 Task: Select the en option in the local.
Action: Mouse moved to (15, 555)
Screenshot: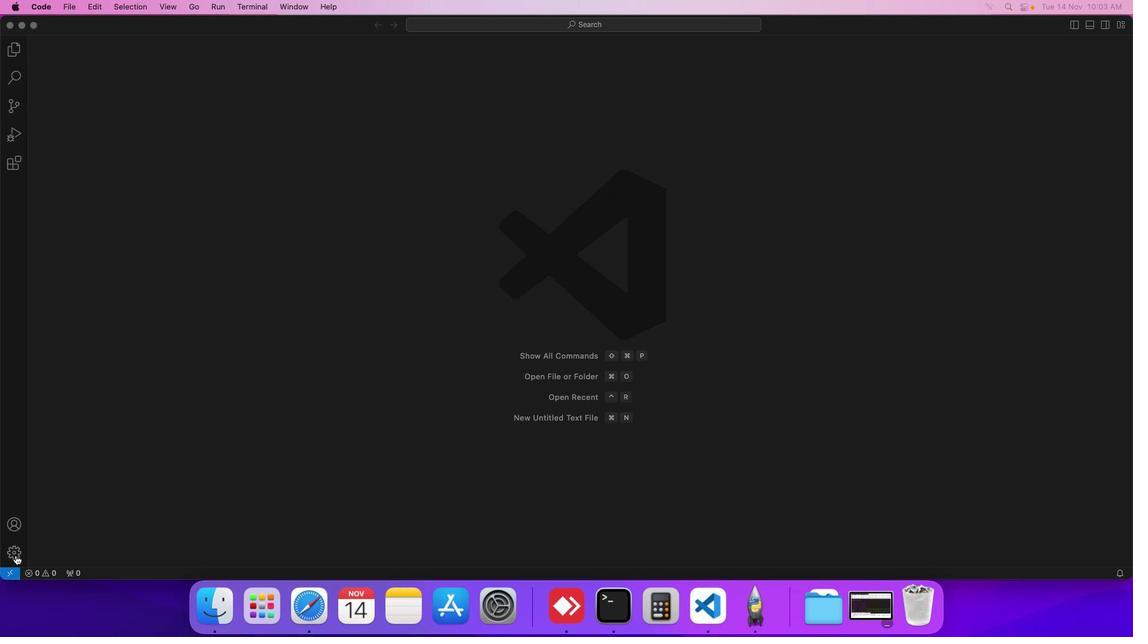 
Action: Mouse pressed left at (15, 555)
Screenshot: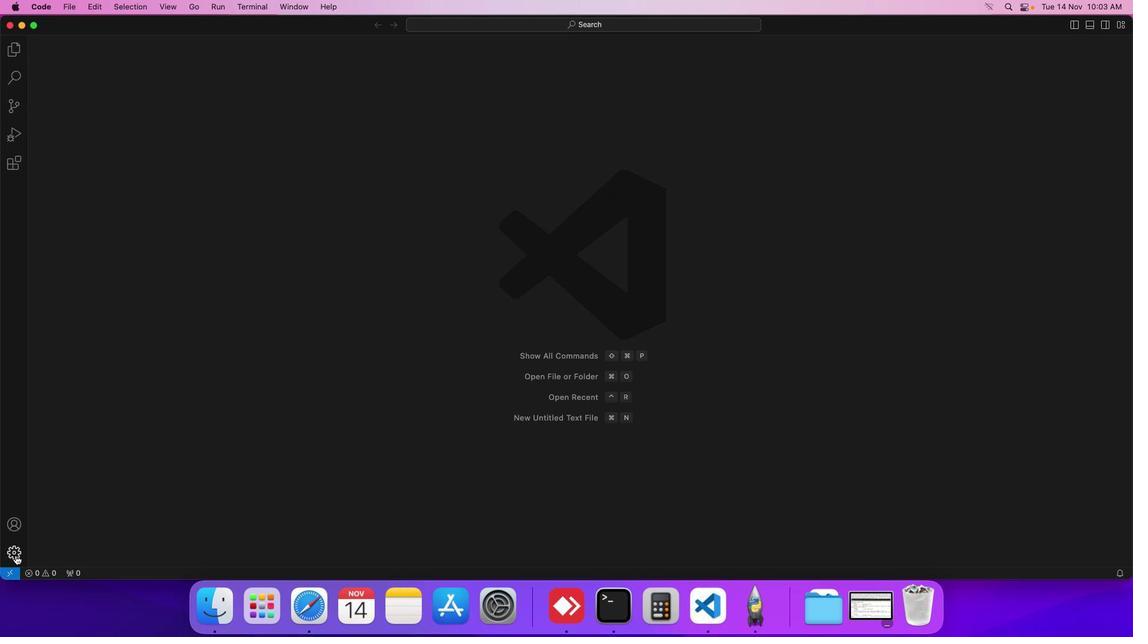 
Action: Mouse moved to (181, 462)
Screenshot: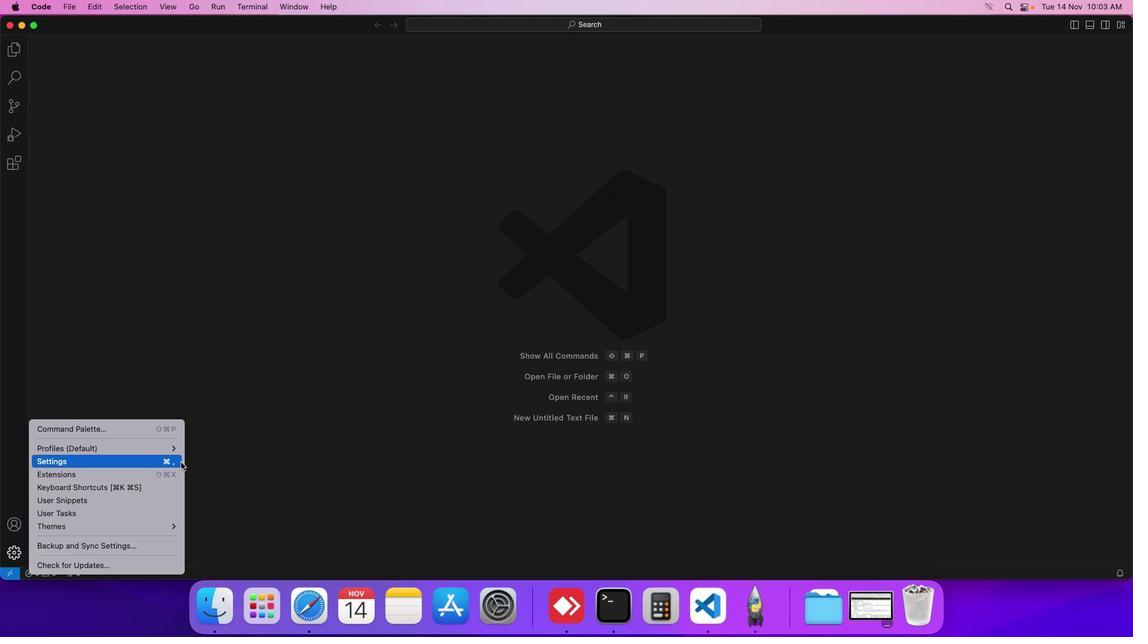 
Action: Mouse pressed left at (181, 462)
Screenshot: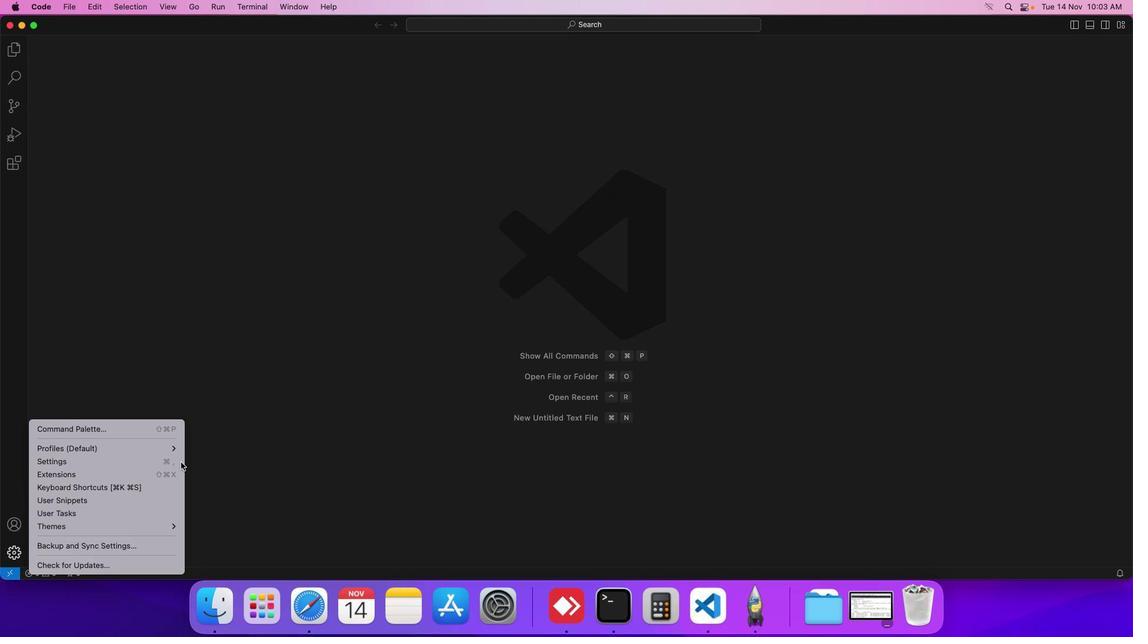 
Action: Mouse moved to (298, 210)
Screenshot: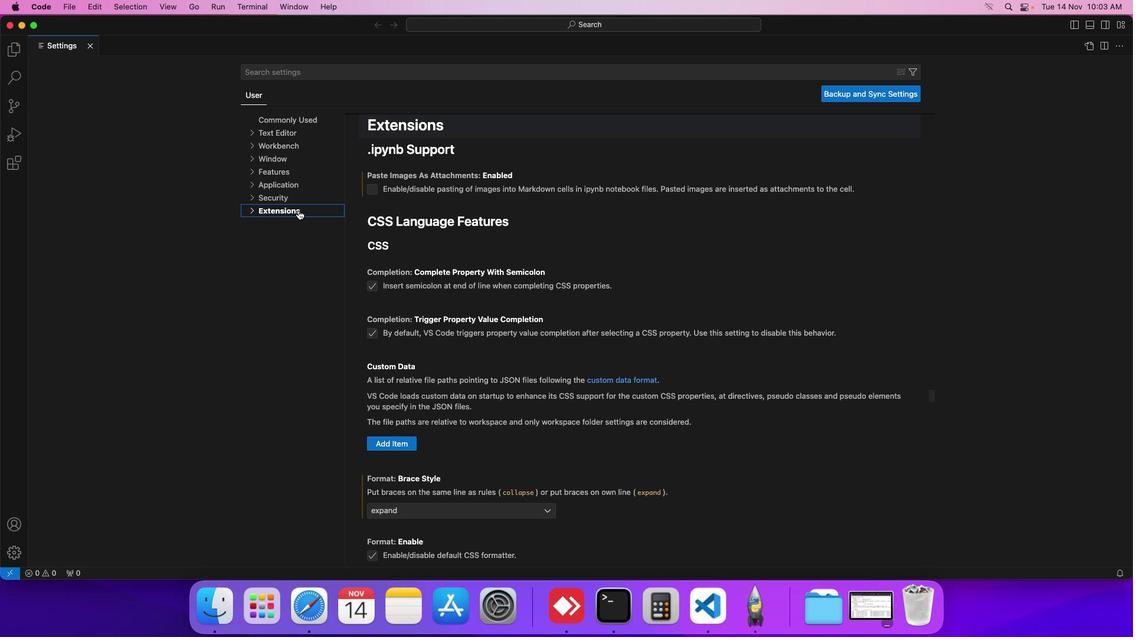 
Action: Mouse pressed left at (298, 210)
Screenshot: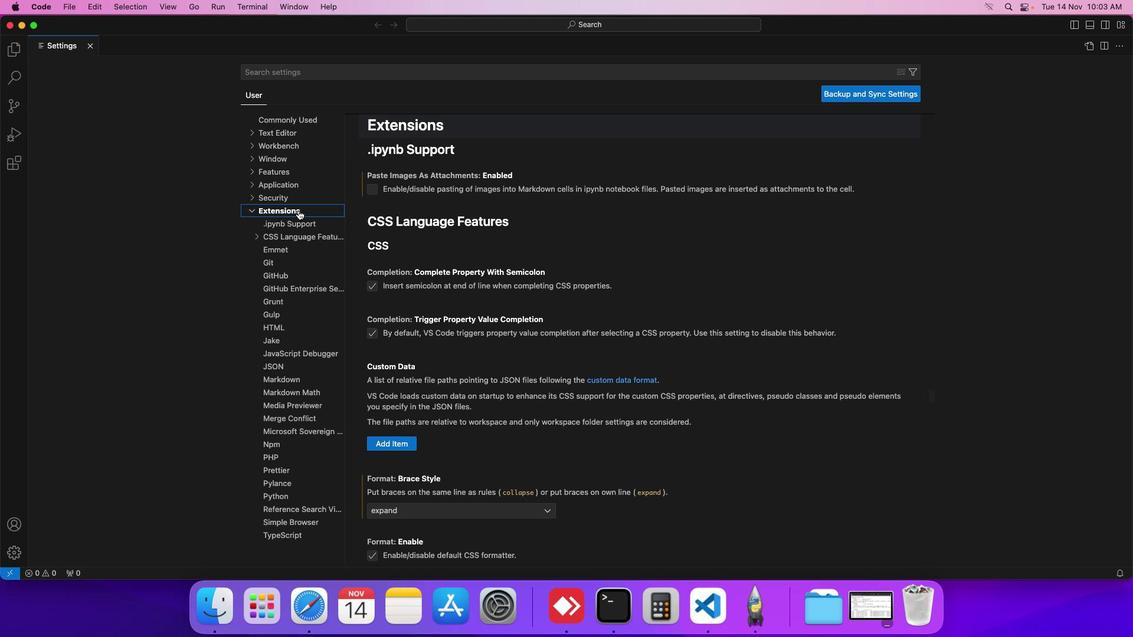 
Action: Mouse moved to (283, 533)
Screenshot: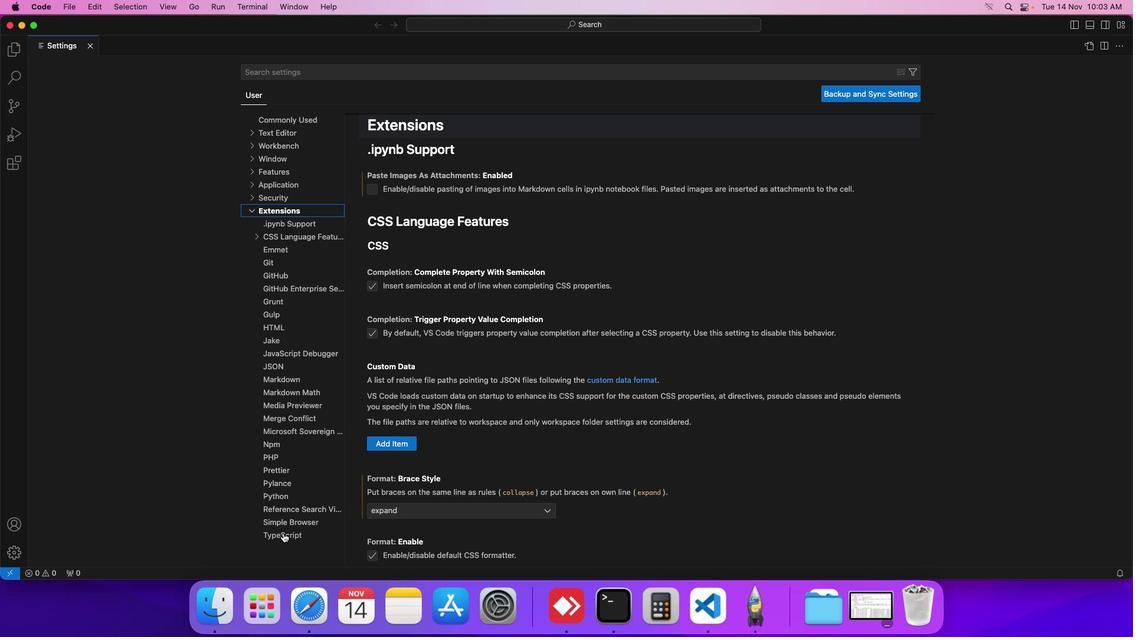 
Action: Mouse pressed left at (283, 533)
Screenshot: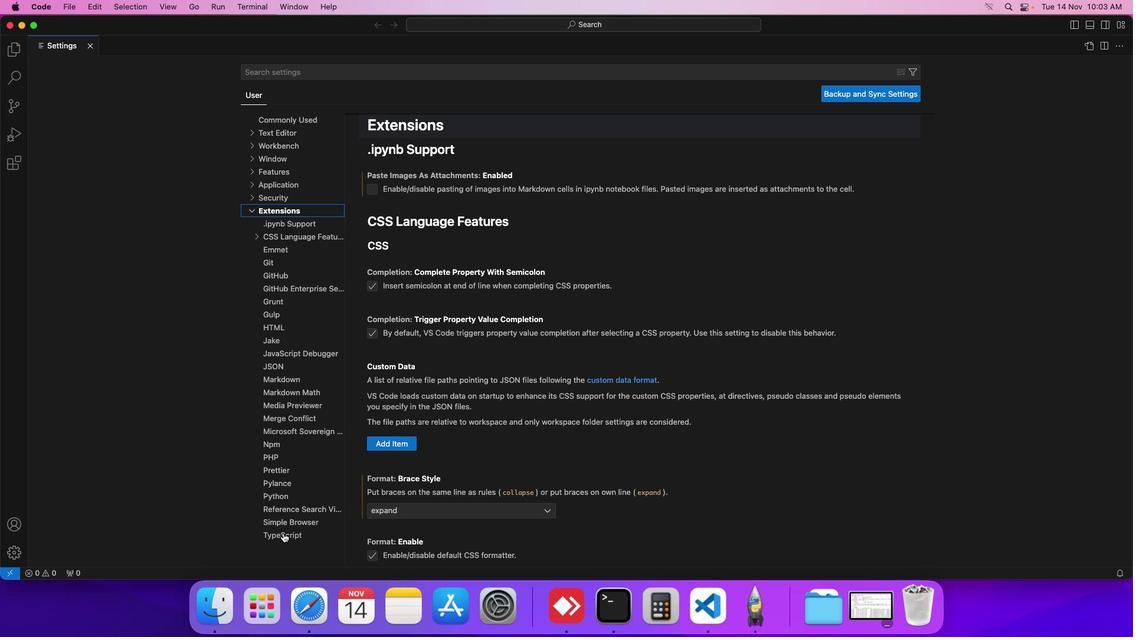 
Action: Mouse moved to (435, 489)
Screenshot: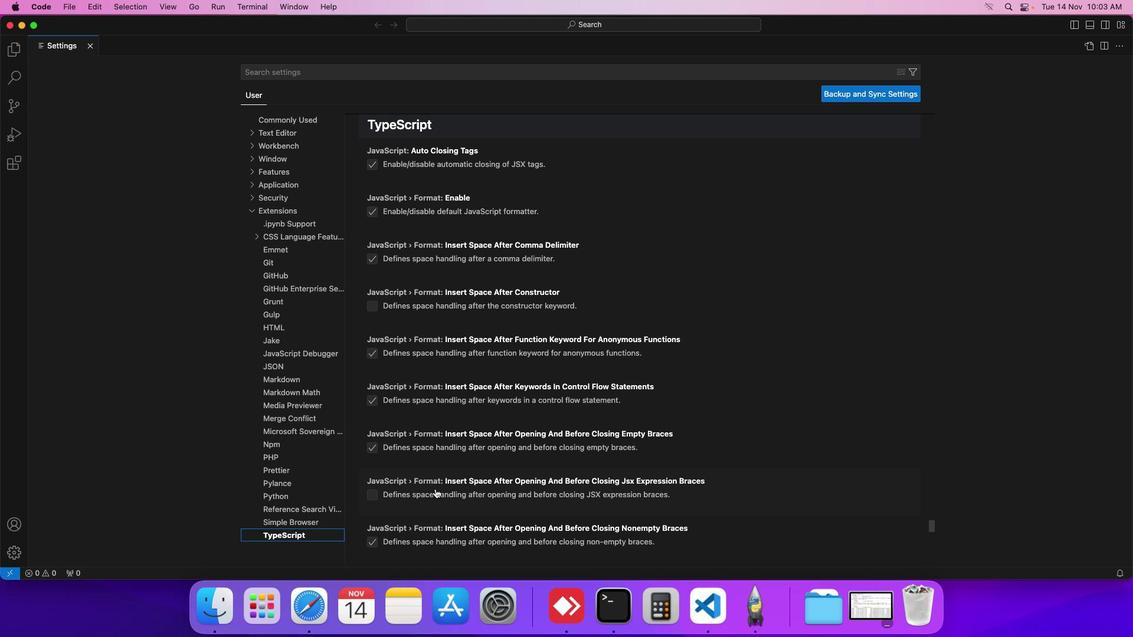 
Action: Mouse scrolled (435, 489) with delta (0, 0)
Screenshot: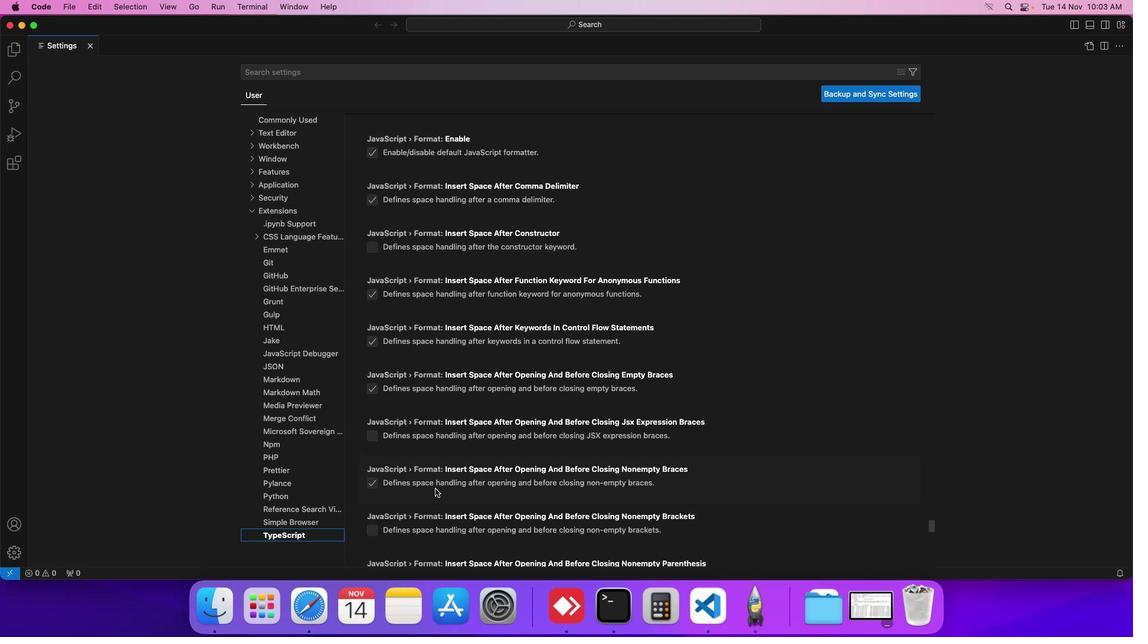 
Action: Mouse scrolled (435, 489) with delta (0, 0)
Screenshot: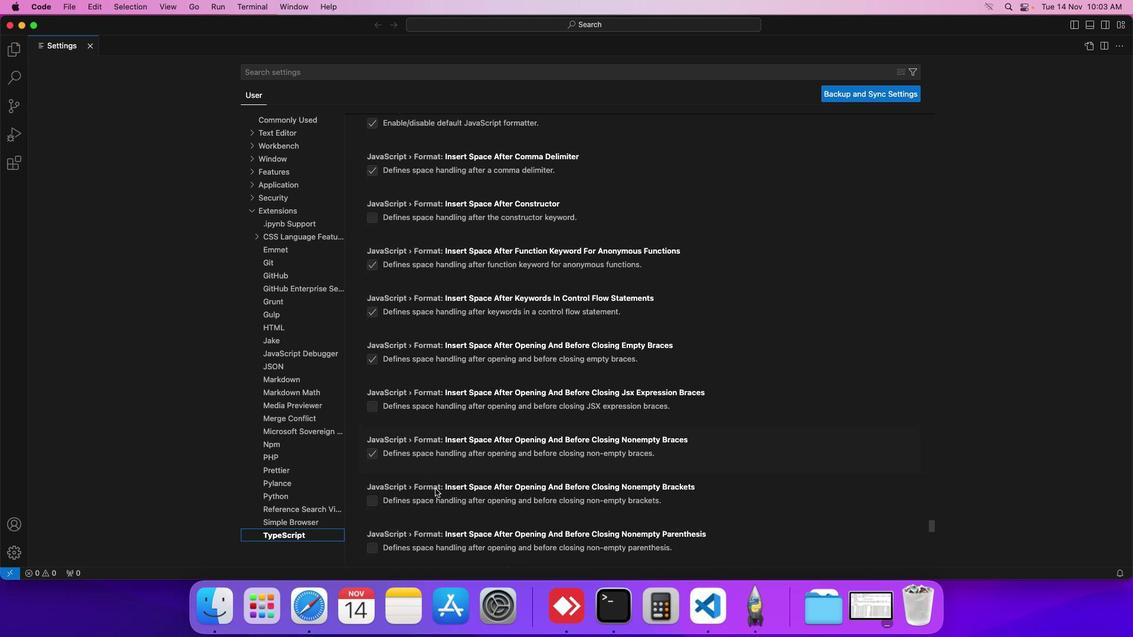 
Action: Mouse scrolled (435, 489) with delta (0, 0)
Screenshot: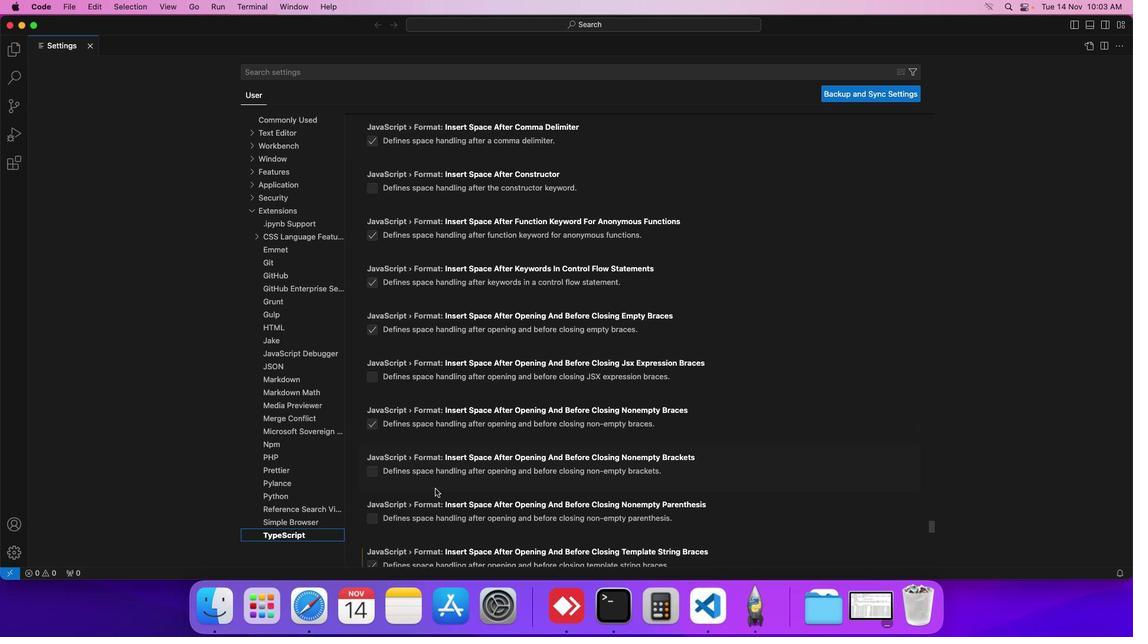 
Action: Mouse scrolled (435, 489) with delta (0, 0)
Screenshot: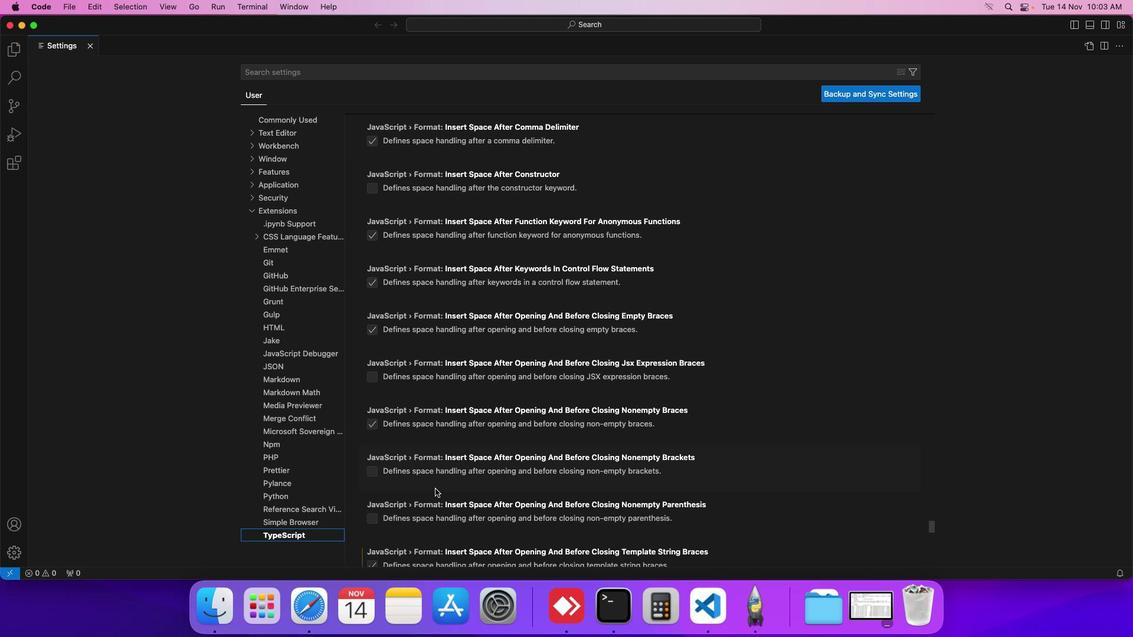 
Action: Mouse scrolled (435, 489) with delta (0, 0)
Screenshot: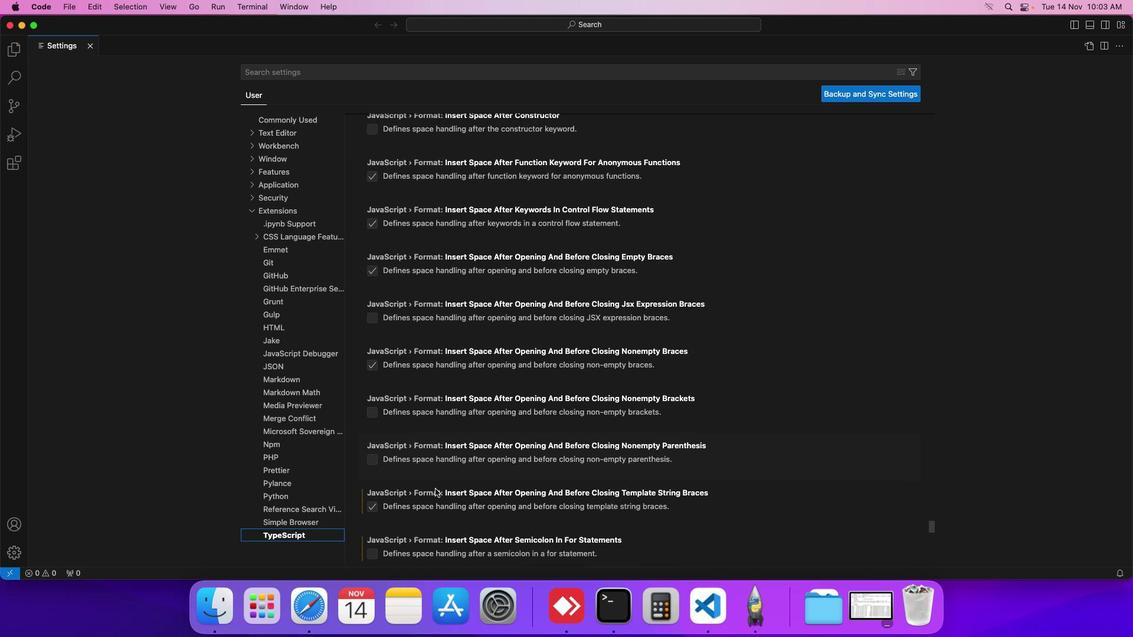 
Action: Mouse scrolled (435, 489) with delta (0, 0)
Screenshot: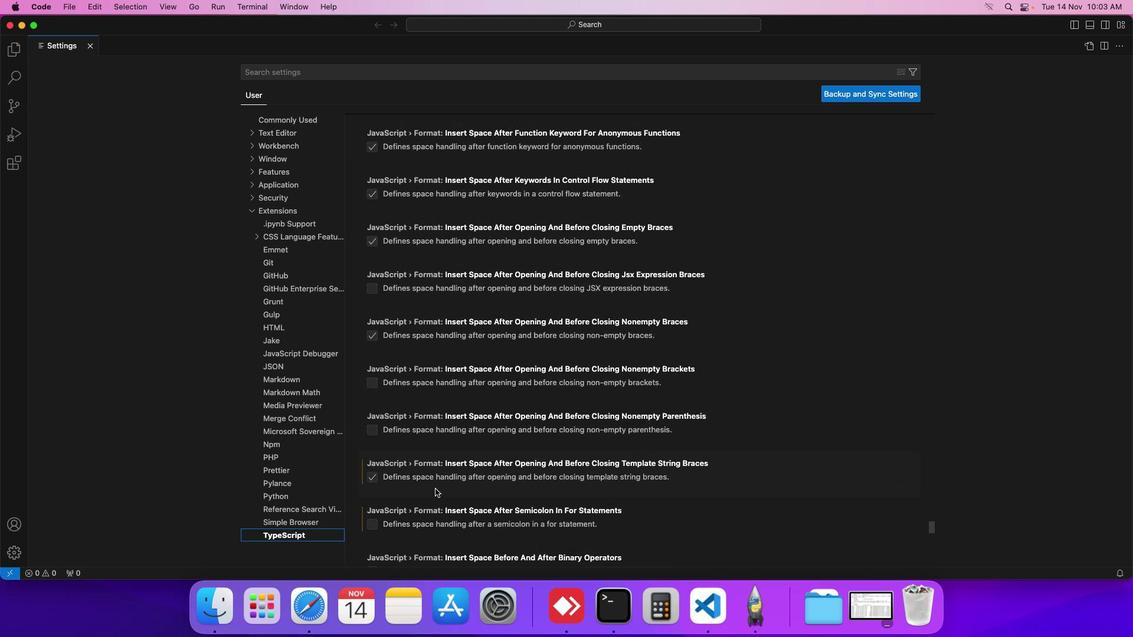 
Action: Mouse scrolled (435, 489) with delta (0, 0)
Screenshot: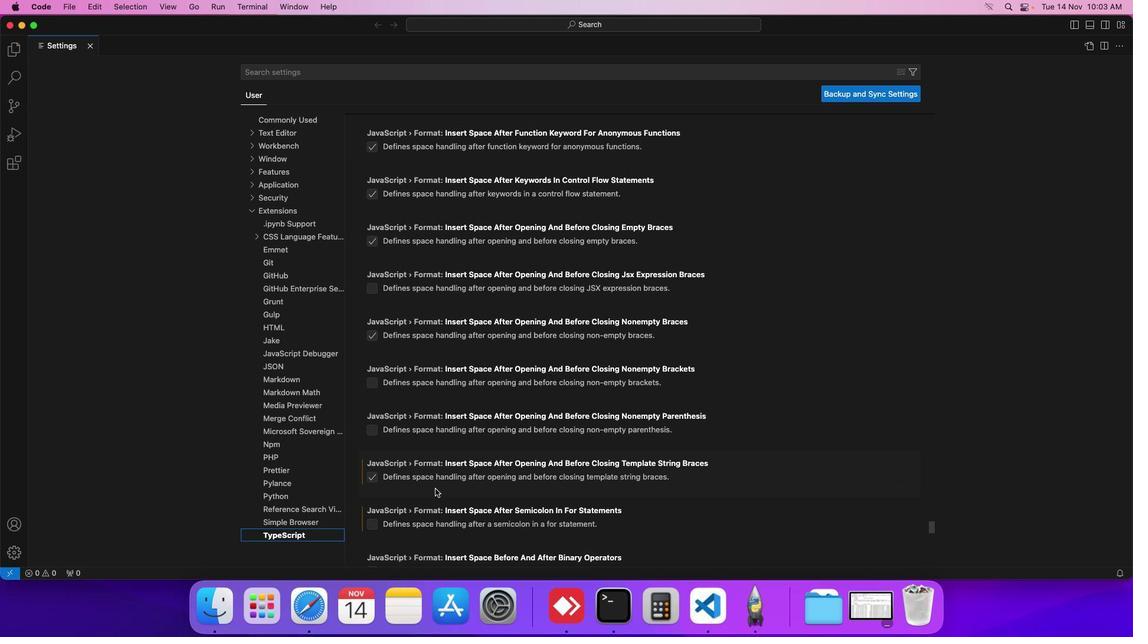 
Action: Mouse scrolled (435, 489) with delta (0, 0)
Screenshot: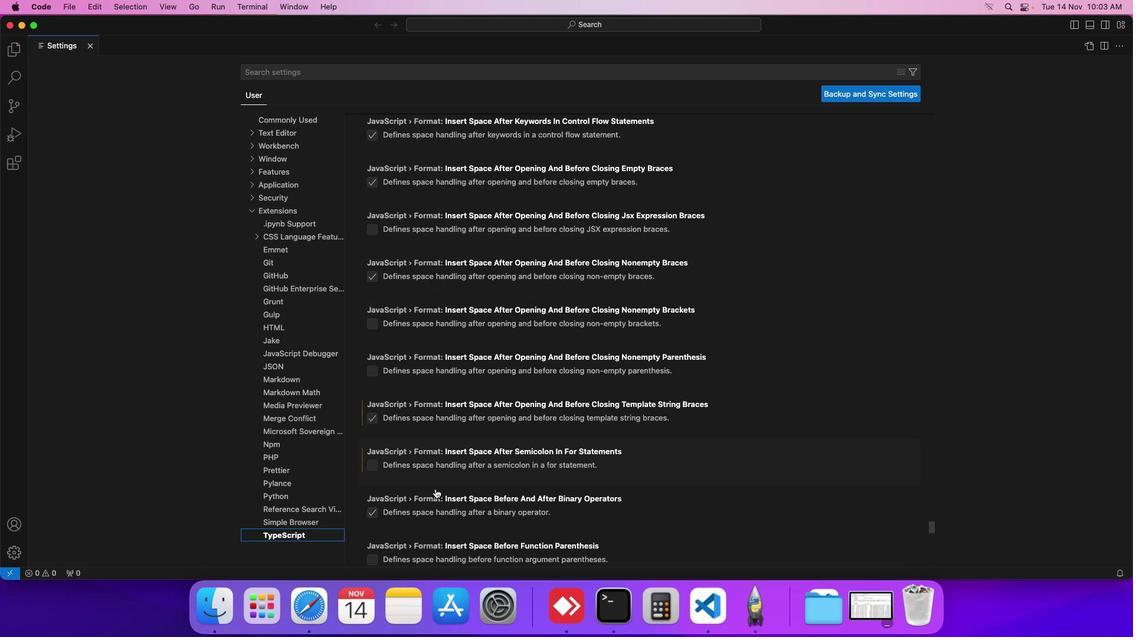 
Action: Mouse scrolled (435, 489) with delta (0, 0)
Screenshot: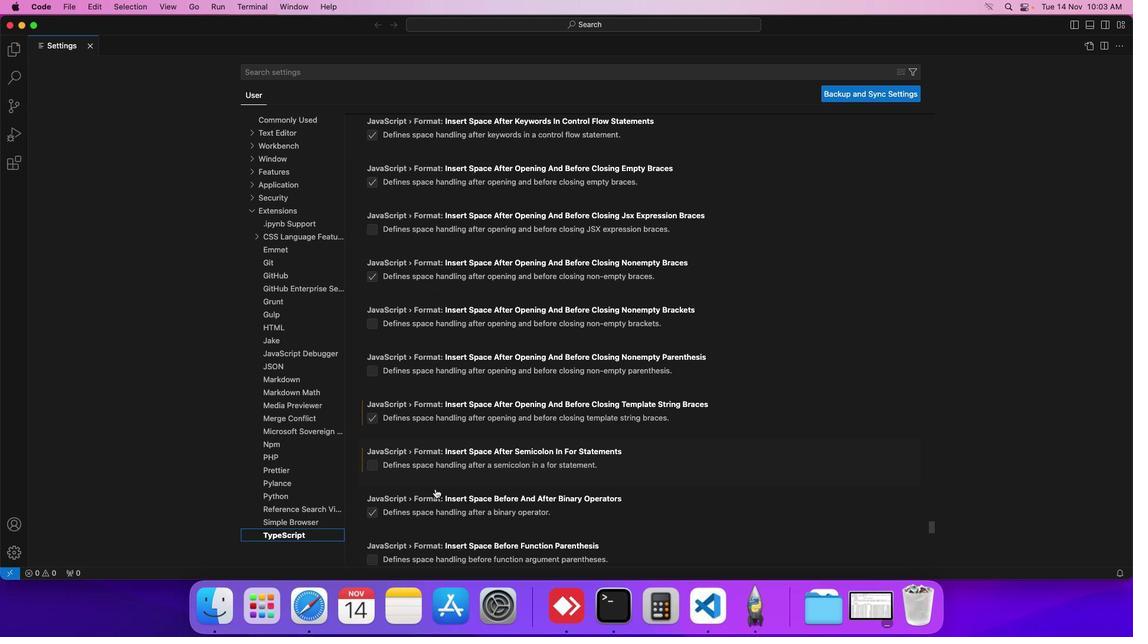 
Action: Mouse scrolled (435, 489) with delta (0, 0)
Screenshot: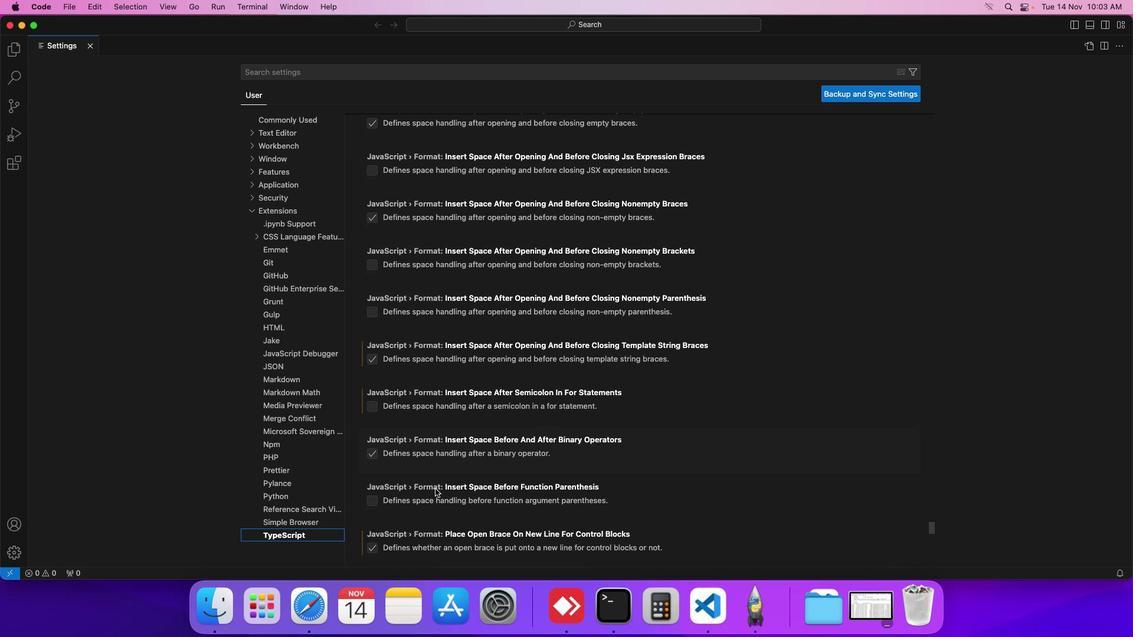 
Action: Mouse scrolled (435, 489) with delta (0, 0)
Screenshot: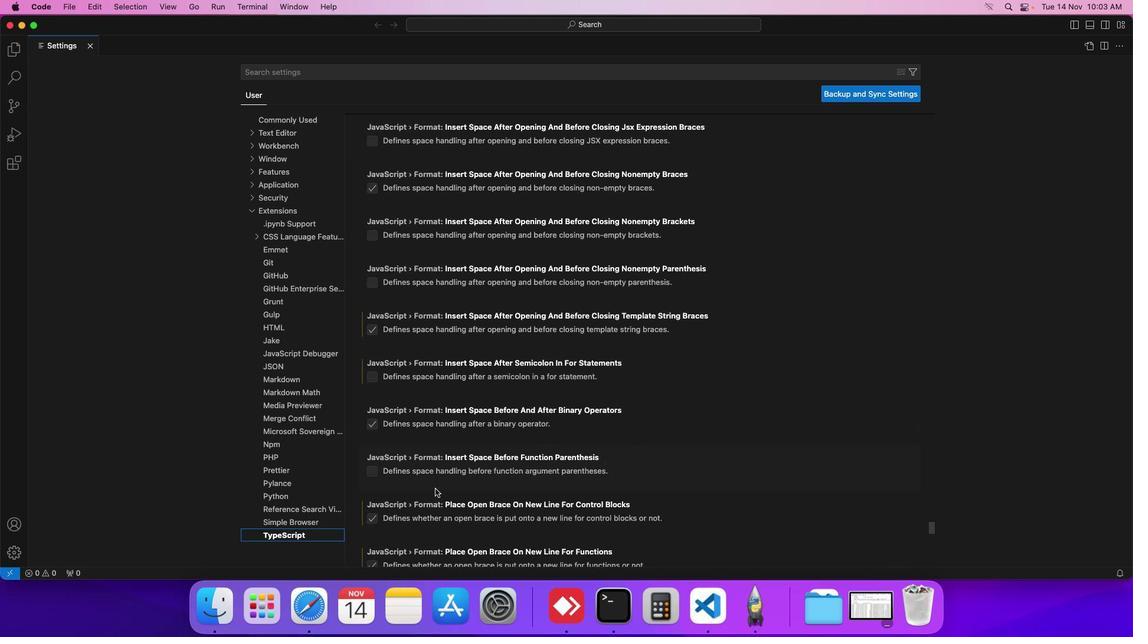 
Action: Mouse scrolled (435, 489) with delta (0, 0)
Screenshot: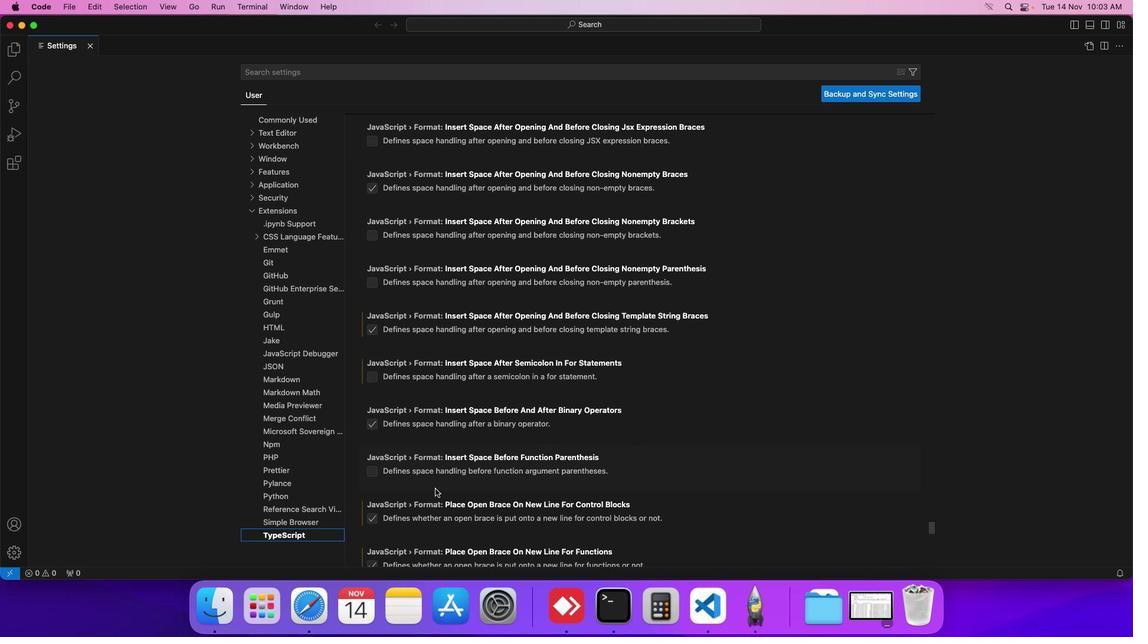 
Action: Mouse scrolled (435, 489) with delta (0, 0)
Screenshot: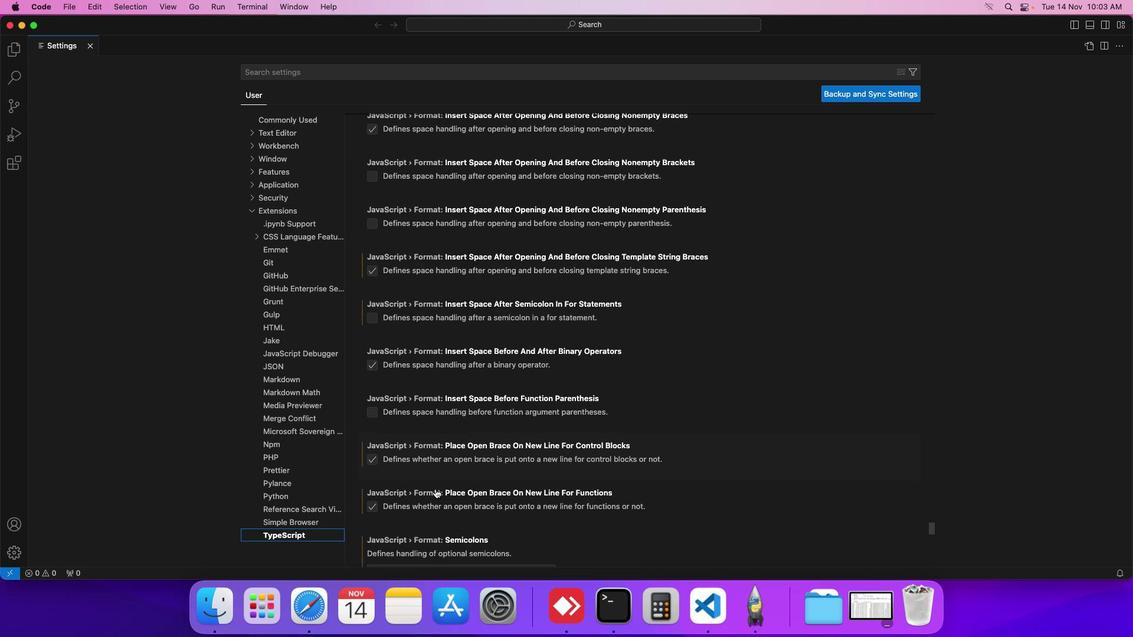 
Action: Mouse scrolled (435, 489) with delta (0, 0)
Screenshot: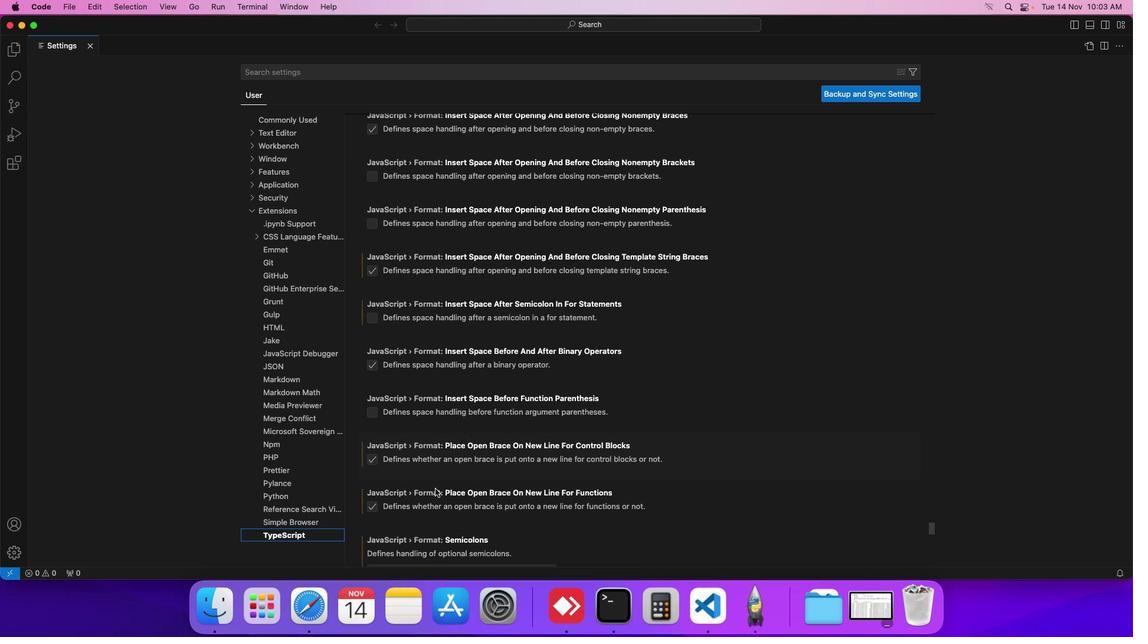 
Action: Mouse scrolled (435, 489) with delta (0, 0)
Screenshot: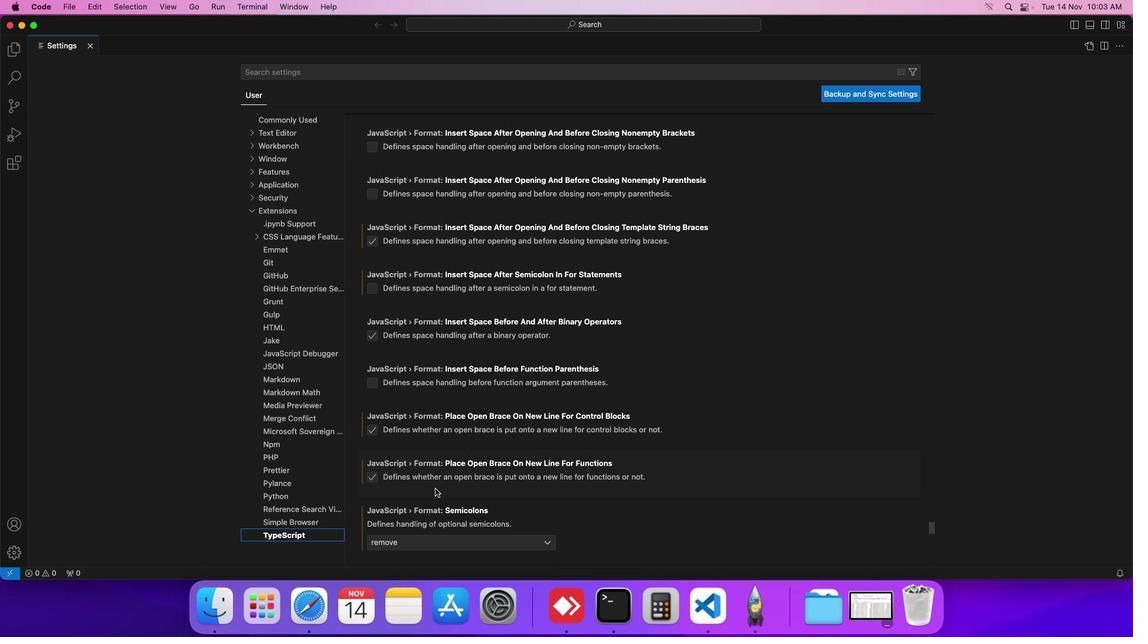 
Action: Mouse scrolled (435, 489) with delta (0, 0)
Screenshot: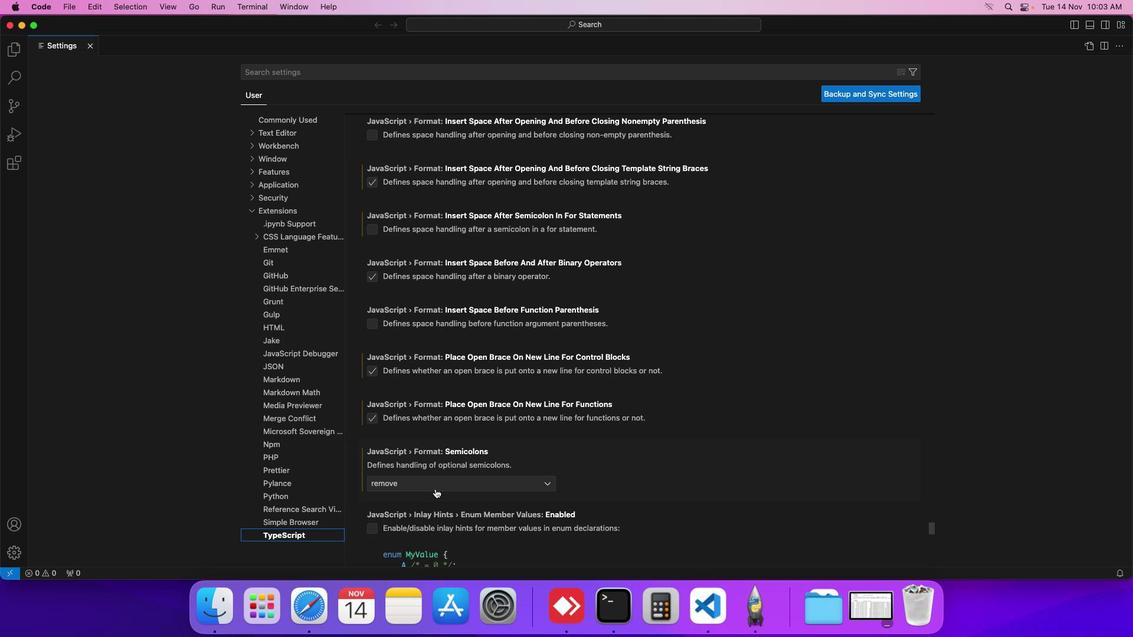 
Action: Mouse scrolled (435, 489) with delta (0, 0)
Screenshot: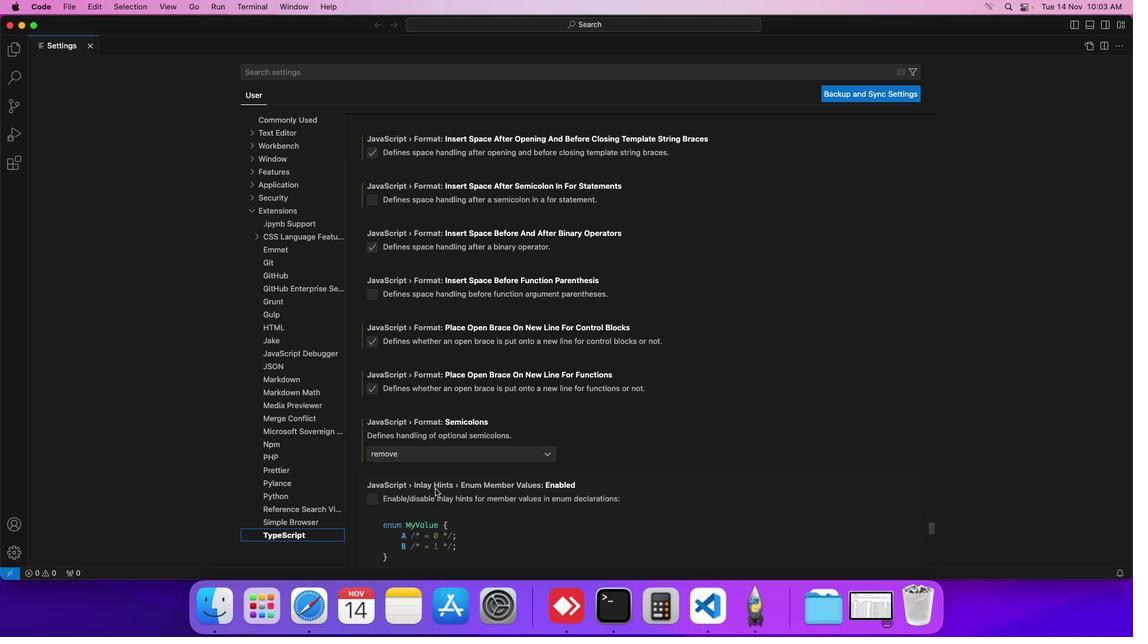 
Action: Mouse scrolled (435, 489) with delta (0, 0)
Screenshot: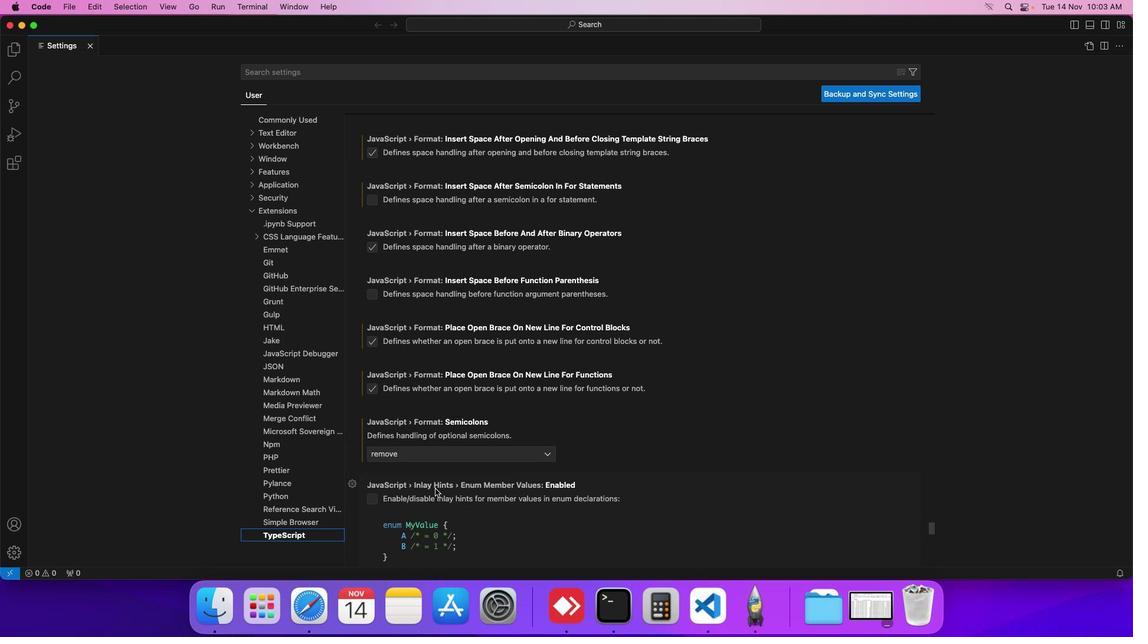 
Action: Mouse scrolled (435, 489) with delta (0, 0)
Screenshot: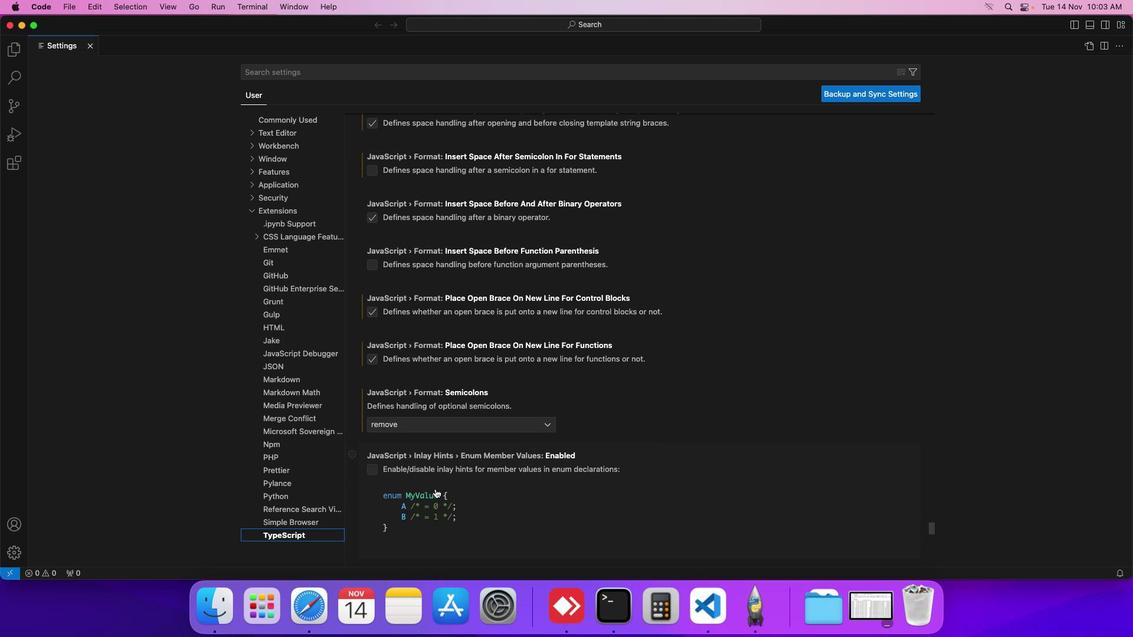 
Action: Mouse scrolled (435, 489) with delta (0, 0)
Screenshot: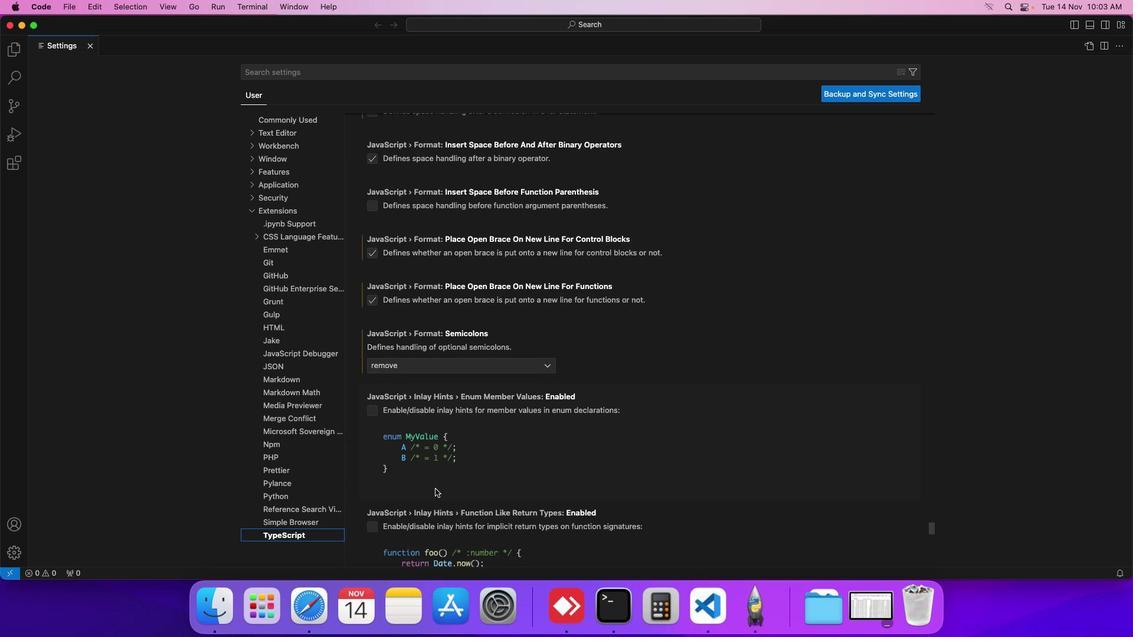 
Action: Mouse scrolled (435, 489) with delta (0, 0)
Screenshot: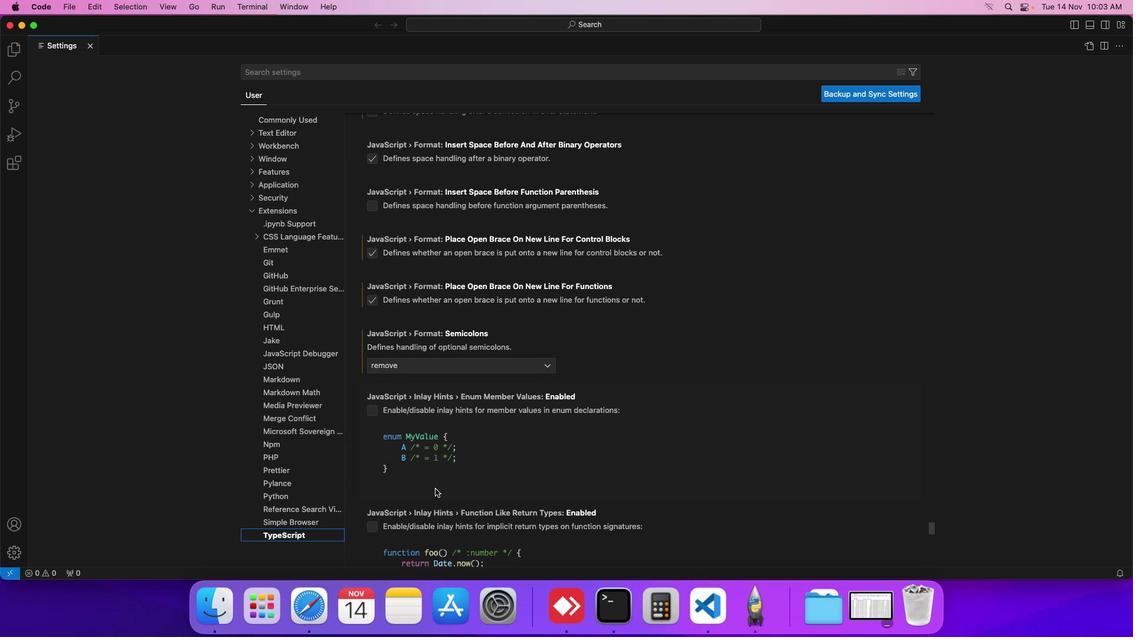 
Action: Mouse scrolled (435, 489) with delta (0, 0)
Screenshot: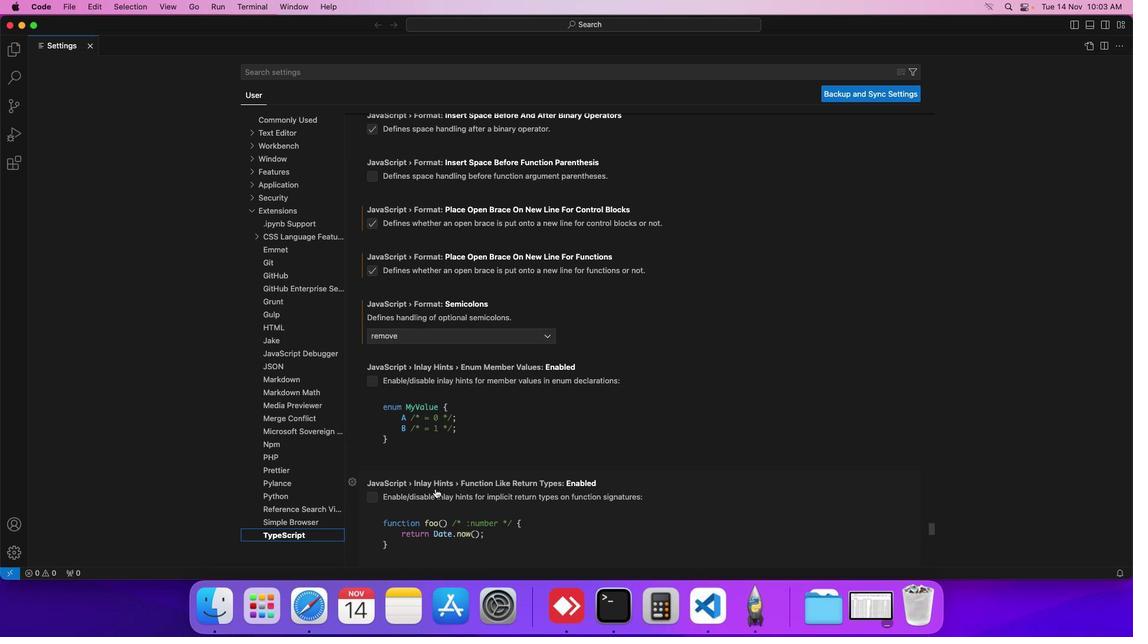 
Action: Mouse scrolled (435, 489) with delta (0, 0)
Screenshot: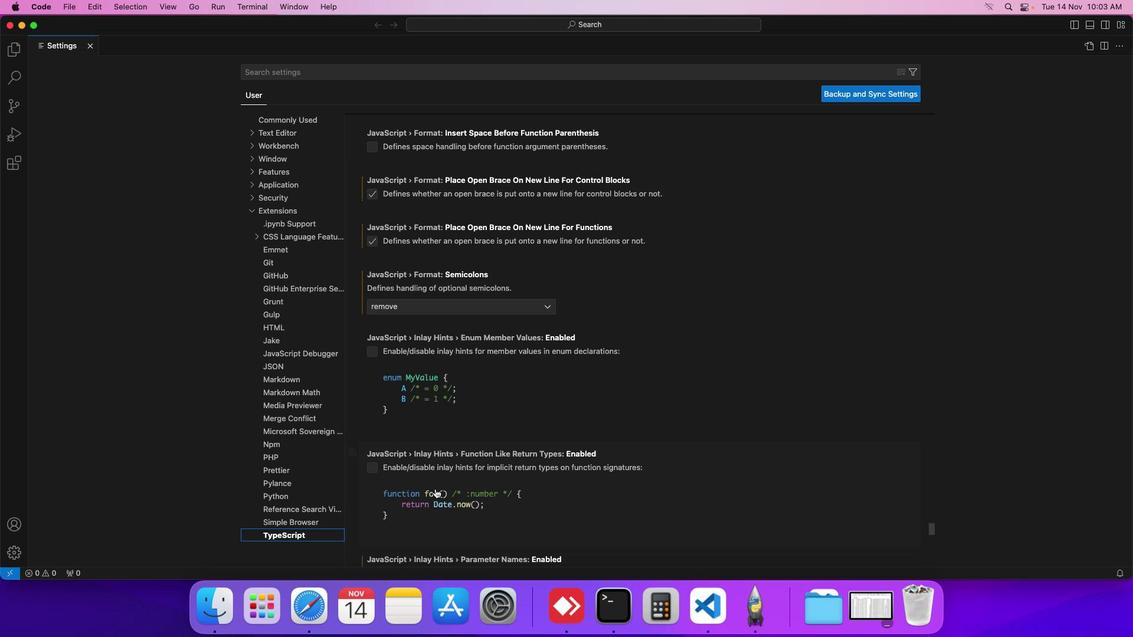 
Action: Mouse scrolled (435, 489) with delta (0, 0)
Screenshot: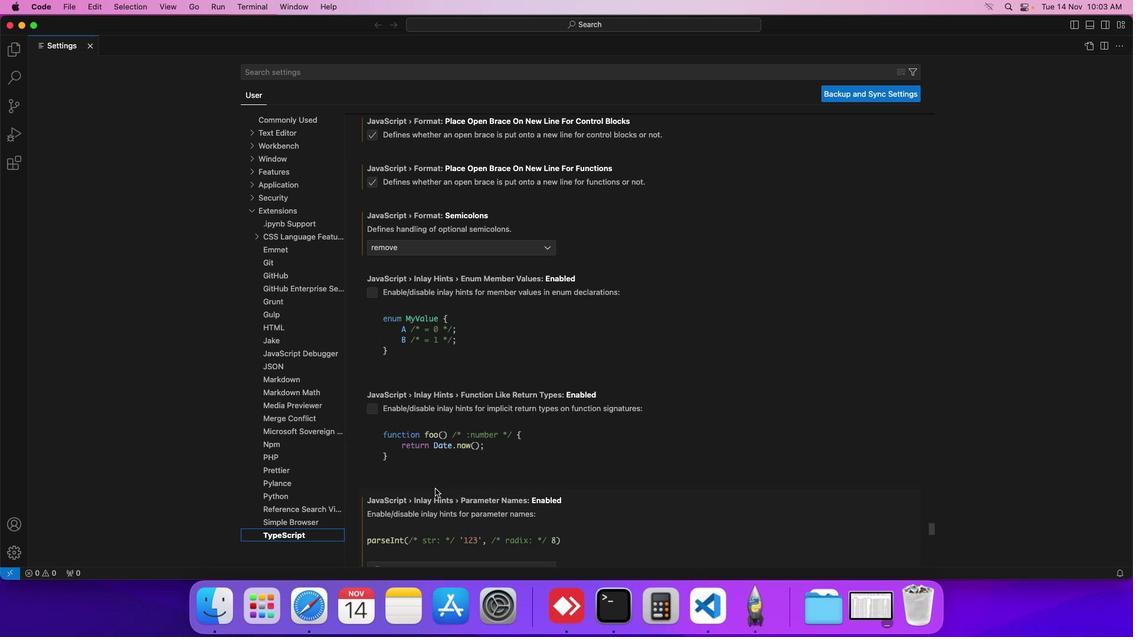 
Action: Mouse scrolled (435, 489) with delta (0, 0)
Screenshot: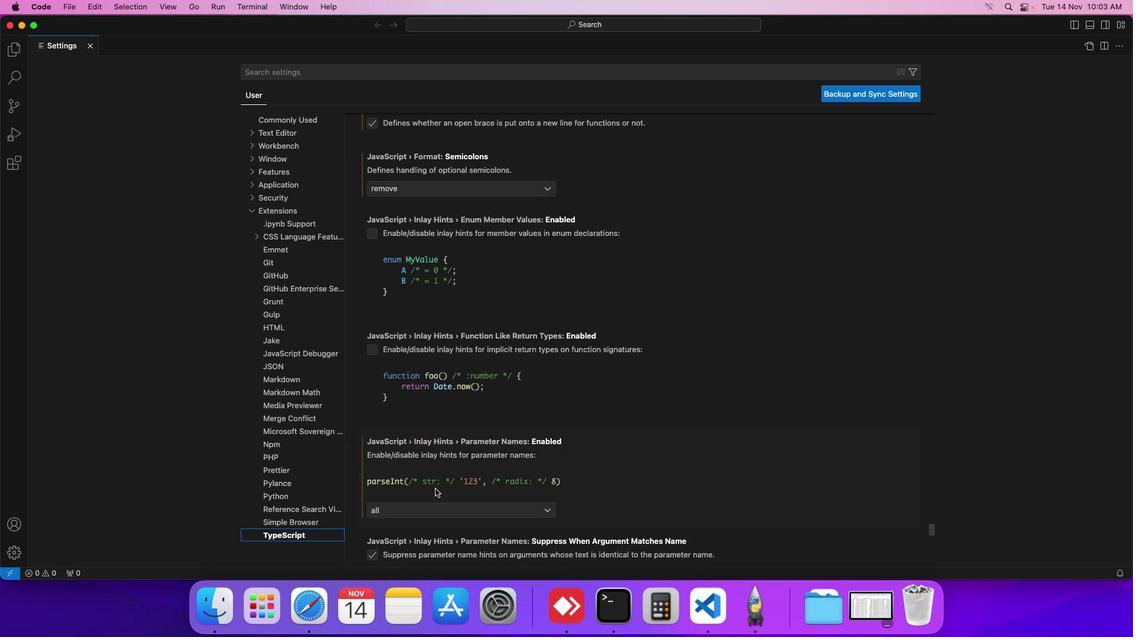 
Action: Mouse scrolled (435, 489) with delta (0, -1)
Screenshot: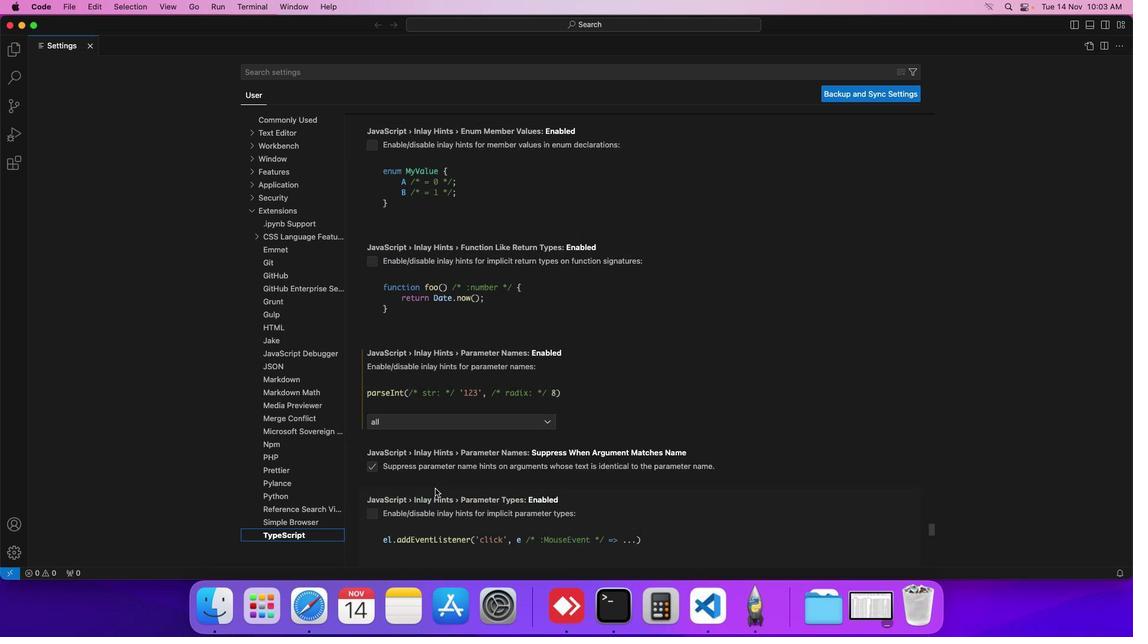 
Action: Mouse scrolled (435, 489) with delta (0, -1)
Screenshot: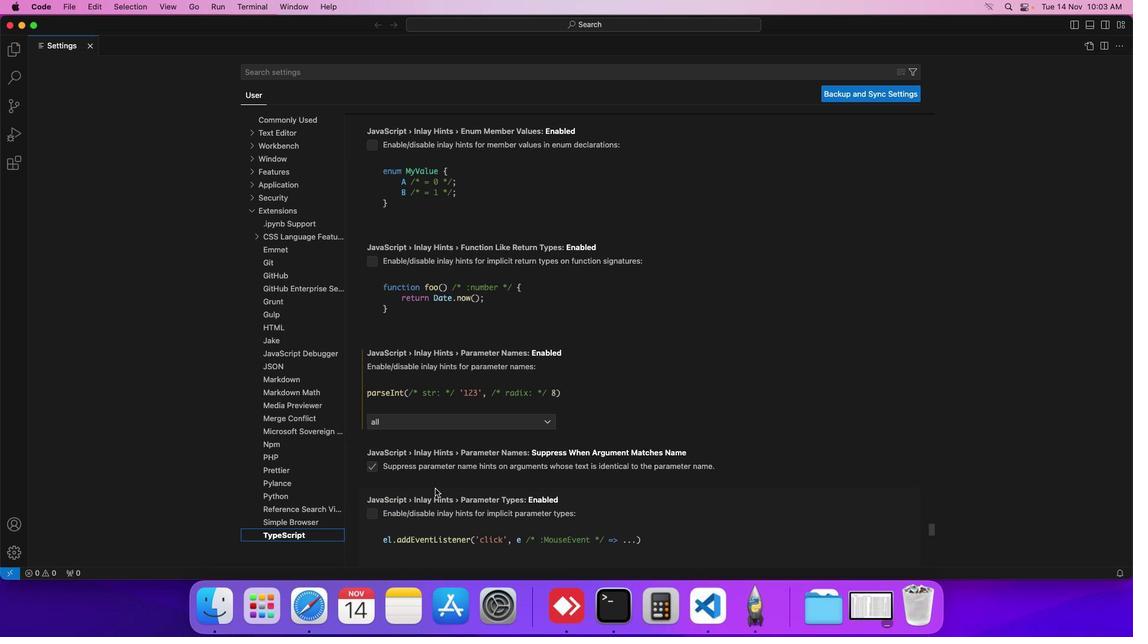 
Action: Mouse scrolled (435, 489) with delta (0, 0)
Screenshot: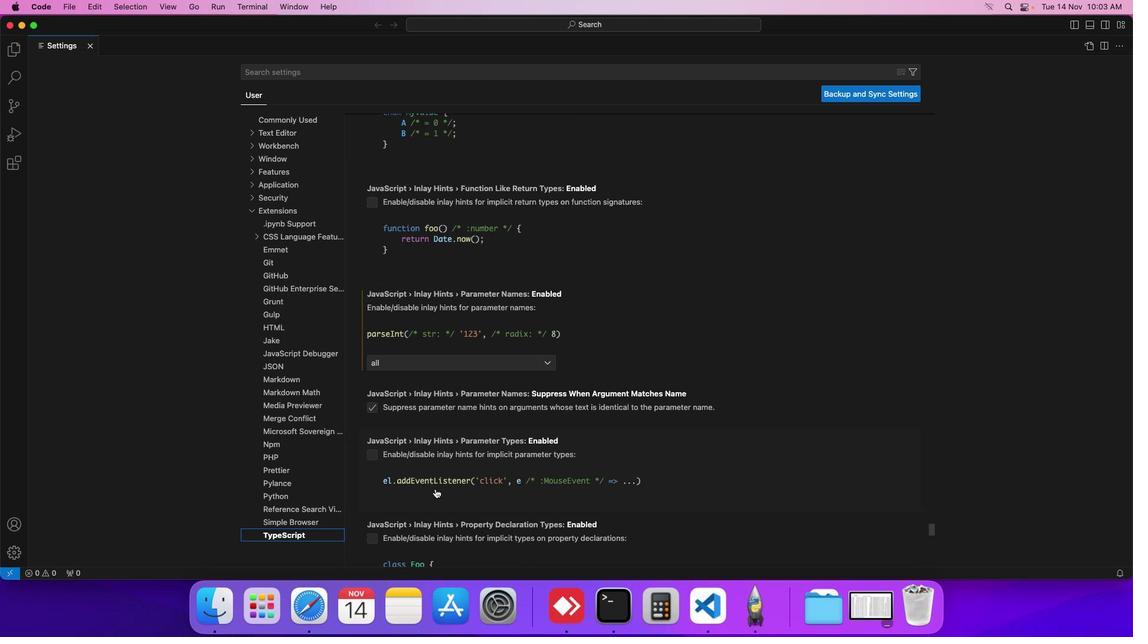 
Action: Mouse scrolled (435, 489) with delta (0, 0)
Screenshot: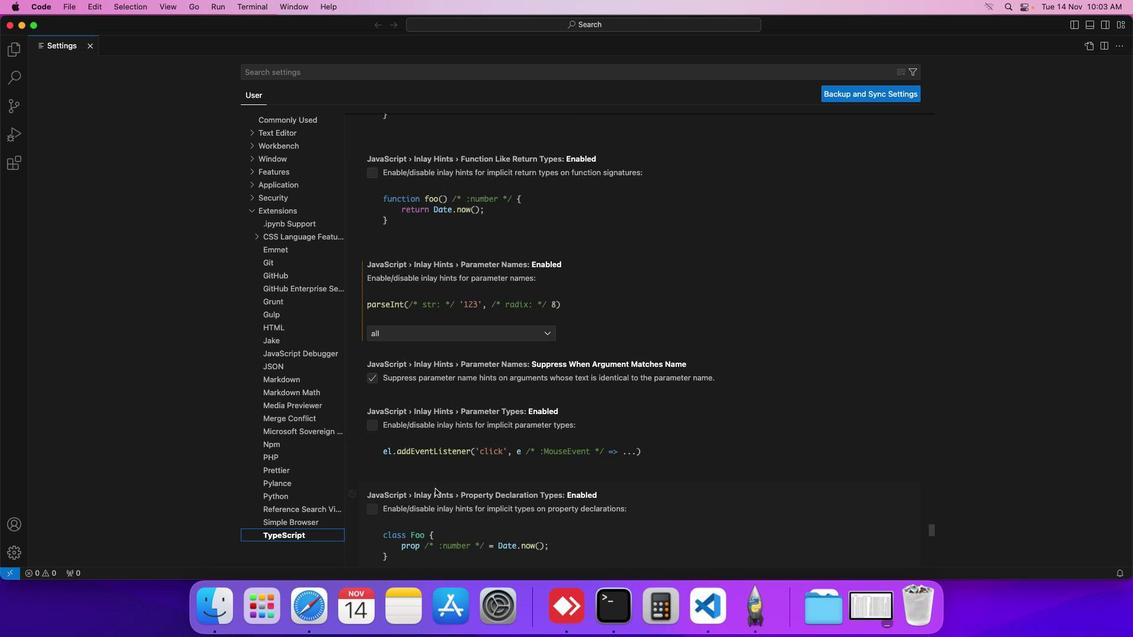 
Action: Mouse scrolled (435, 489) with delta (0, 0)
Screenshot: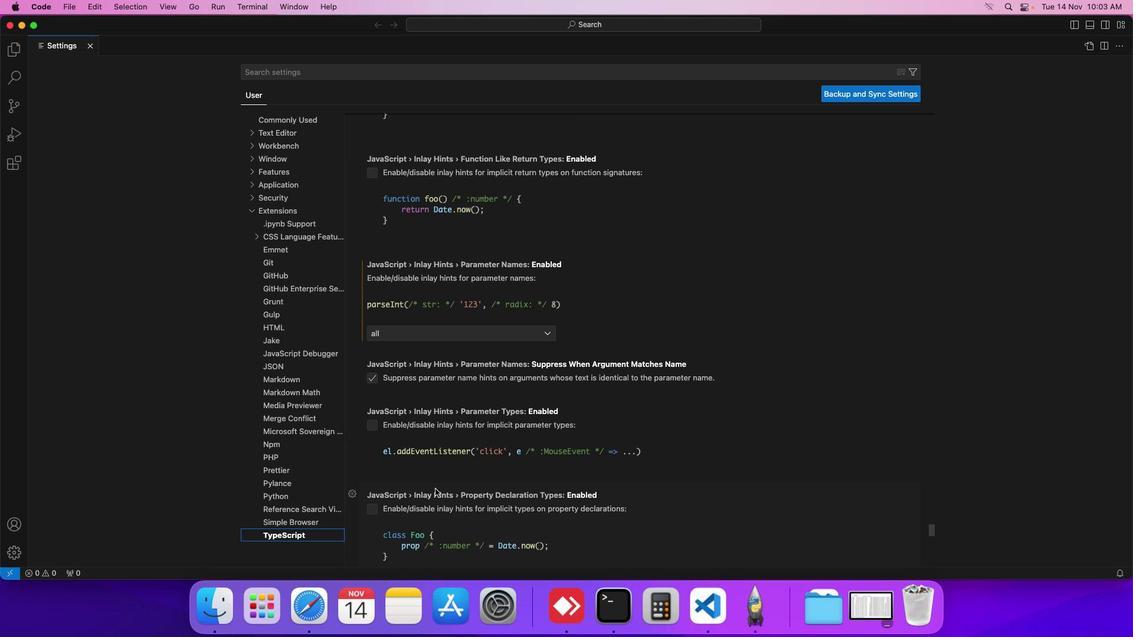 
Action: Mouse scrolled (435, 489) with delta (0, 0)
Screenshot: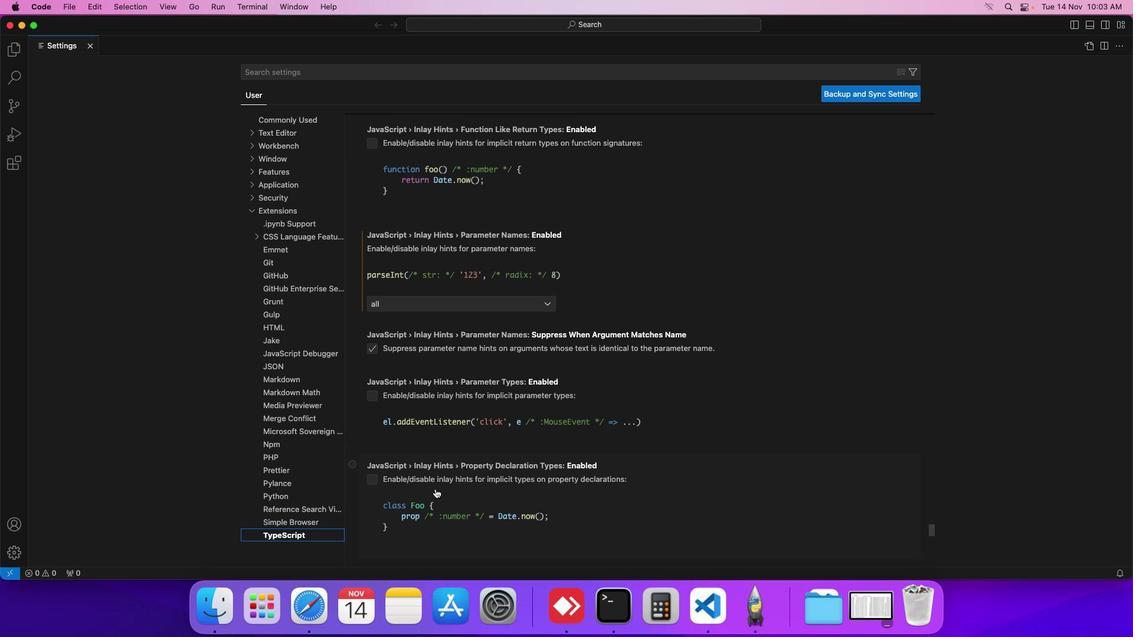 
Action: Mouse scrolled (435, 489) with delta (0, 0)
Screenshot: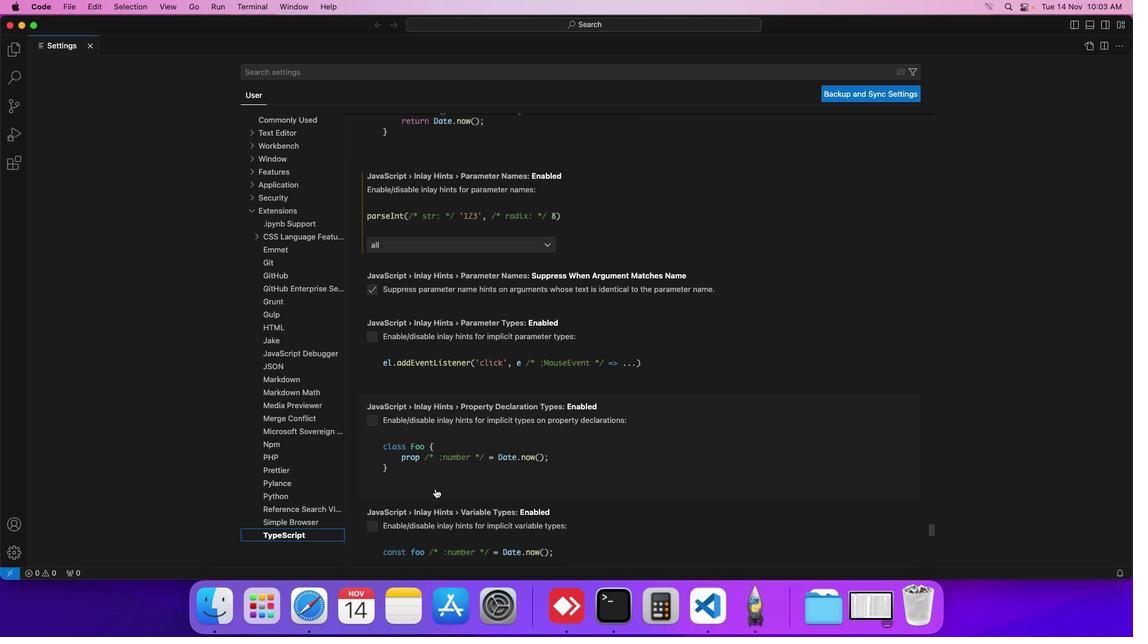 
Action: Mouse scrolled (435, 489) with delta (0, 0)
Screenshot: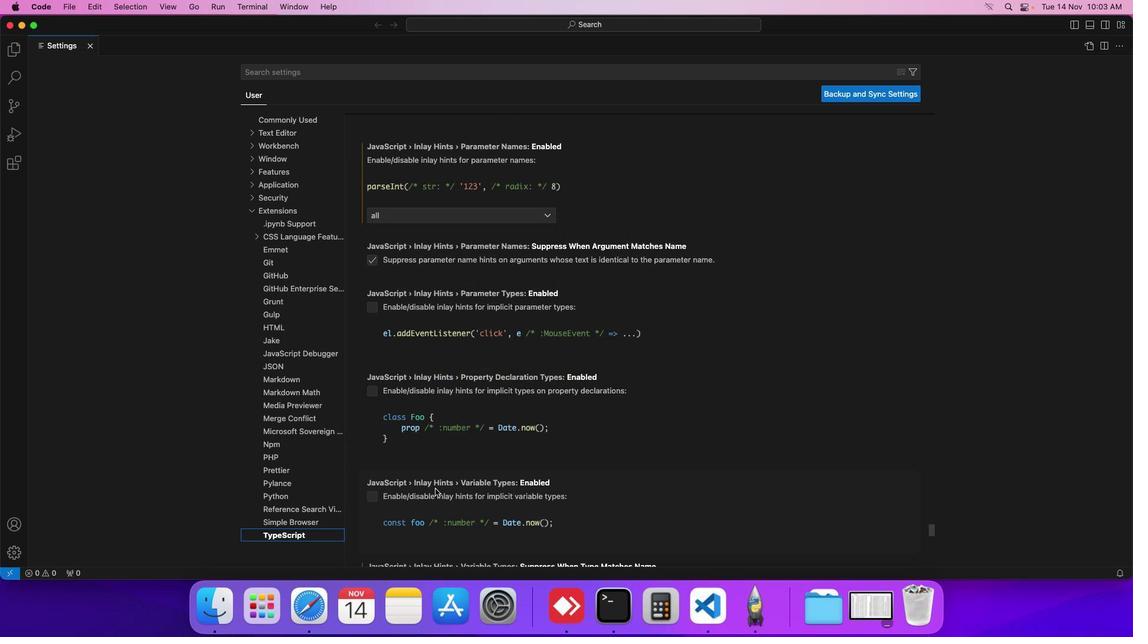 
Action: Mouse scrolled (435, 489) with delta (0, 0)
Screenshot: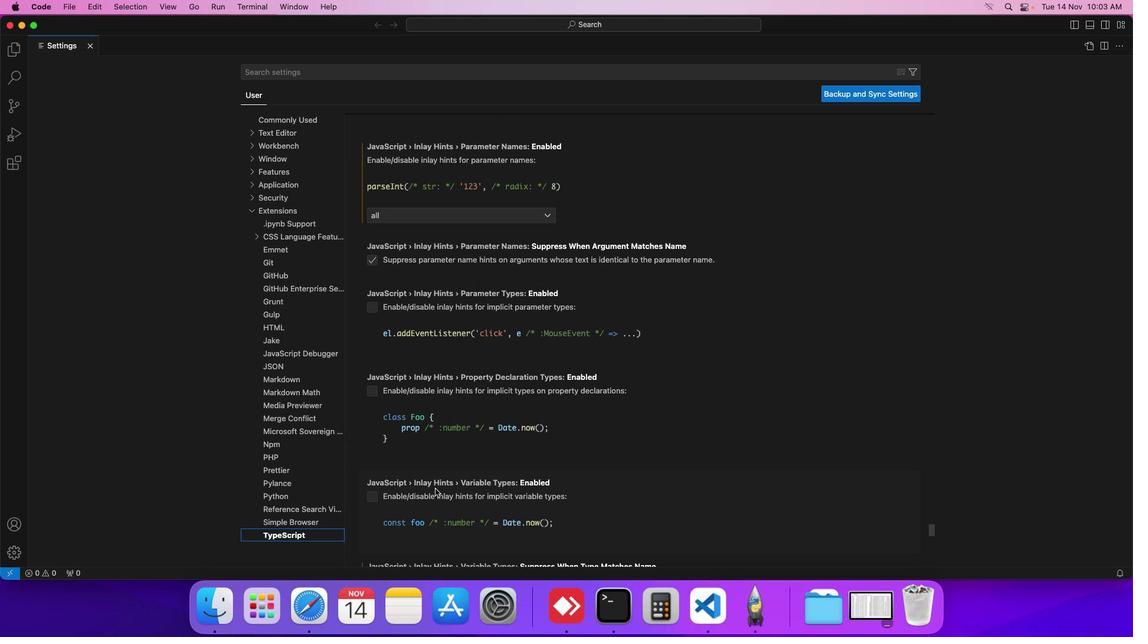 
Action: Mouse scrolled (435, 489) with delta (0, 0)
Screenshot: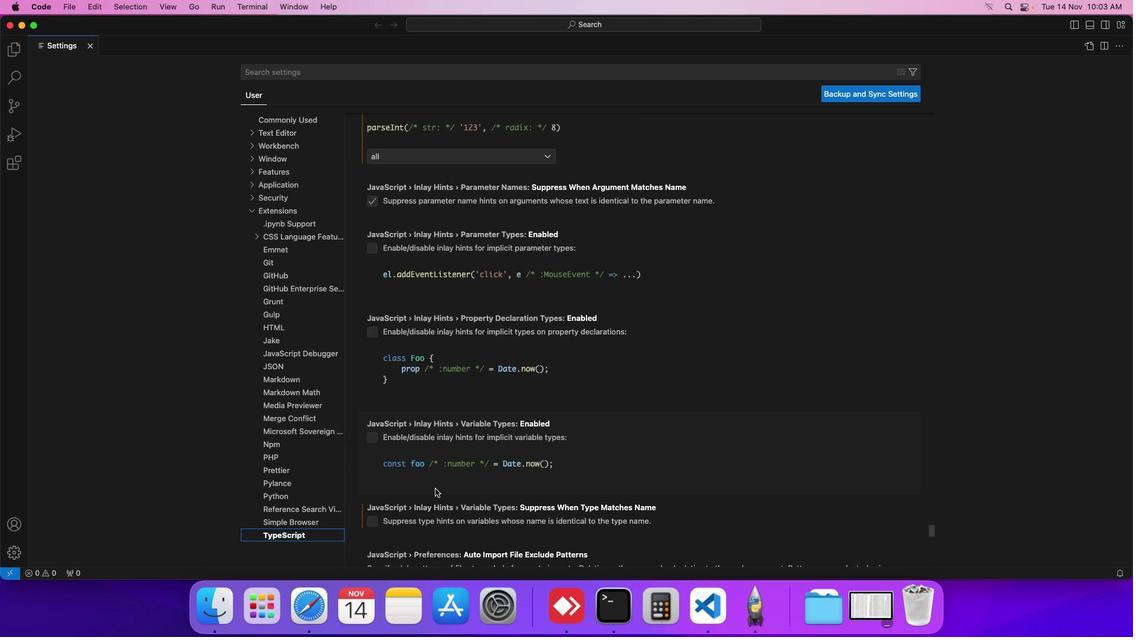 
Action: Mouse scrolled (435, 489) with delta (0, 0)
Screenshot: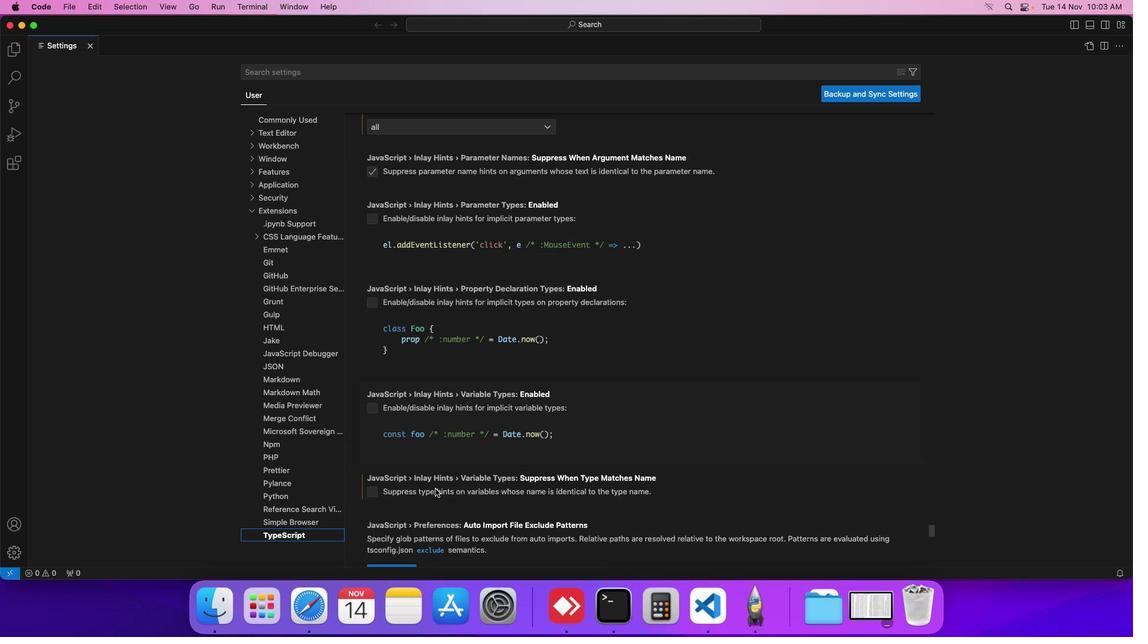 
Action: Mouse scrolled (435, 489) with delta (0, 0)
Screenshot: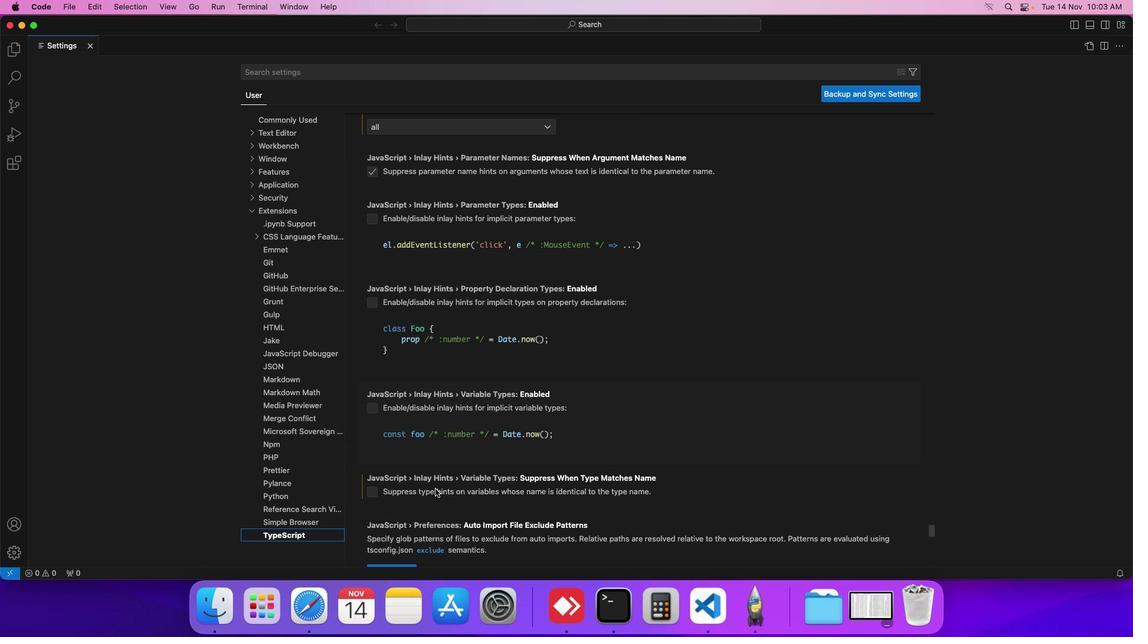 
Action: Mouse scrolled (435, 489) with delta (0, 0)
Screenshot: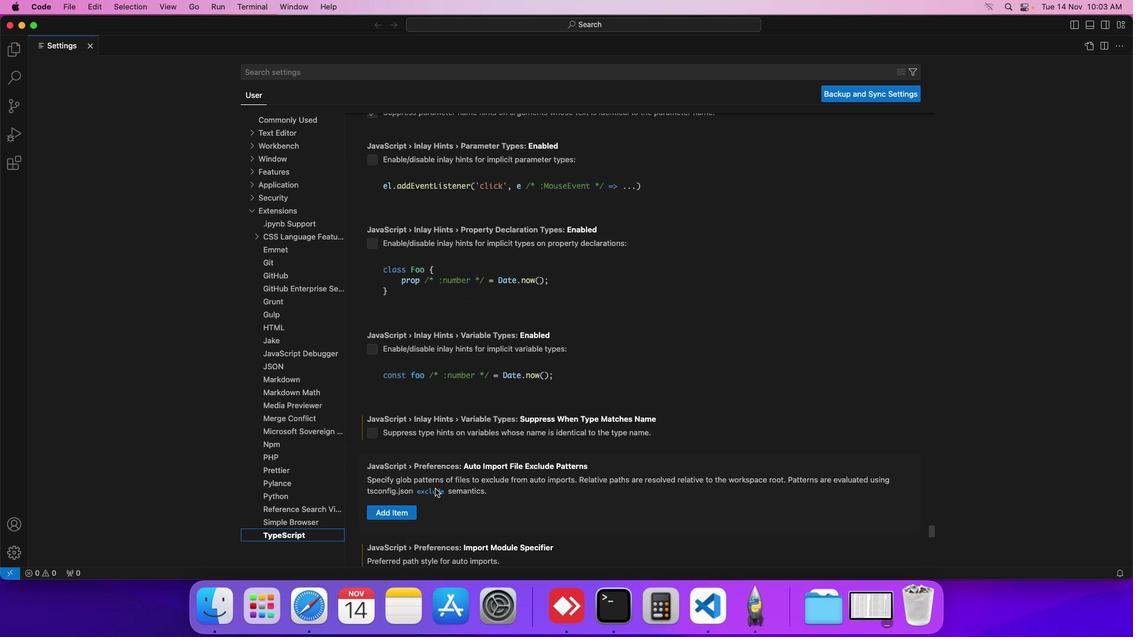 
Action: Mouse scrolled (435, 489) with delta (0, 0)
Screenshot: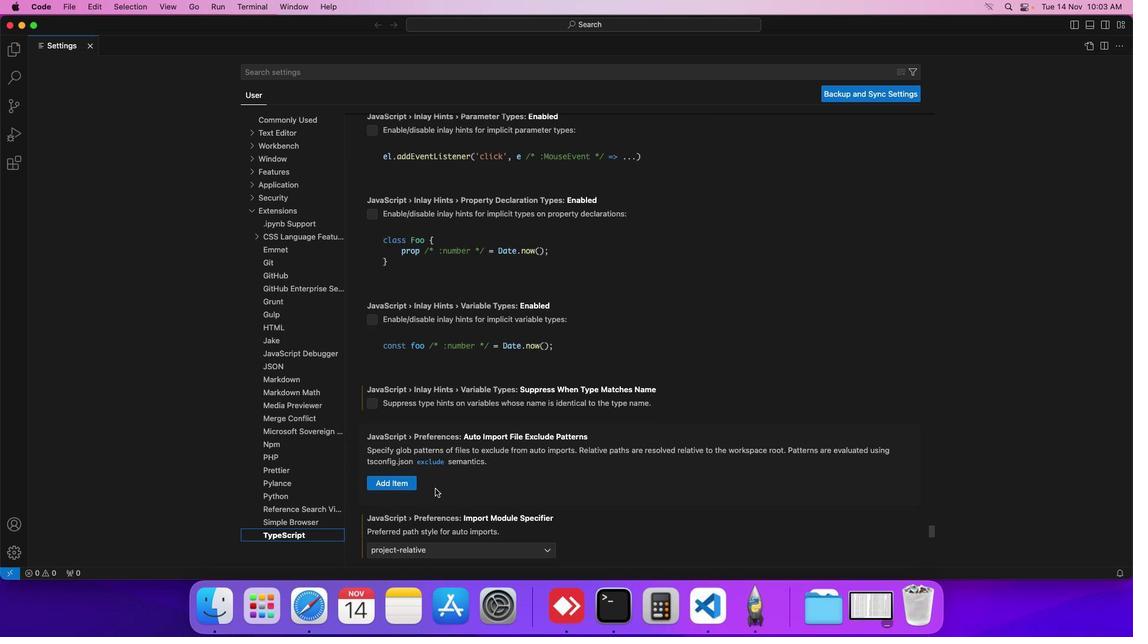 
Action: Mouse scrolled (435, 489) with delta (0, 0)
Screenshot: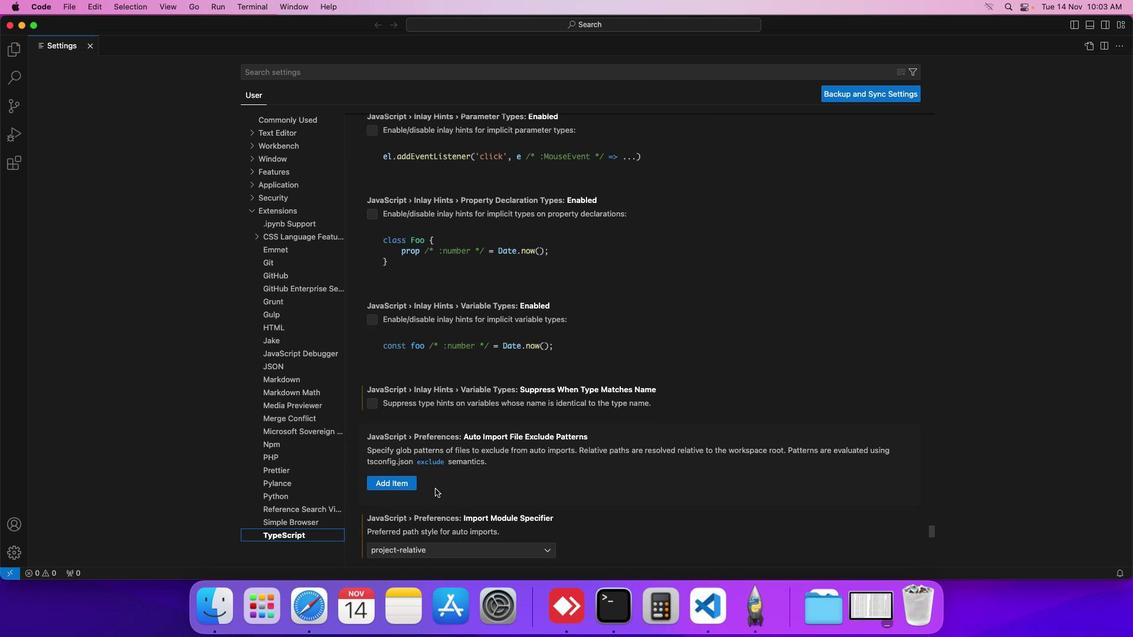 
Action: Mouse scrolled (435, 489) with delta (0, 0)
Screenshot: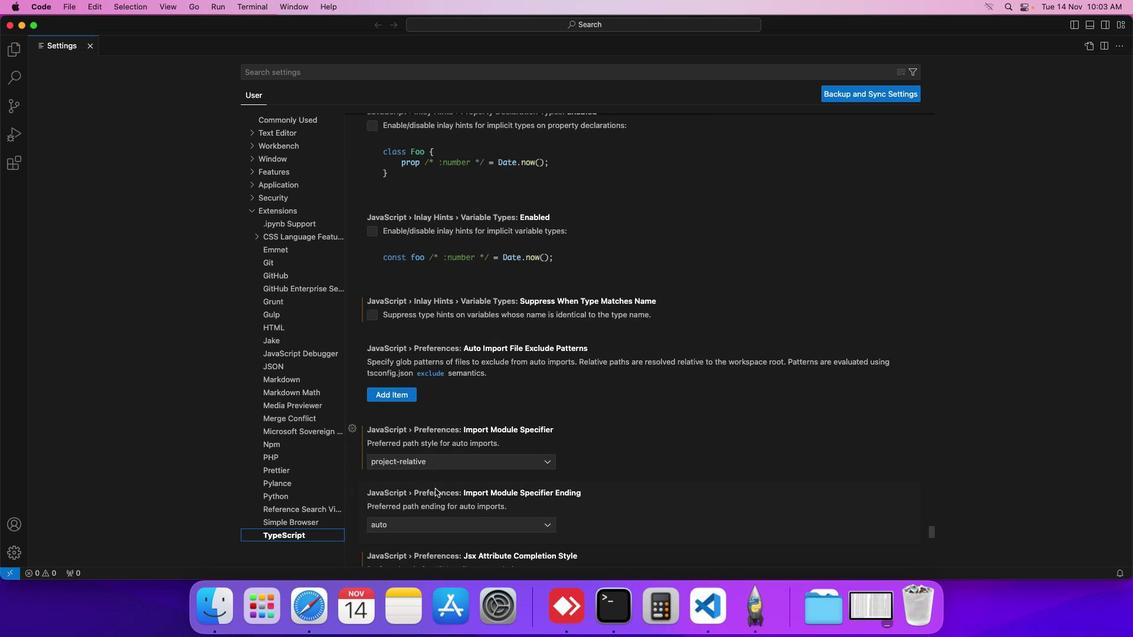 
Action: Mouse scrolled (435, 489) with delta (0, 0)
Screenshot: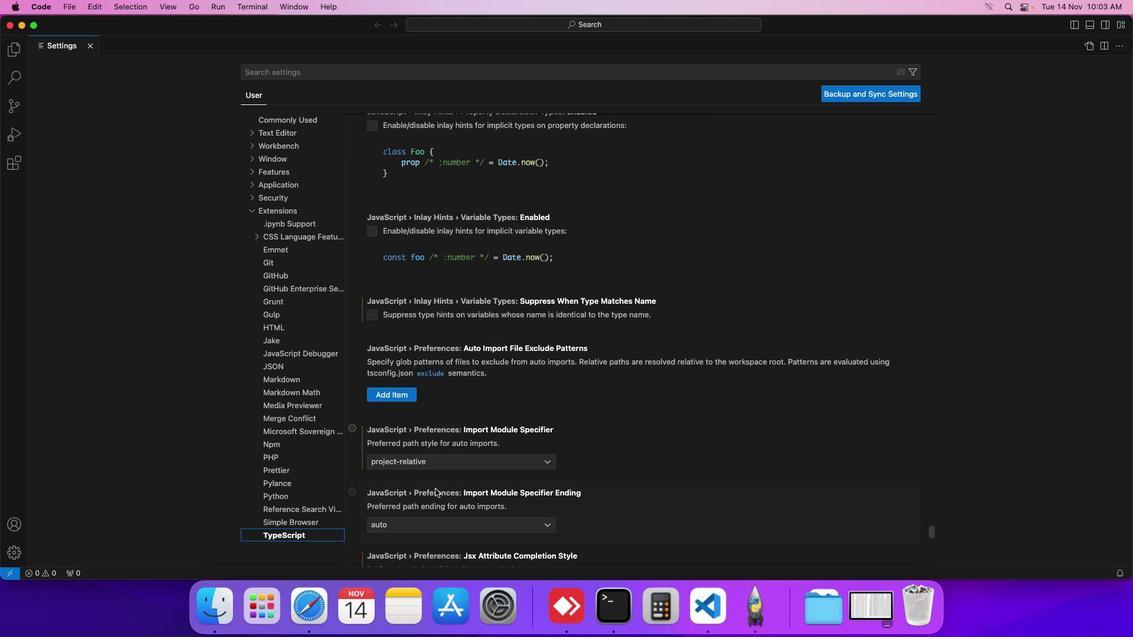 
Action: Mouse scrolled (435, 489) with delta (0, 0)
Screenshot: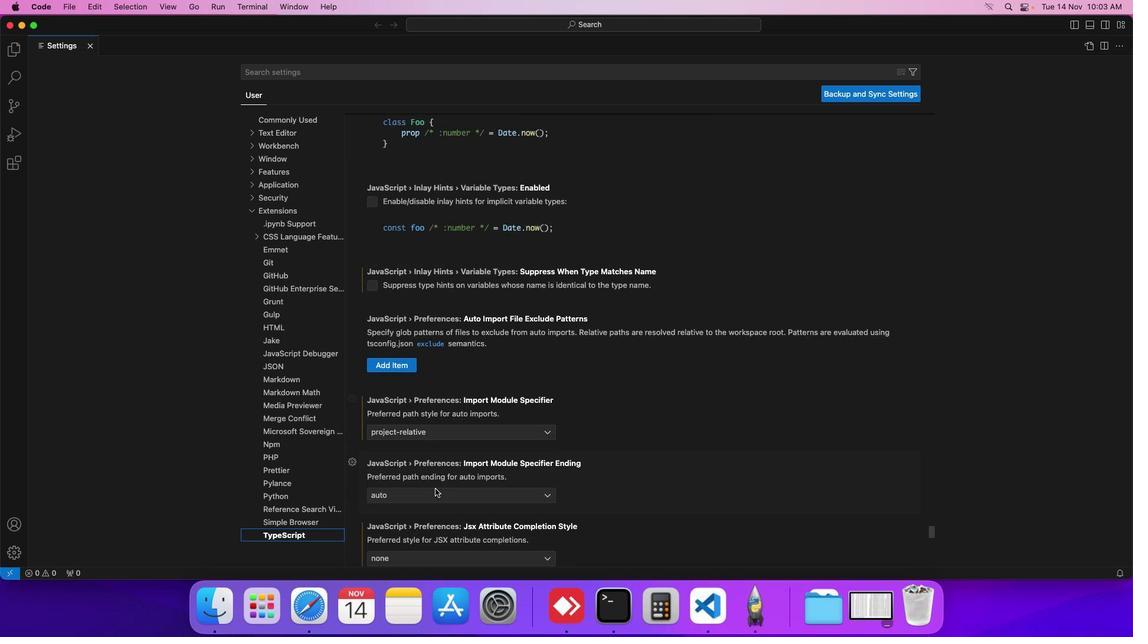
Action: Mouse scrolled (435, 489) with delta (0, 0)
Screenshot: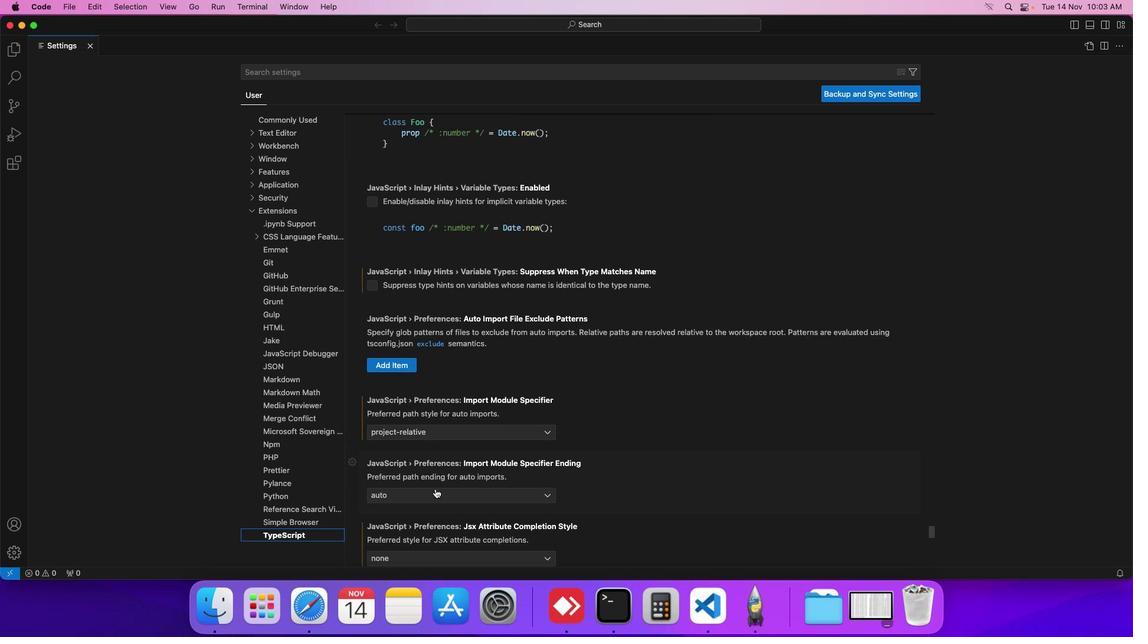 
Action: Mouse scrolled (435, 489) with delta (0, 0)
Screenshot: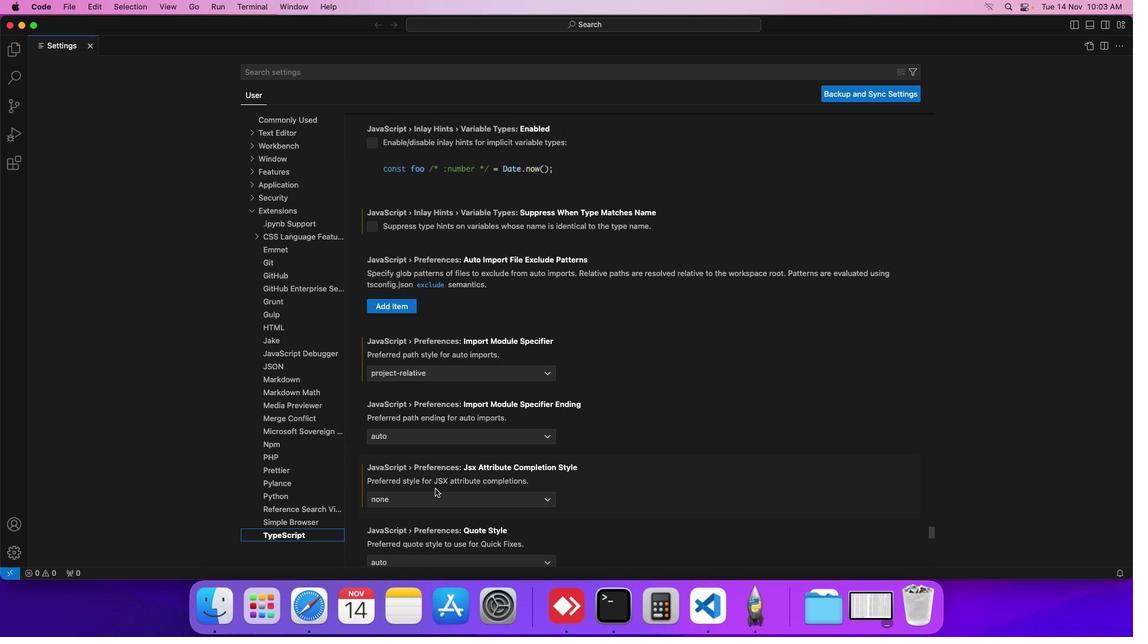 
Action: Mouse scrolled (435, 489) with delta (0, 0)
Screenshot: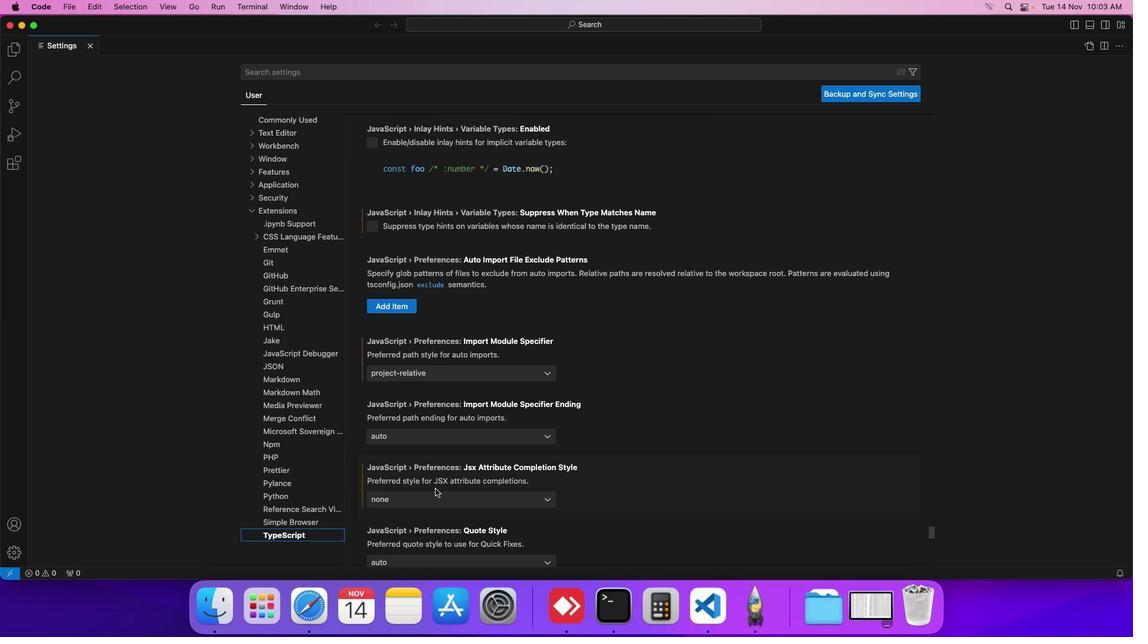 
Action: Mouse scrolled (435, 489) with delta (0, 0)
Screenshot: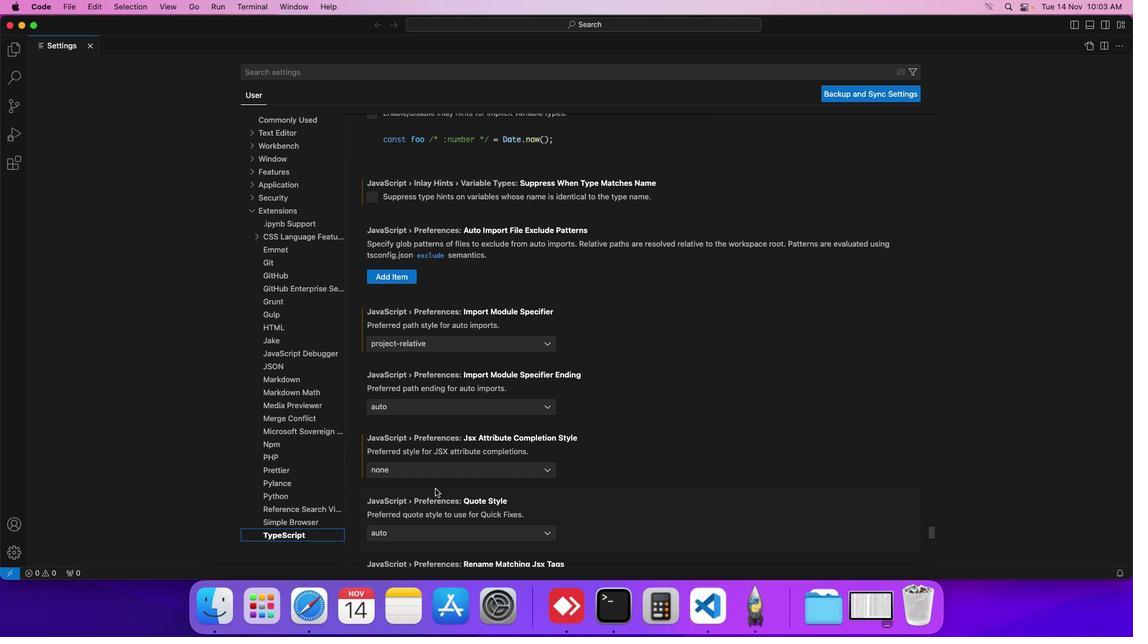 
Action: Mouse scrolled (435, 489) with delta (0, 0)
Screenshot: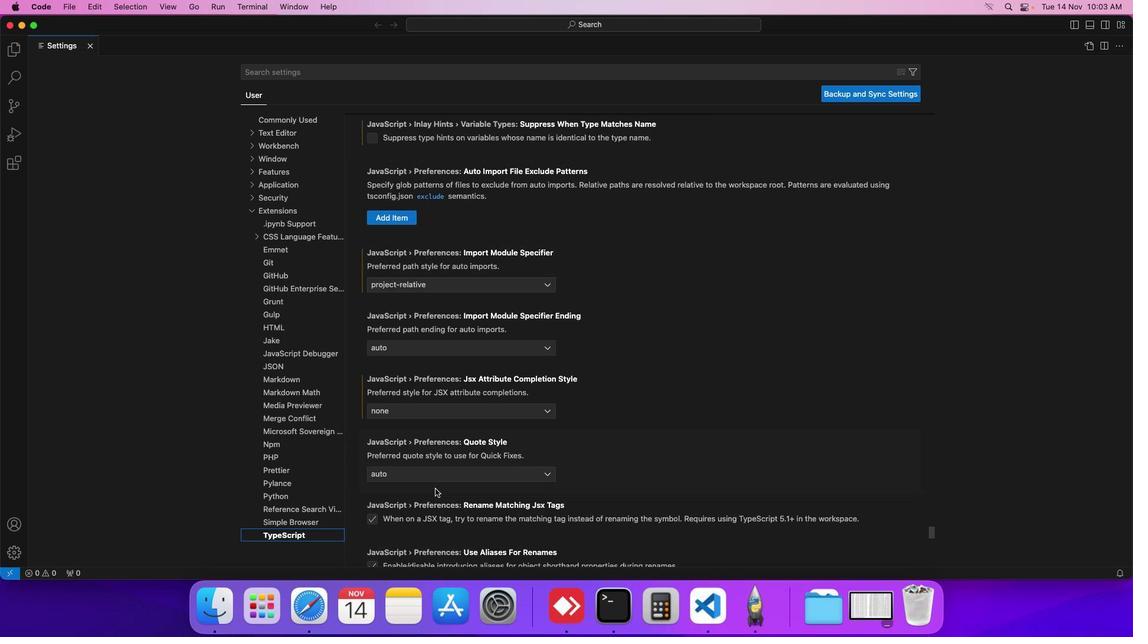 
Action: Mouse scrolled (435, 489) with delta (0, 0)
Screenshot: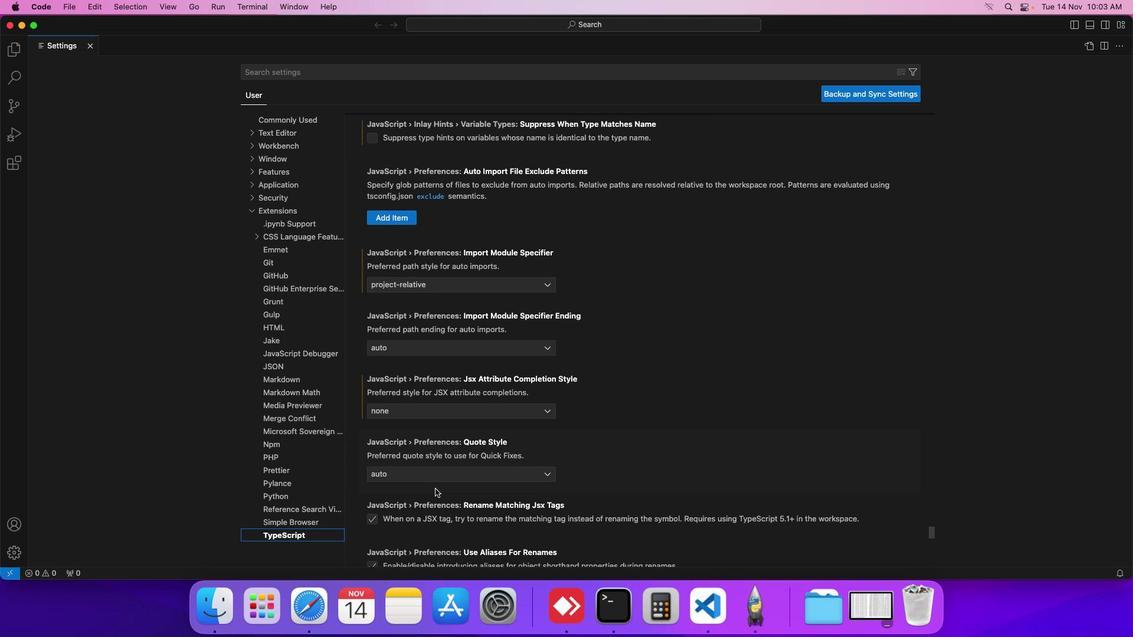 
Action: Mouse scrolled (435, 489) with delta (0, 0)
Screenshot: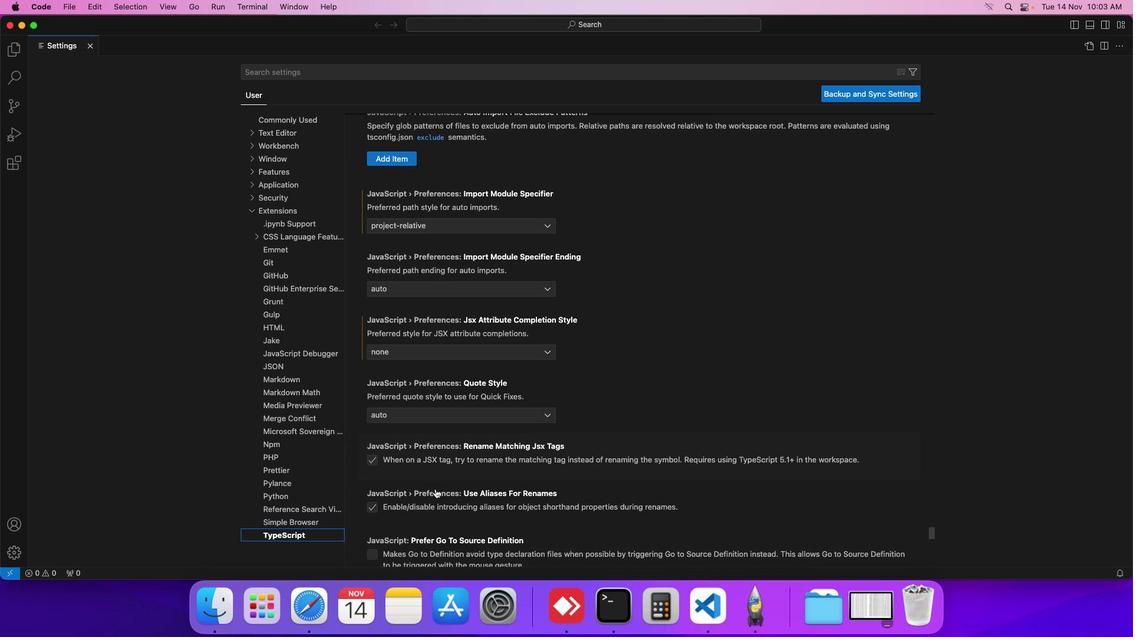 
Action: Mouse scrolled (435, 489) with delta (0, 0)
Screenshot: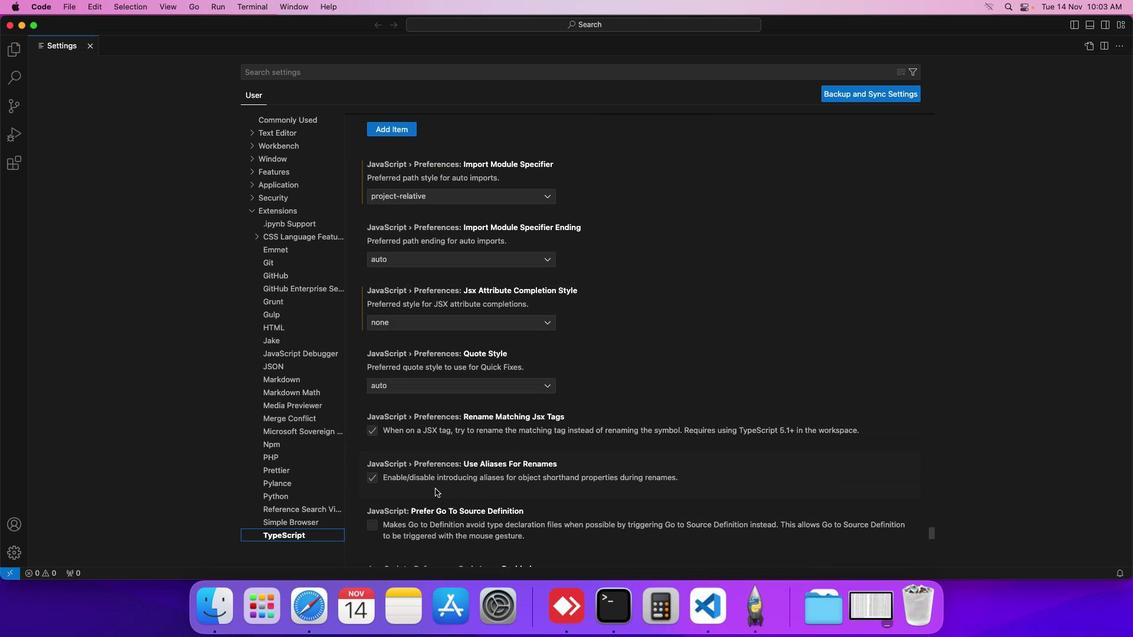 
Action: Mouse scrolled (435, 489) with delta (0, 0)
Screenshot: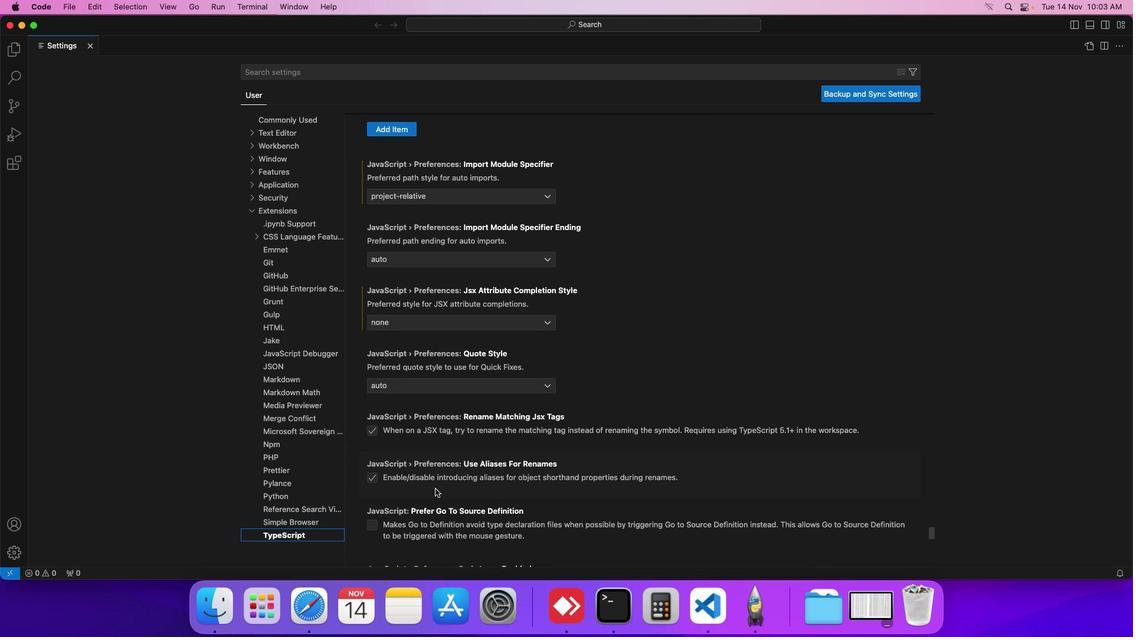 
Action: Mouse scrolled (435, 489) with delta (0, 0)
Screenshot: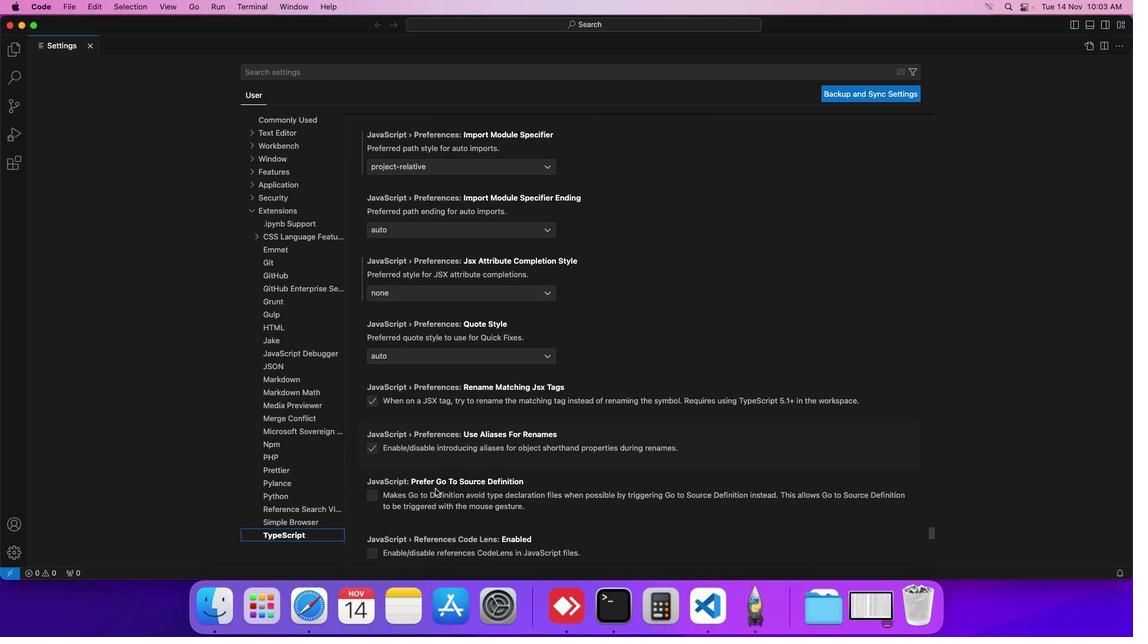 
Action: Mouse scrolled (435, 489) with delta (0, 0)
Screenshot: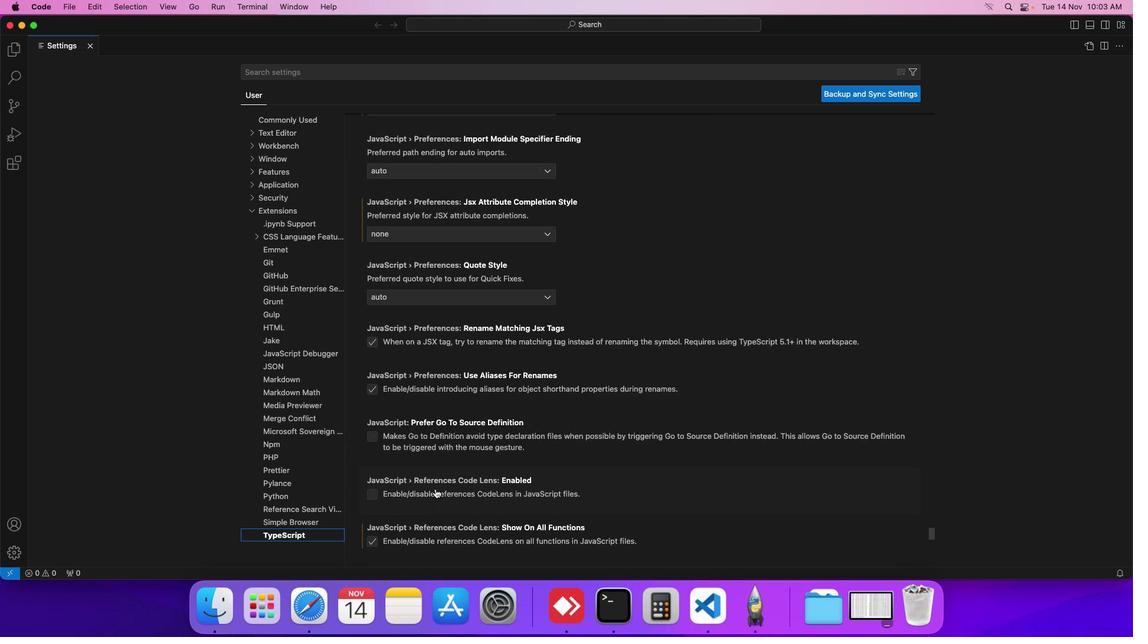 
Action: Mouse scrolled (435, 489) with delta (0, 0)
Screenshot: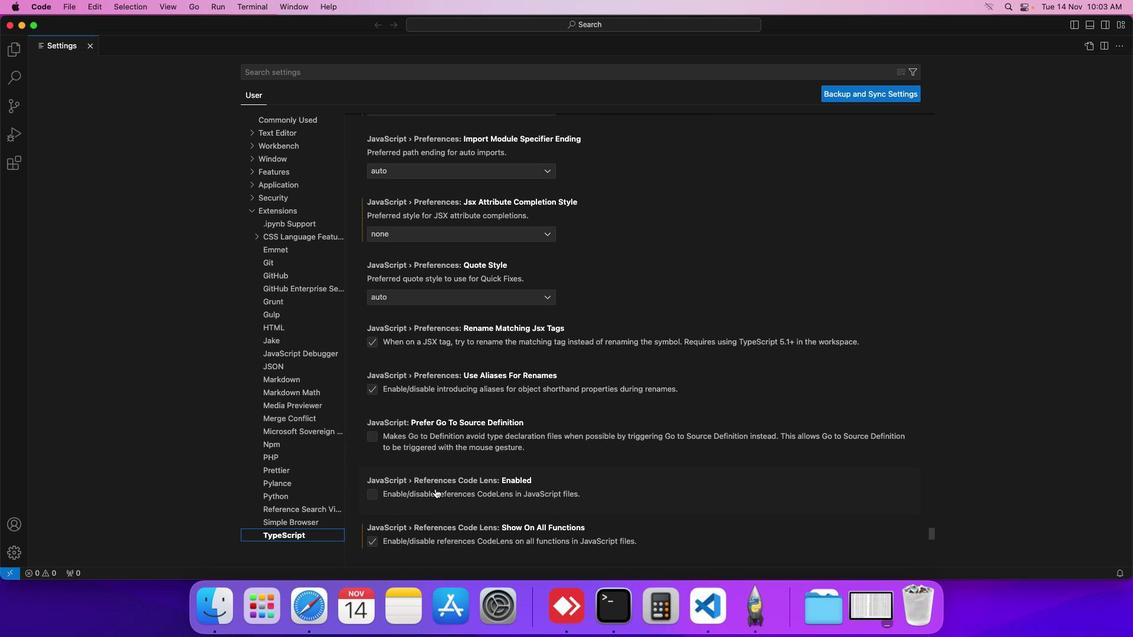 
Action: Mouse scrolled (435, 489) with delta (0, 0)
Screenshot: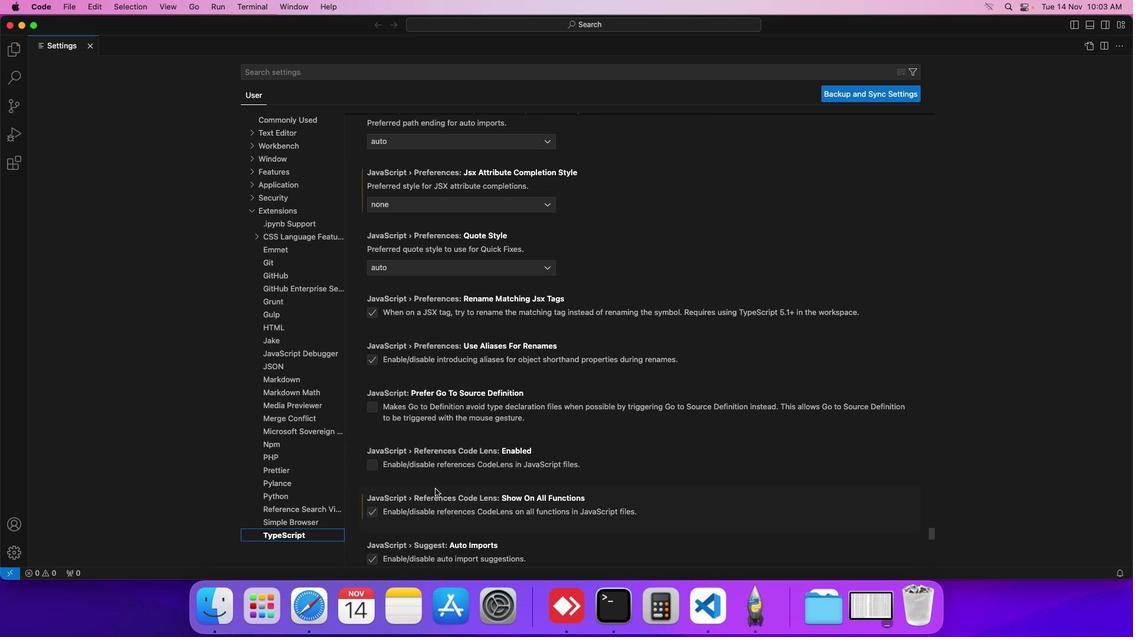 
Action: Mouse scrolled (435, 489) with delta (0, 0)
Screenshot: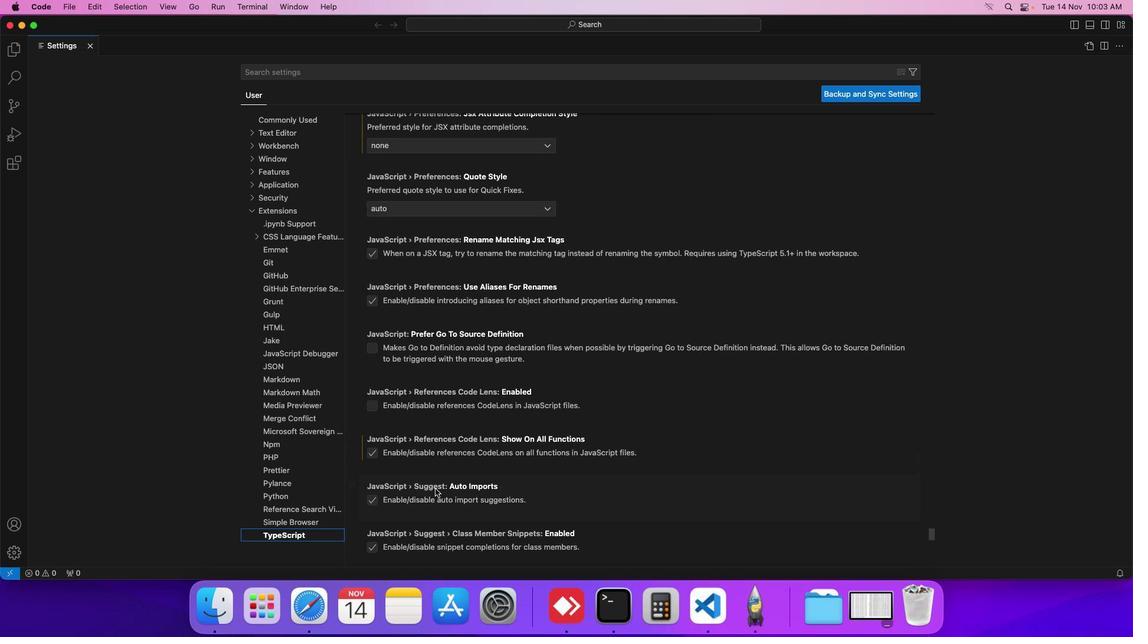 
Action: Mouse scrolled (435, 489) with delta (0, 0)
Screenshot: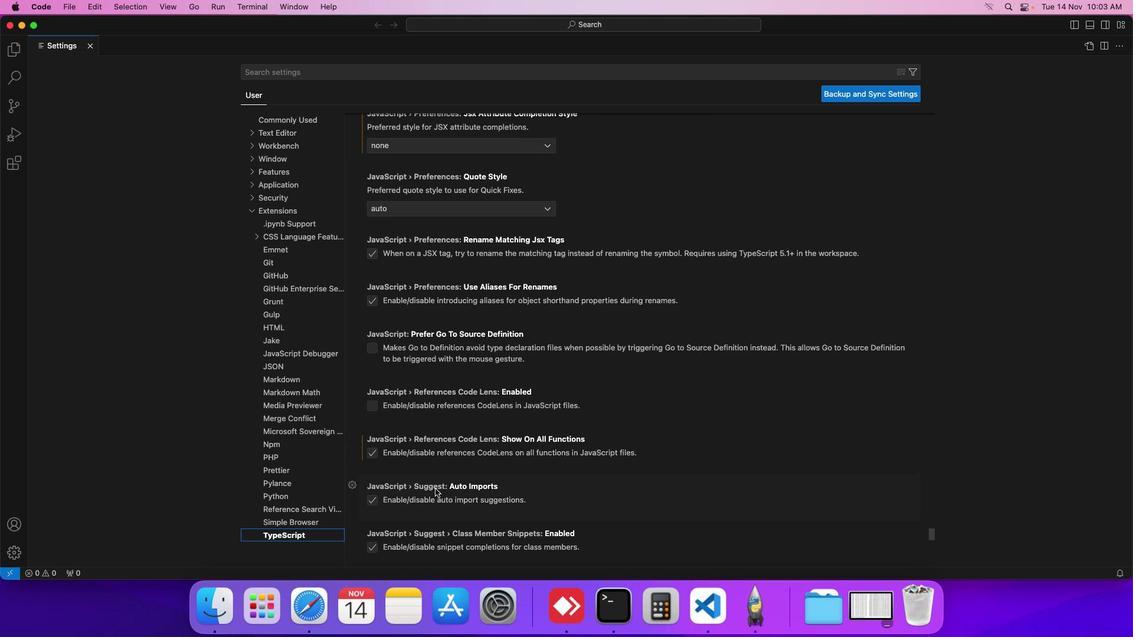 
Action: Mouse scrolled (435, 489) with delta (0, 0)
Screenshot: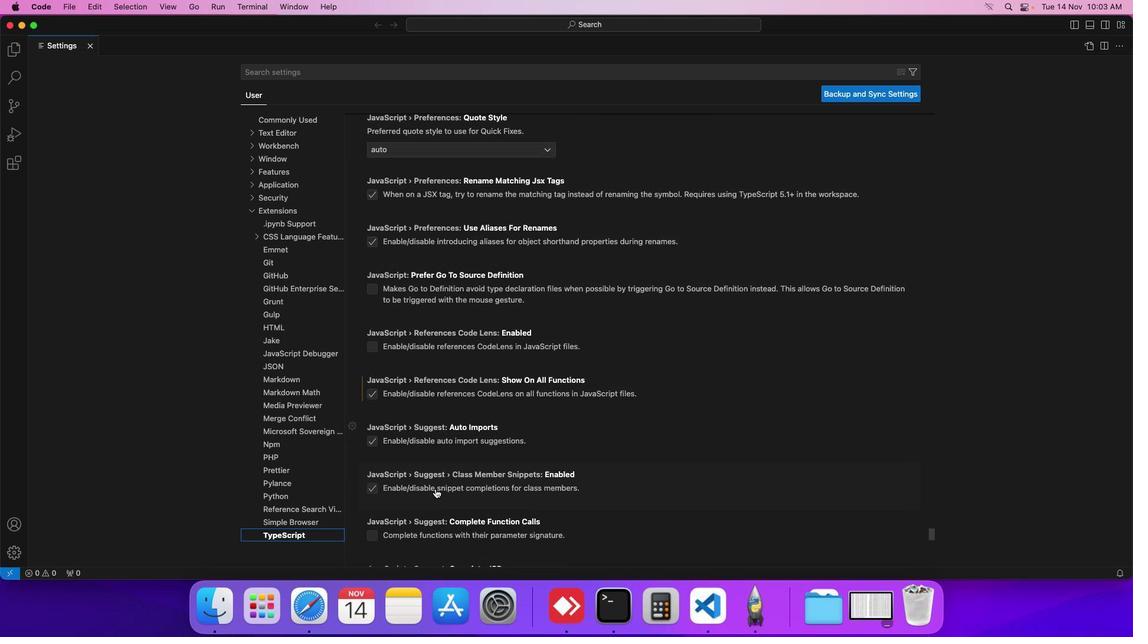 
Action: Mouse scrolled (435, 489) with delta (0, 0)
Screenshot: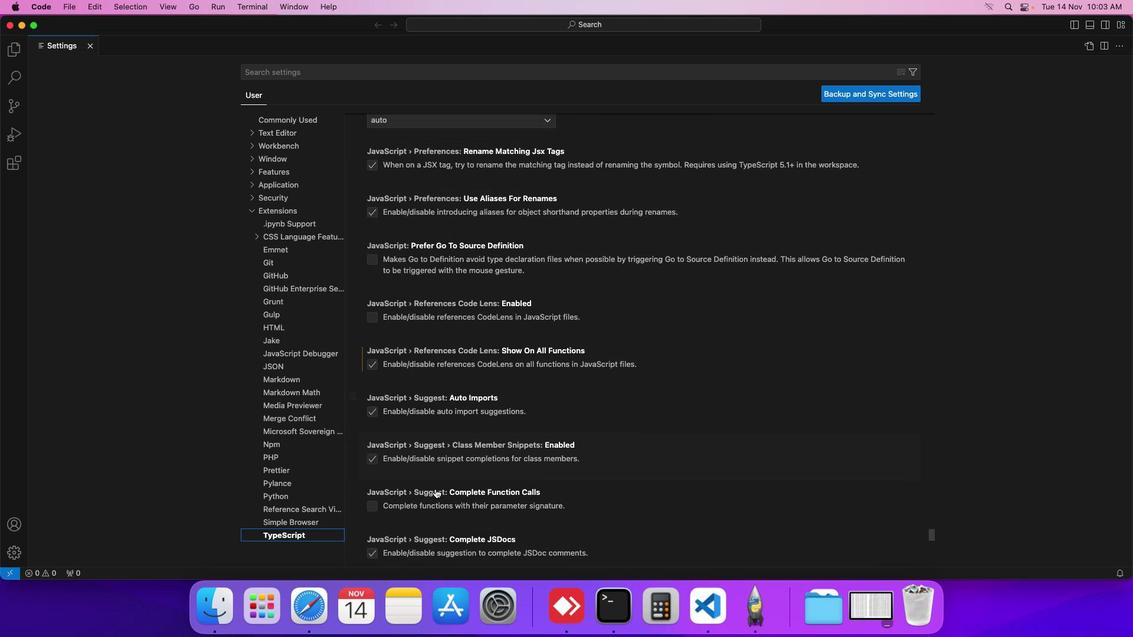 
Action: Mouse scrolled (435, 489) with delta (0, 0)
Screenshot: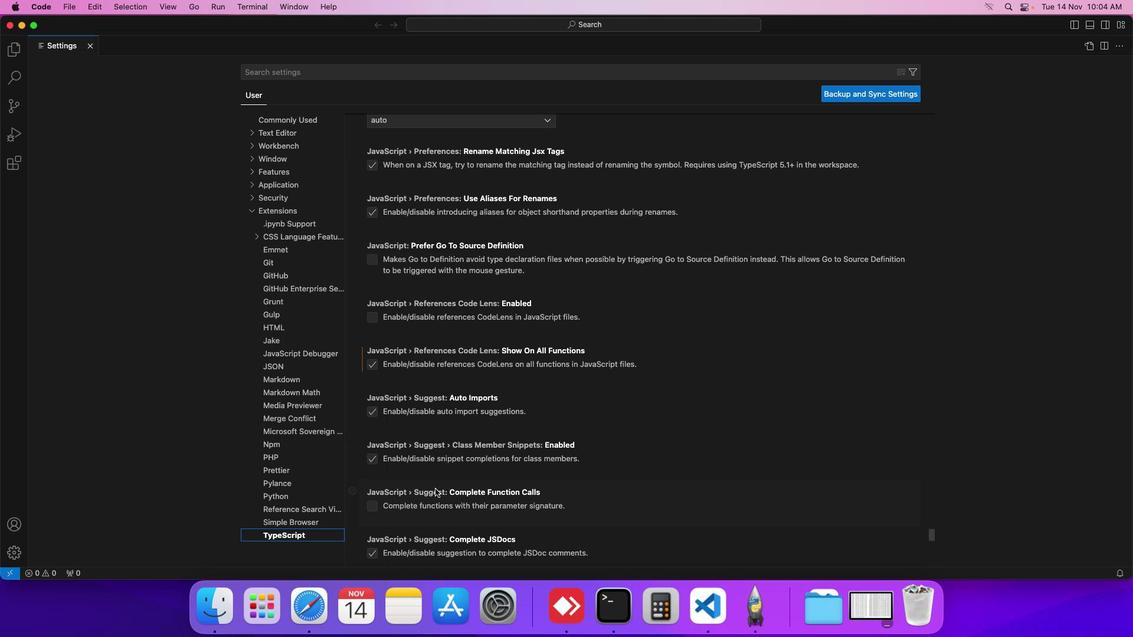 
Action: Mouse scrolled (435, 489) with delta (0, 0)
Screenshot: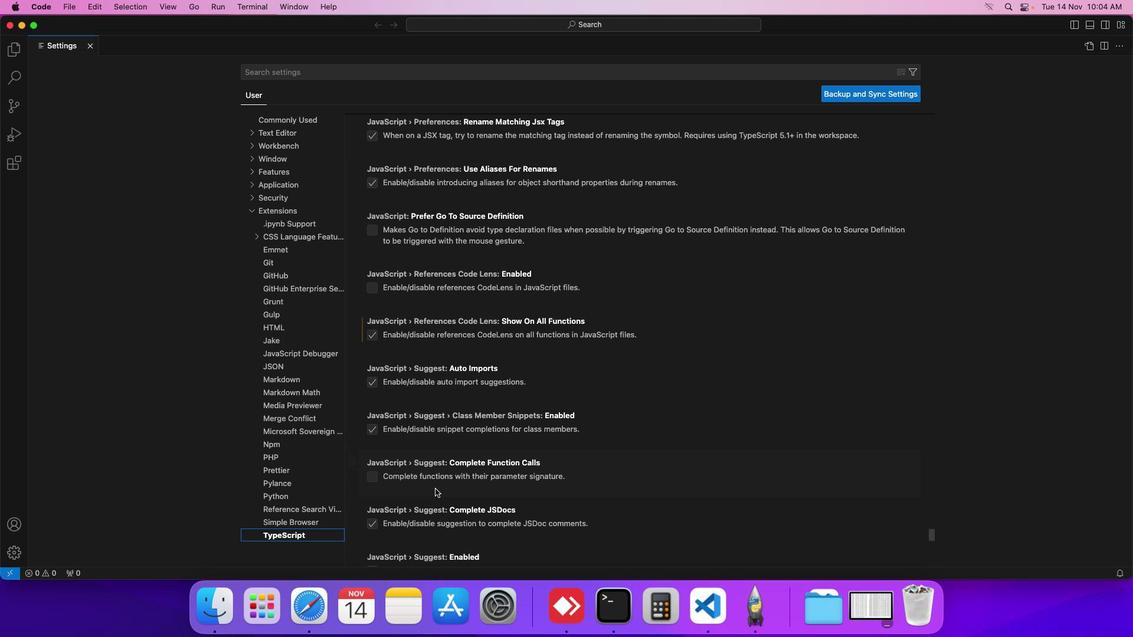 
Action: Mouse scrolled (435, 489) with delta (0, 0)
Screenshot: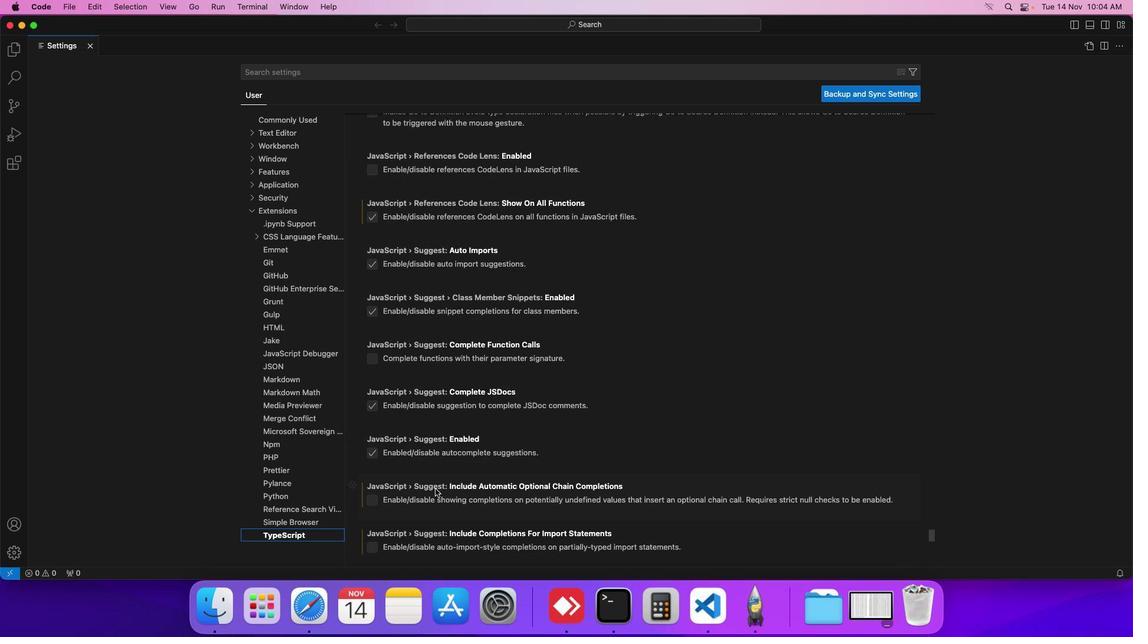 
Action: Mouse scrolled (435, 489) with delta (0, 0)
Screenshot: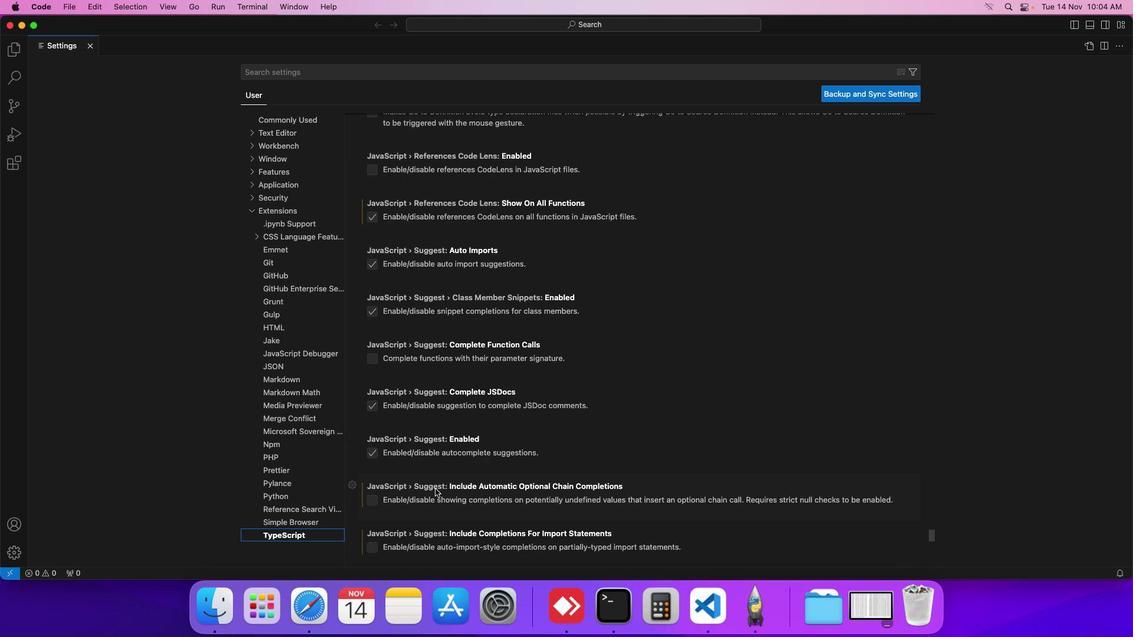 
Action: Mouse scrolled (435, 489) with delta (0, -1)
Screenshot: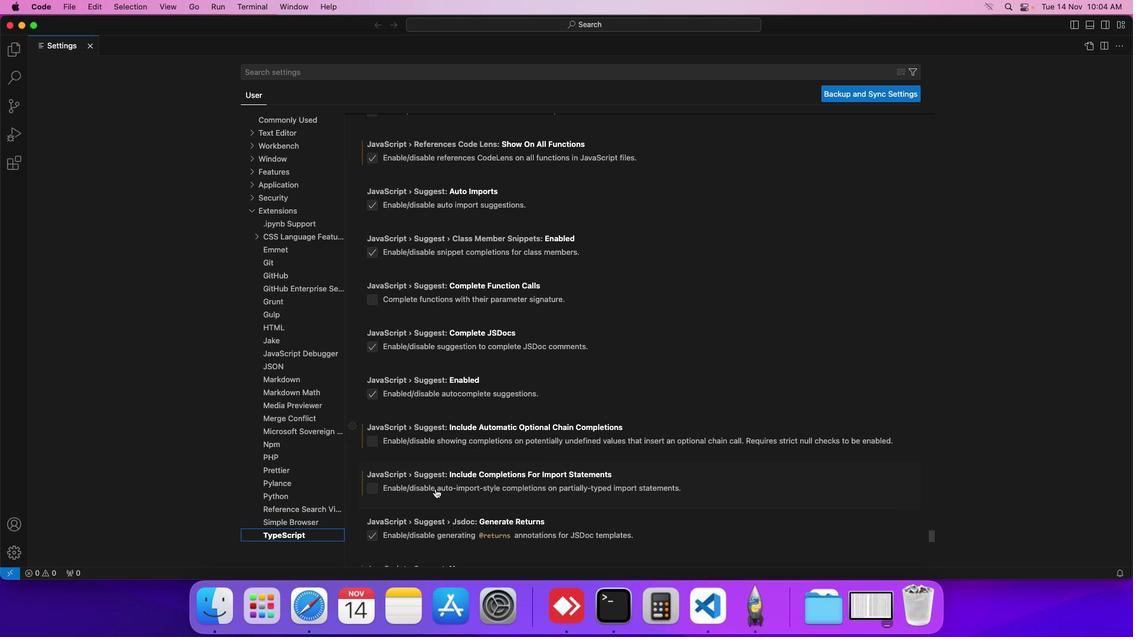 
Action: Mouse scrolled (435, 489) with delta (0, -1)
Screenshot: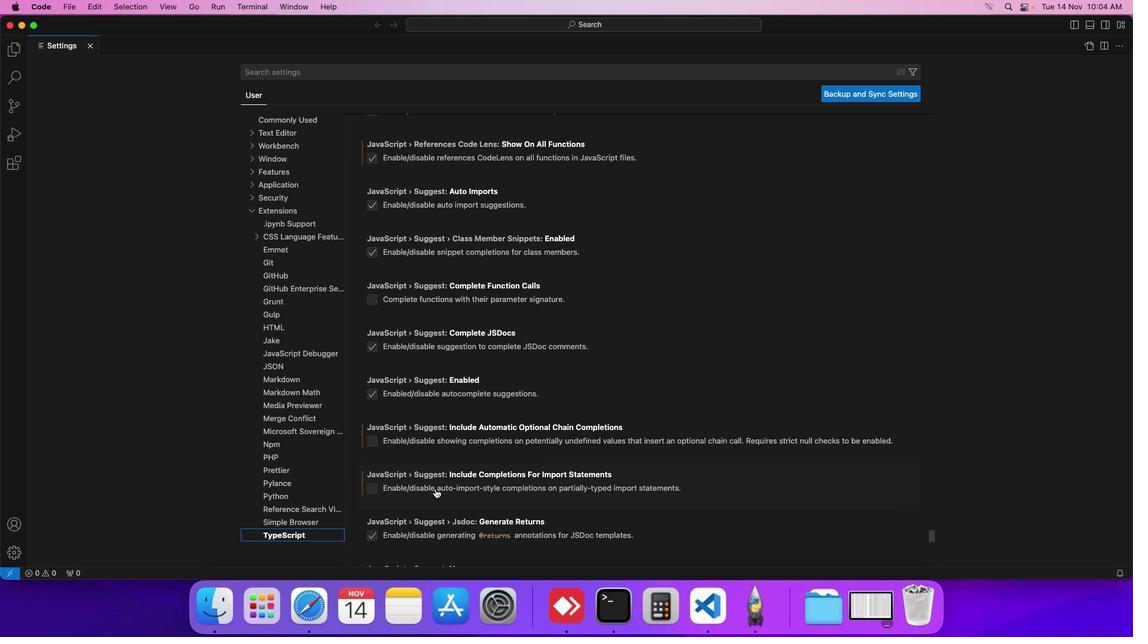 
Action: Mouse scrolled (435, 489) with delta (0, 0)
Screenshot: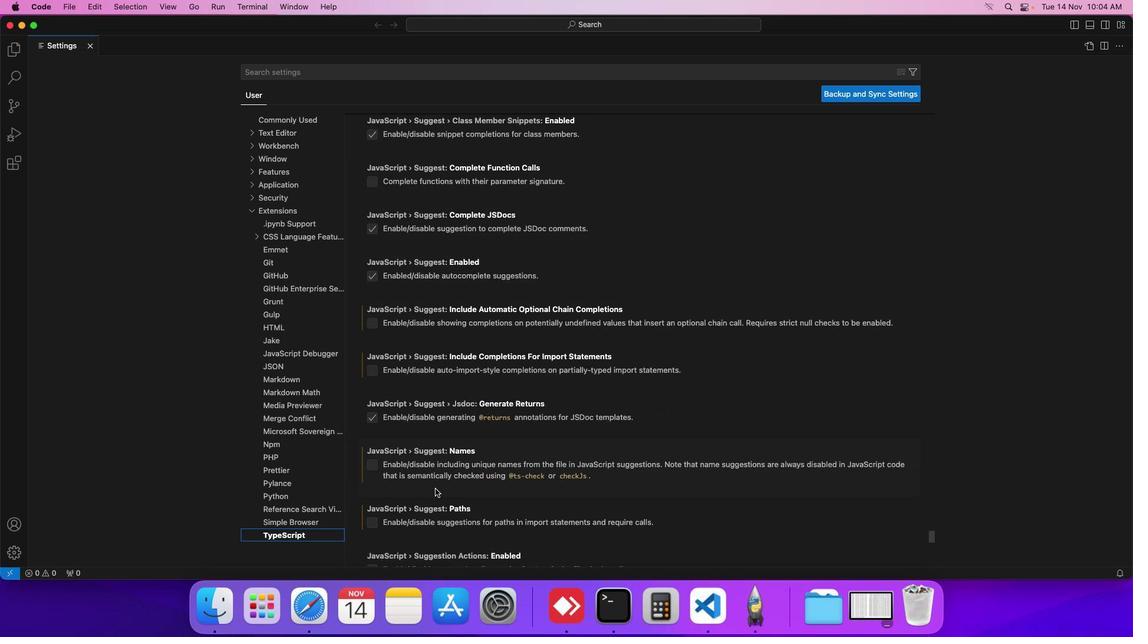 
Action: Mouse scrolled (435, 489) with delta (0, 0)
Screenshot: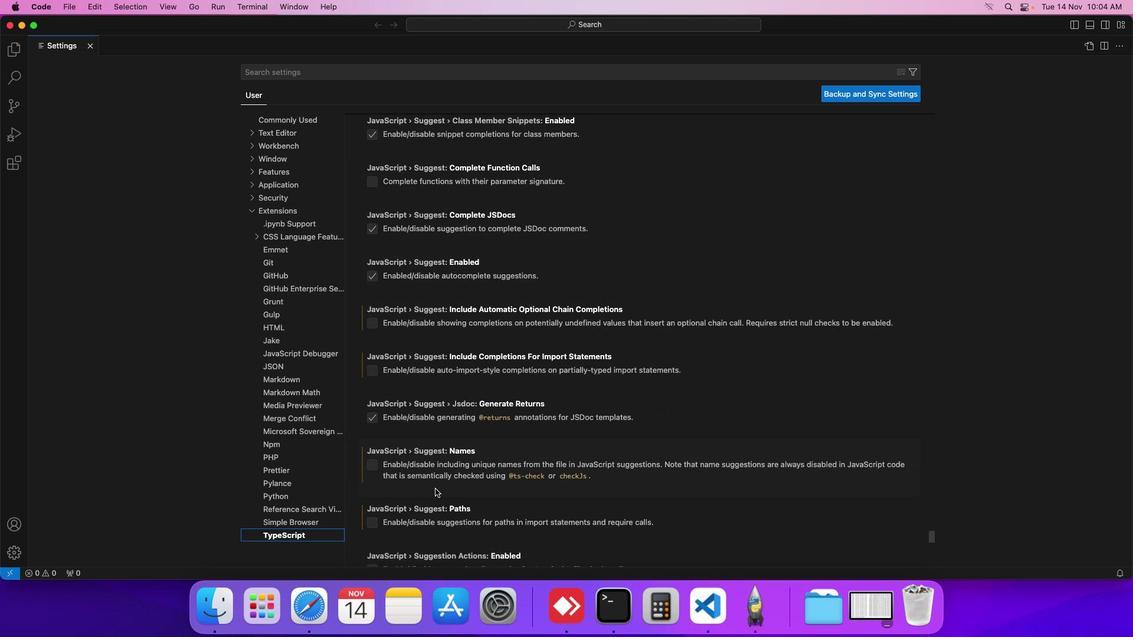 
Action: Mouse scrolled (435, 489) with delta (0, -1)
Screenshot: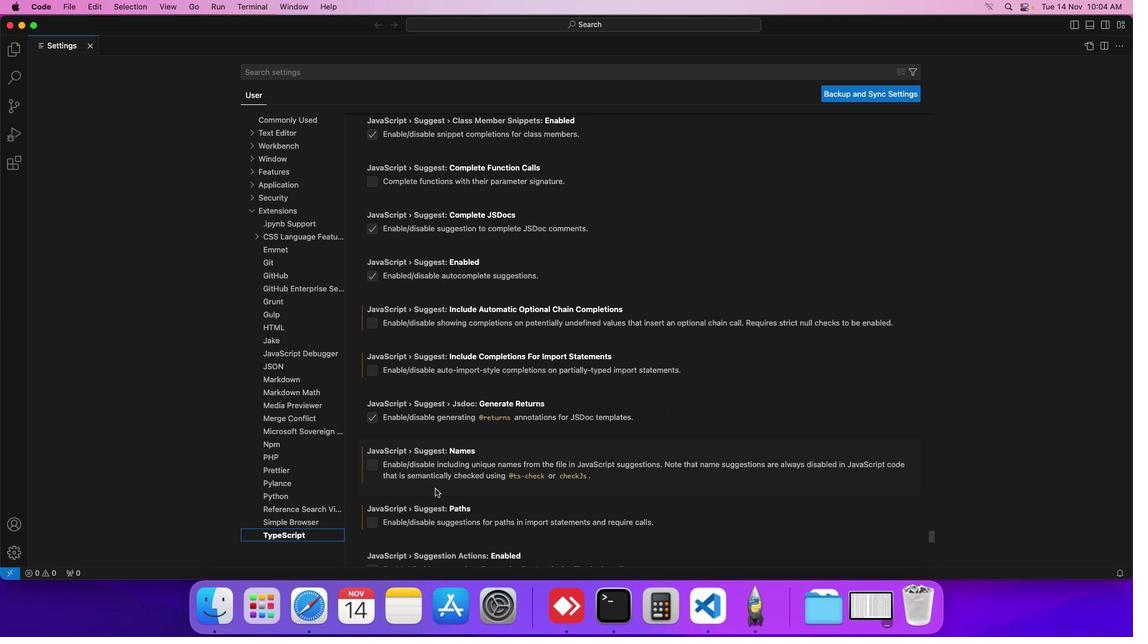
Action: Mouse scrolled (435, 489) with delta (0, 0)
Screenshot: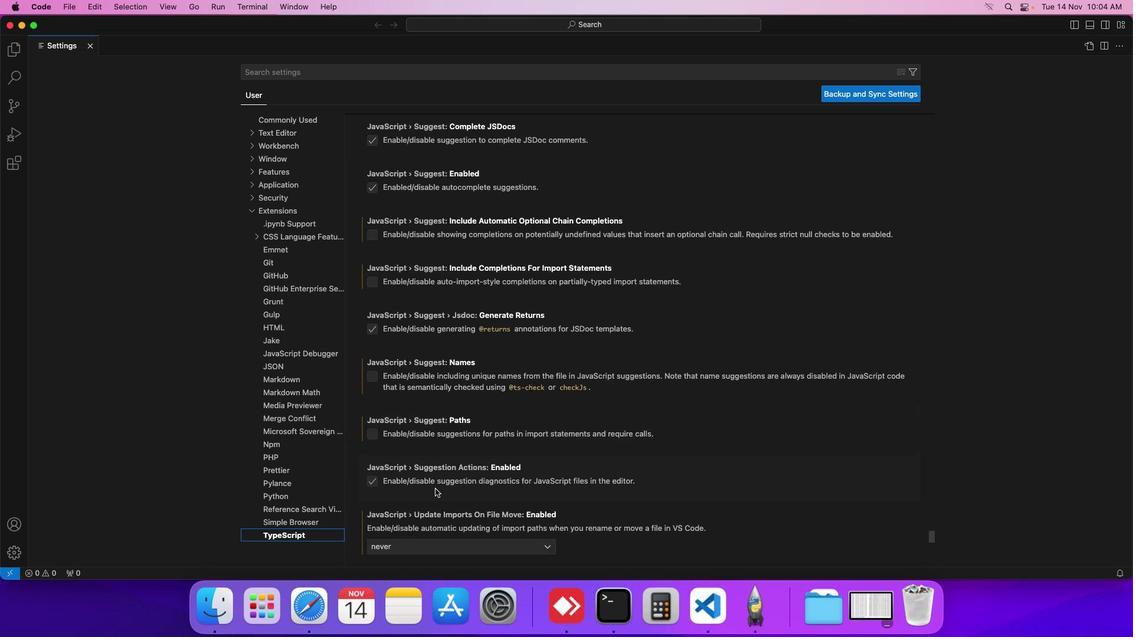 
Action: Mouse scrolled (435, 489) with delta (0, 0)
Screenshot: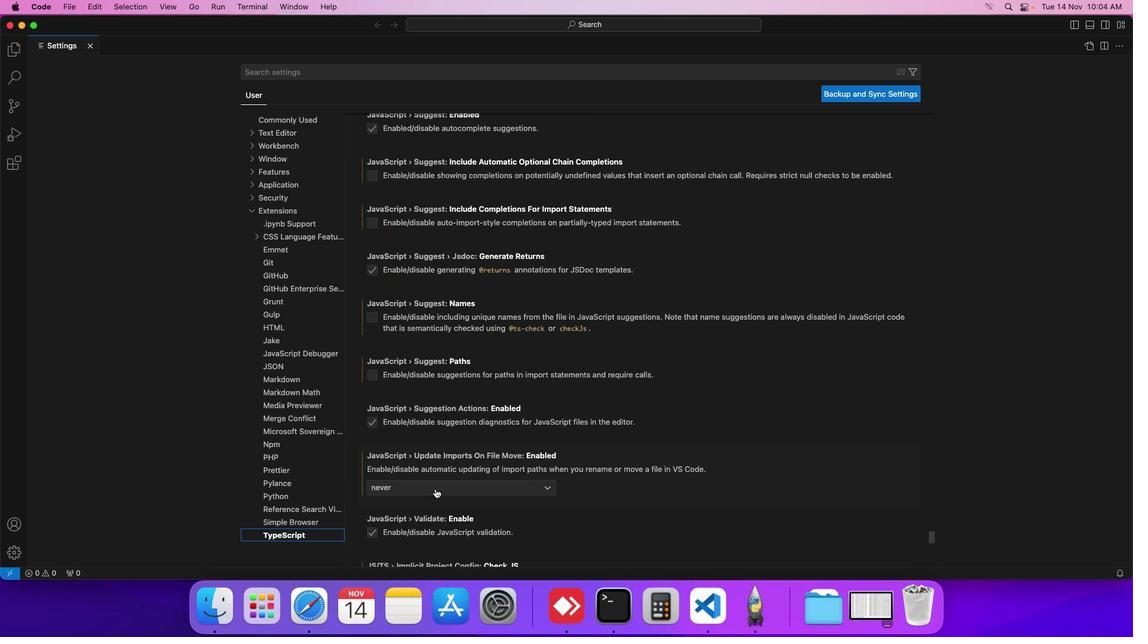 
Action: Mouse scrolled (435, 489) with delta (0, 0)
Screenshot: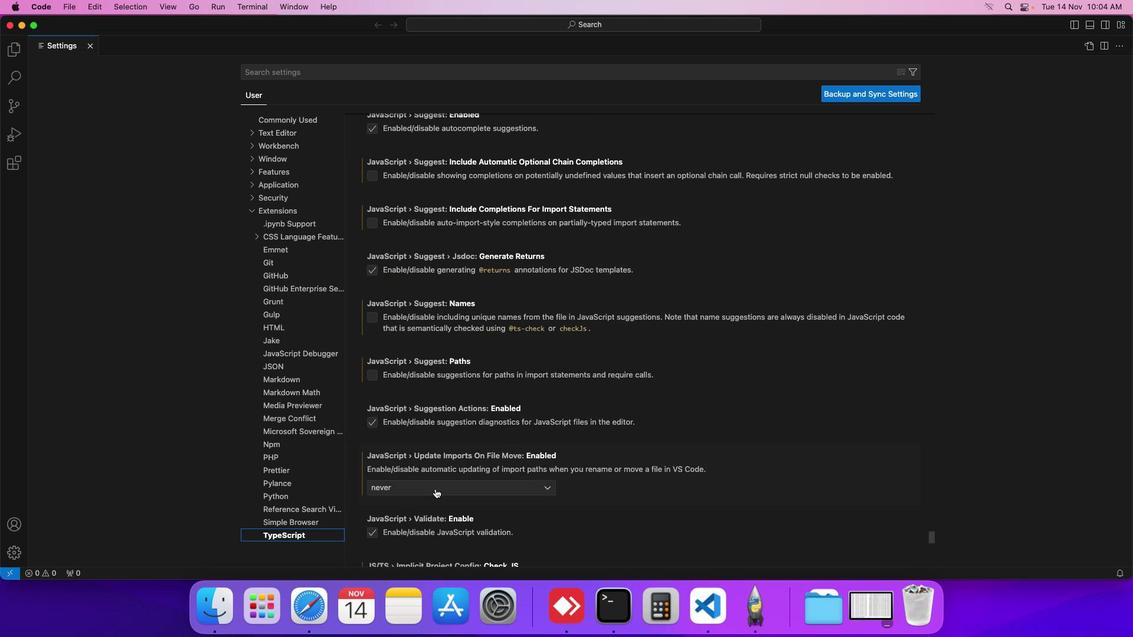 
Action: Mouse scrolled (435, 489) with delta (0, -1)
Screenshot: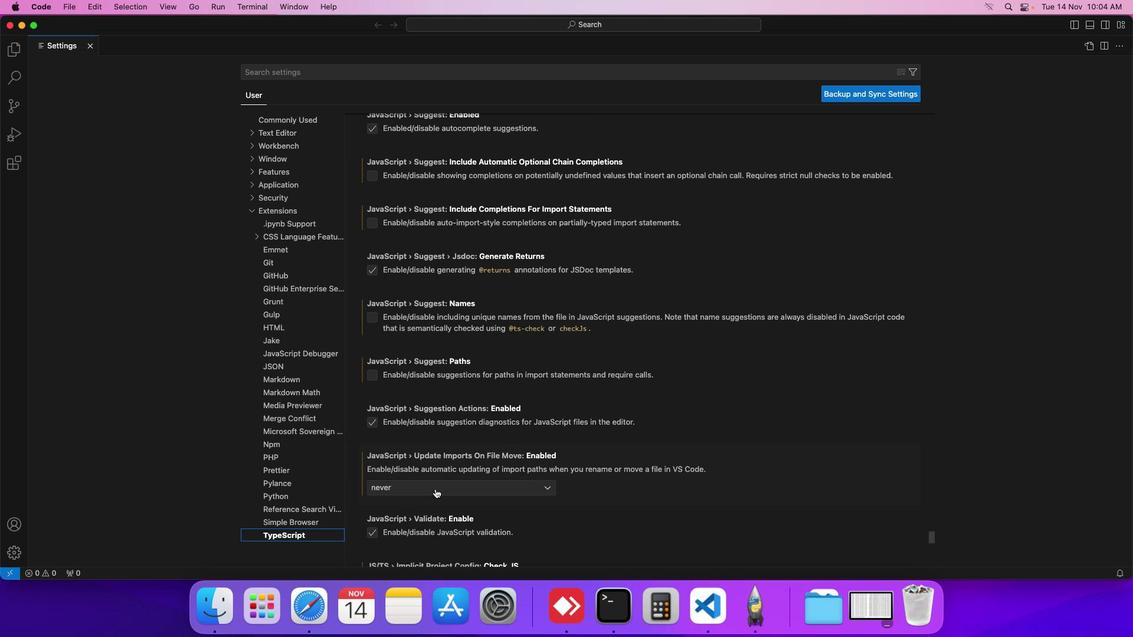 
Action: Mouse scrolled (435, 489) with delta (0, 0)
Screenshot: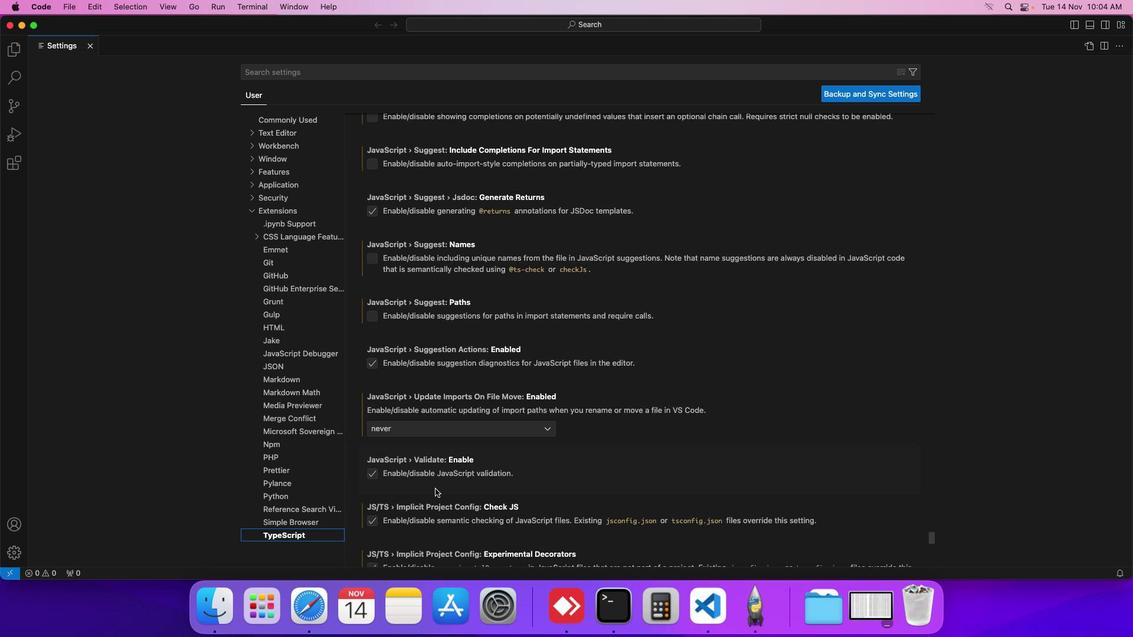
Action: Mouse scrolled (435, 489) with delta (0, 0)
Screenshot: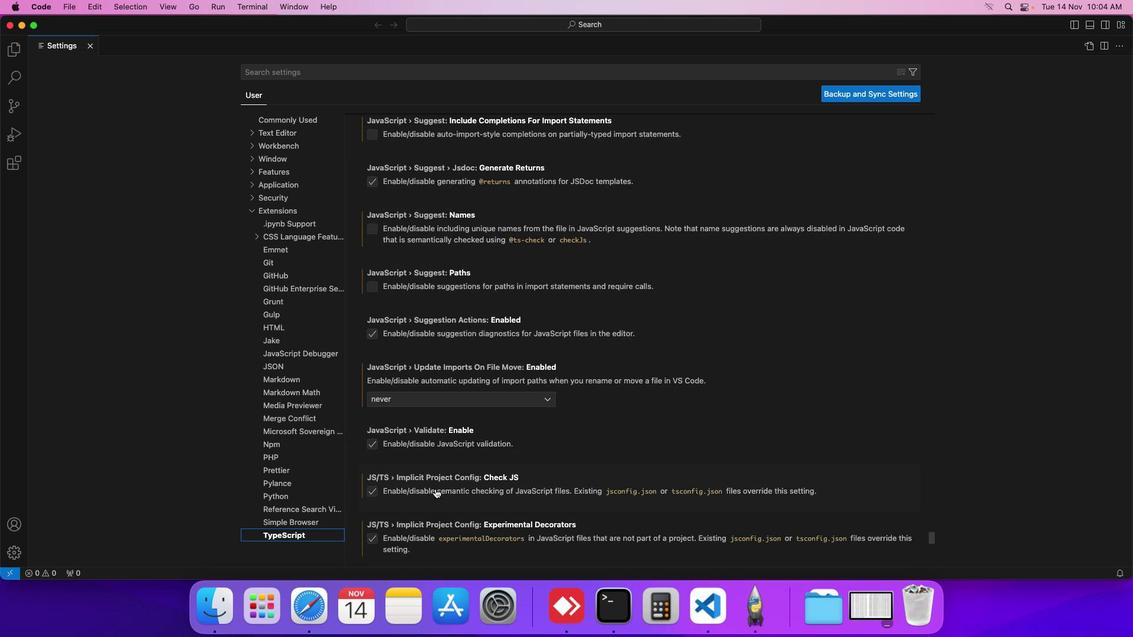 
Action: Mouse scrolled (435, 489) with delta (0, 0)
Screenshot: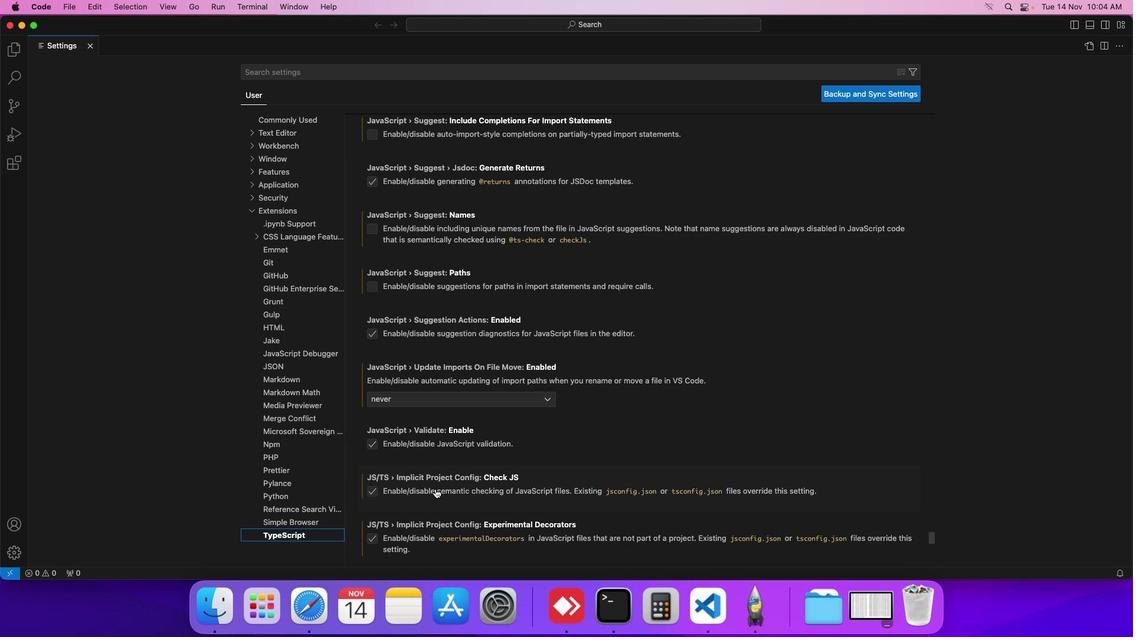 
Action: Mouse scrolled (435, 489) with delta (0, 0)
Screenshot: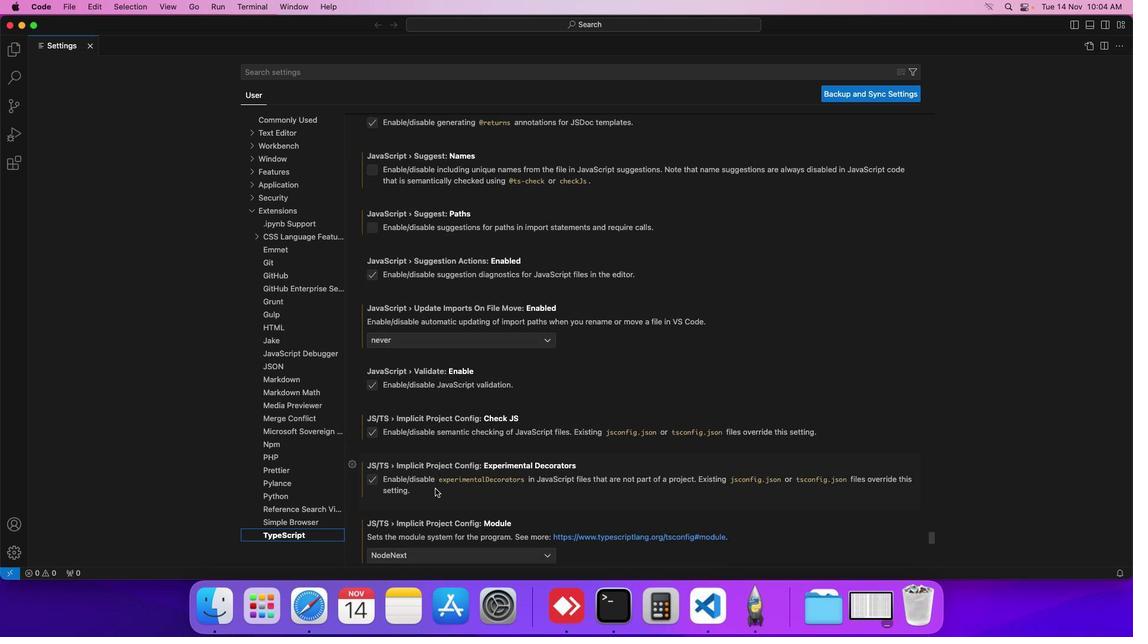 
Action: Mouse scrolled (435, 489) with delta (0, 0)
Screenshot: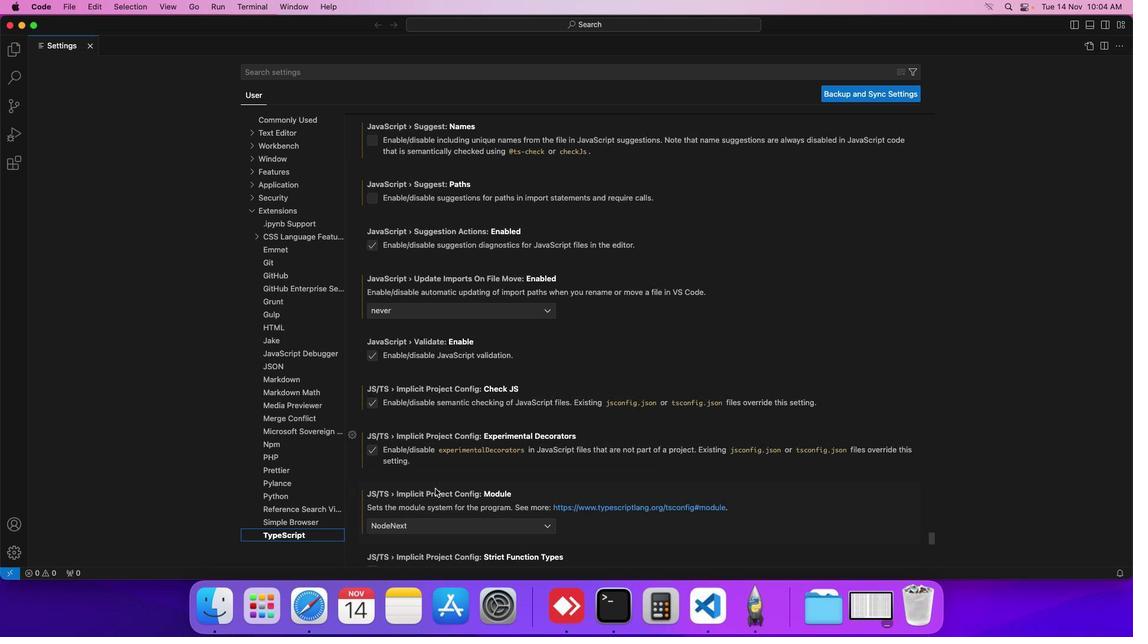 
Action: Mouse scrolled (435, 489) with delta (0, 0)
Screenshot: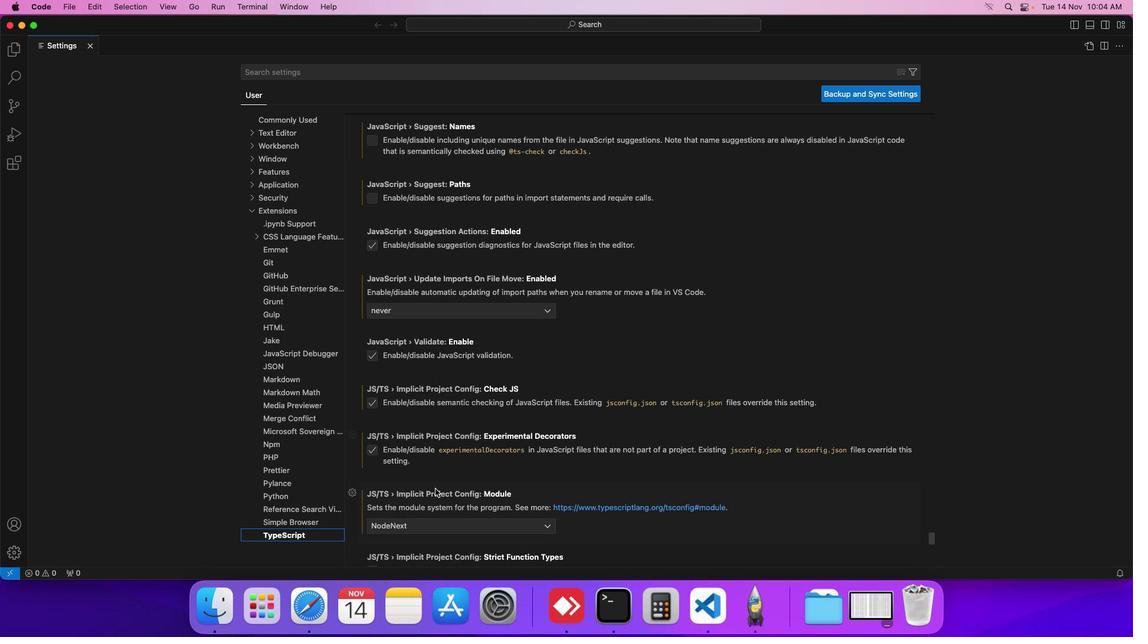 
Action: Mouse scrolled (435, 489) with delta (0, 0)
Screenshot: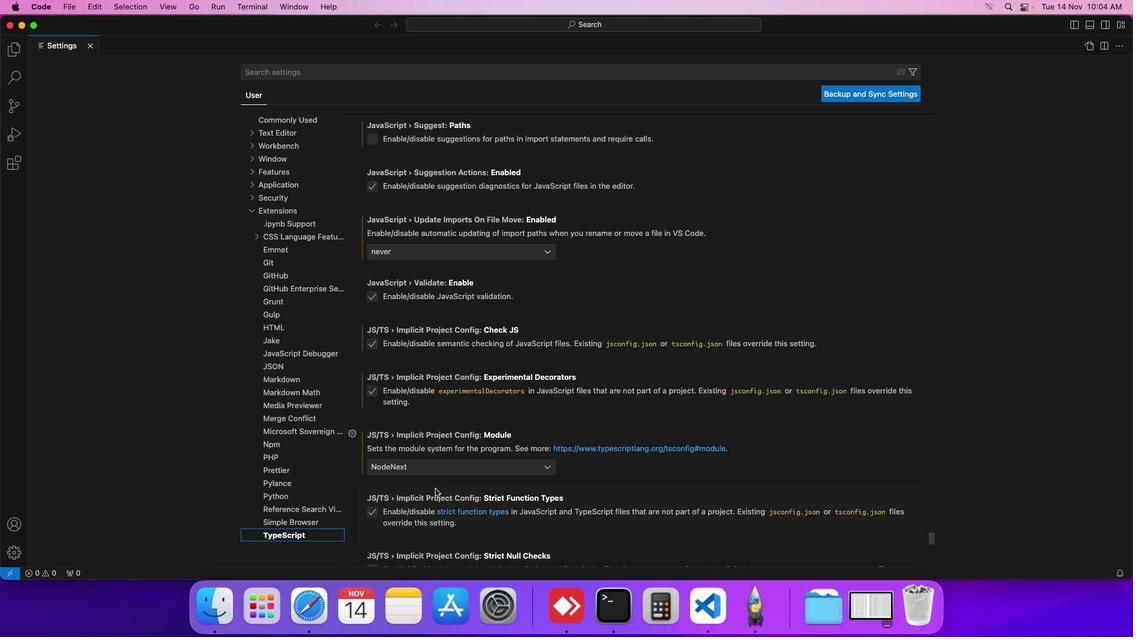 
Action: Mouse scrolled (435, 489) with delta (0, 0)
Screenshot: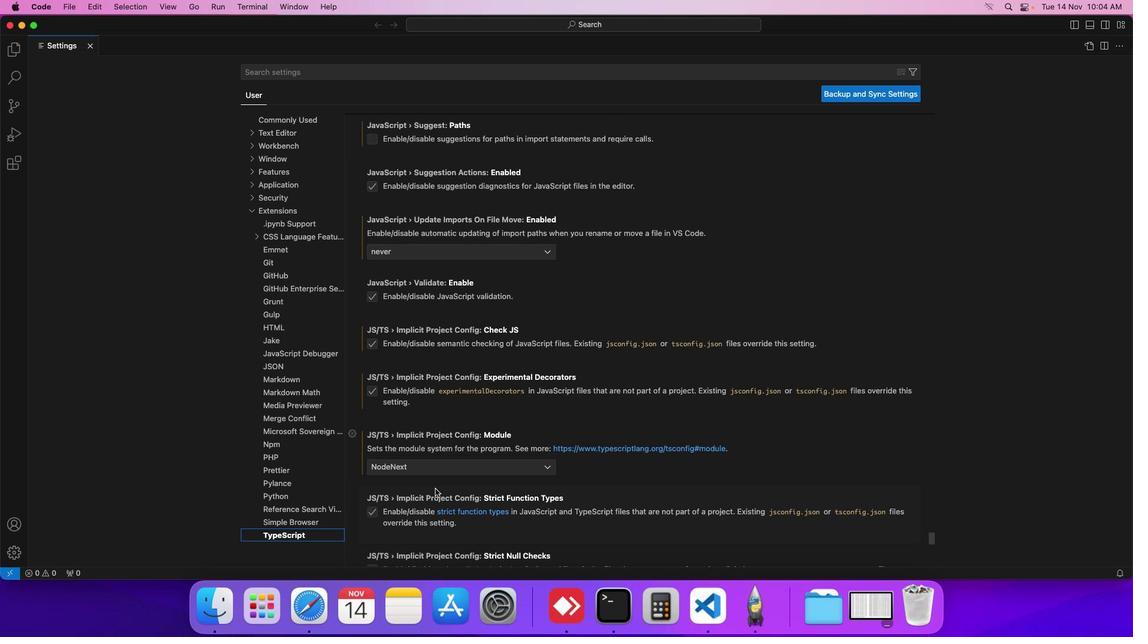 
Action: Mouse moved to (435, 489)
Screenshot: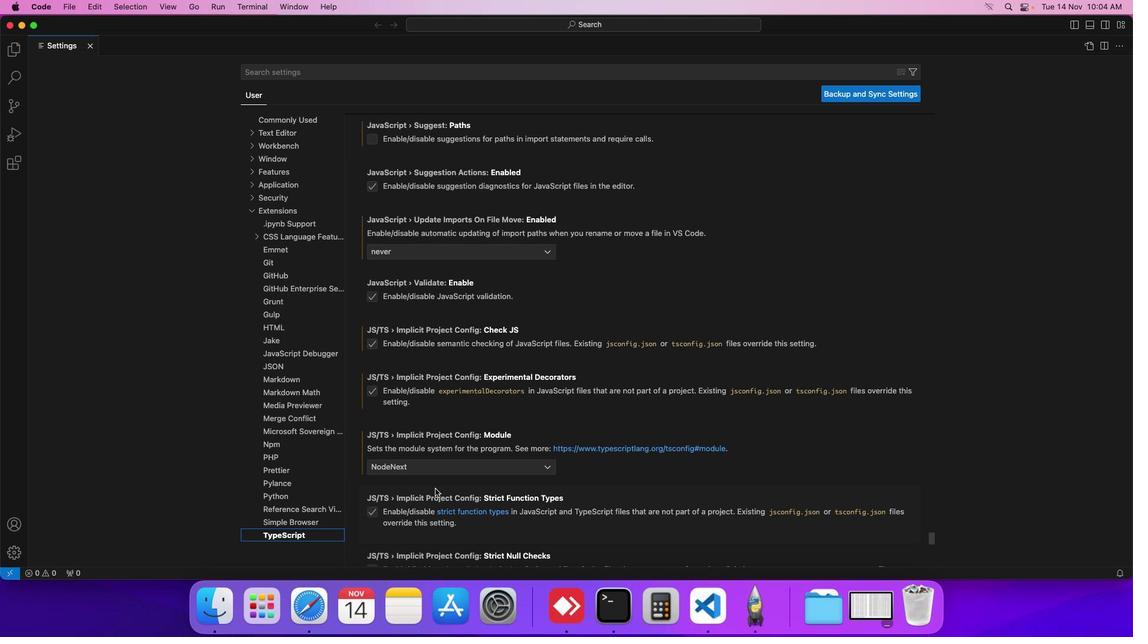 
Action: Mouse scrolled (435, 489) with delta (0, 0)
Screenshot: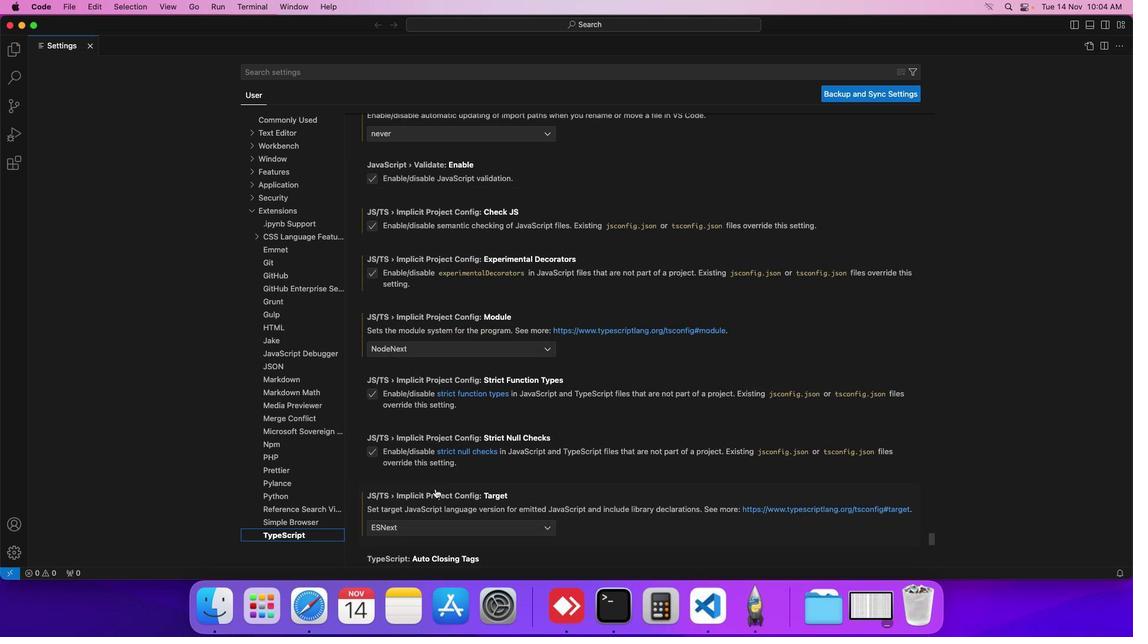 
Action: Mouse scrolled (435, 489) with delta (0, 0)
Screenshot: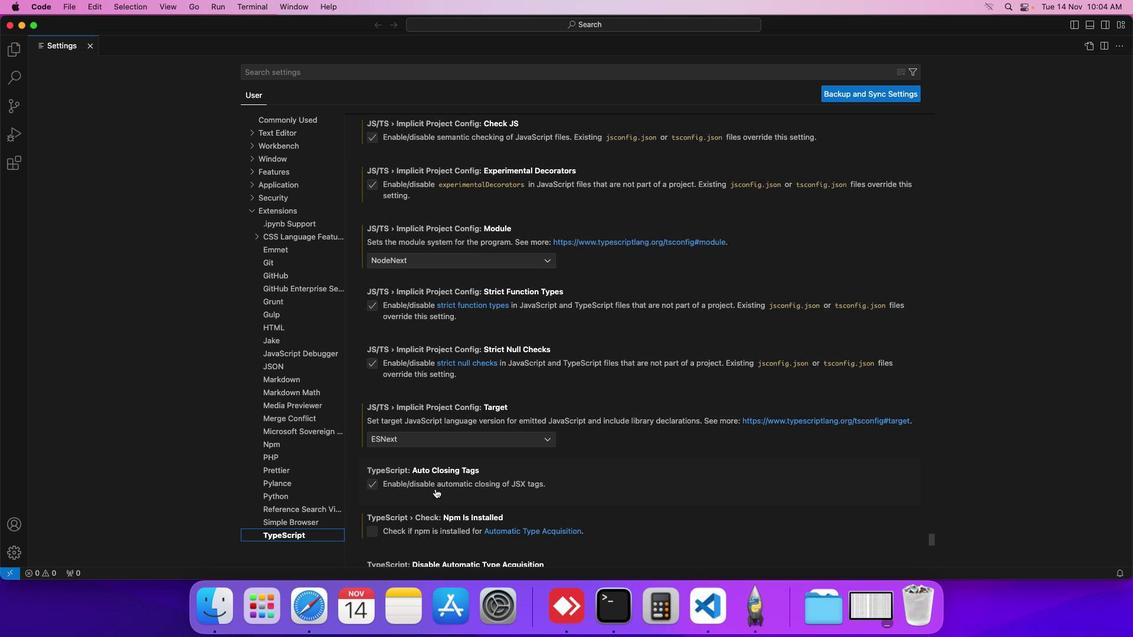 
Action: Mouse scrolled (435, 489) with delta (0, -1)
Screenshot: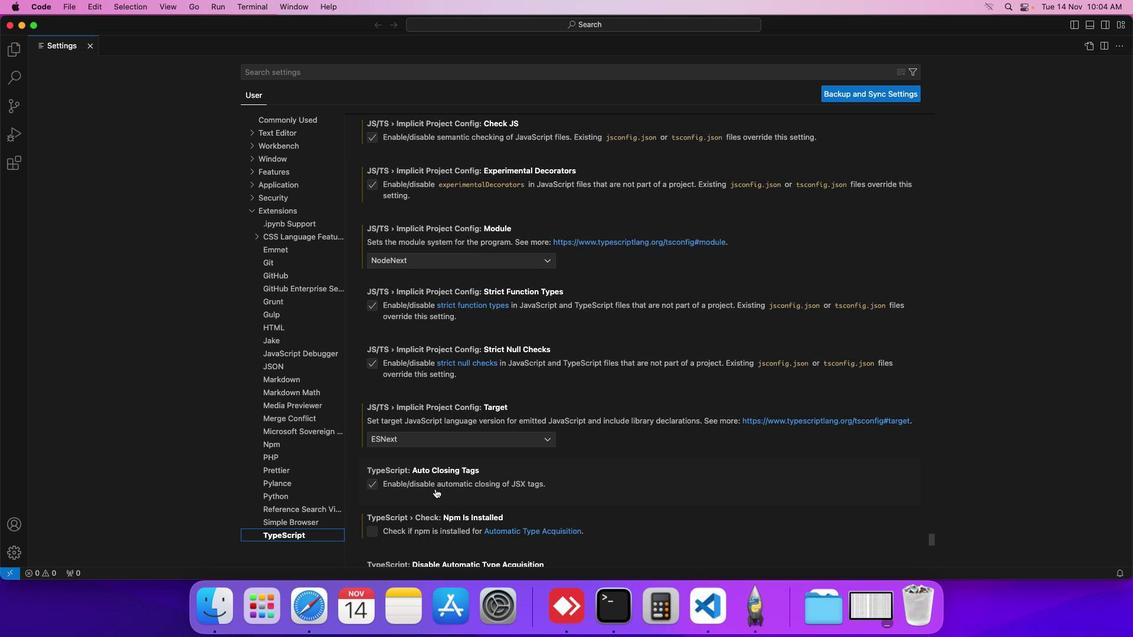
Action: Mouse scrolled (435, 489) with delta (0, -1)
Screenshot: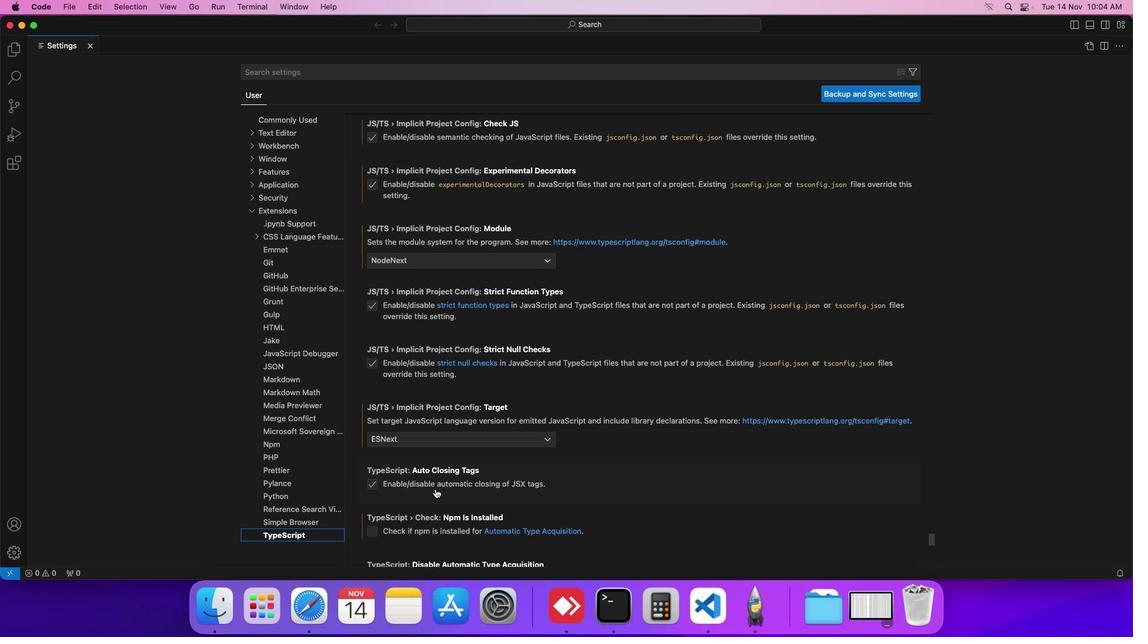 
Action: Mouse scrolled (435, 489) with delta (0, 0)
Screenshot: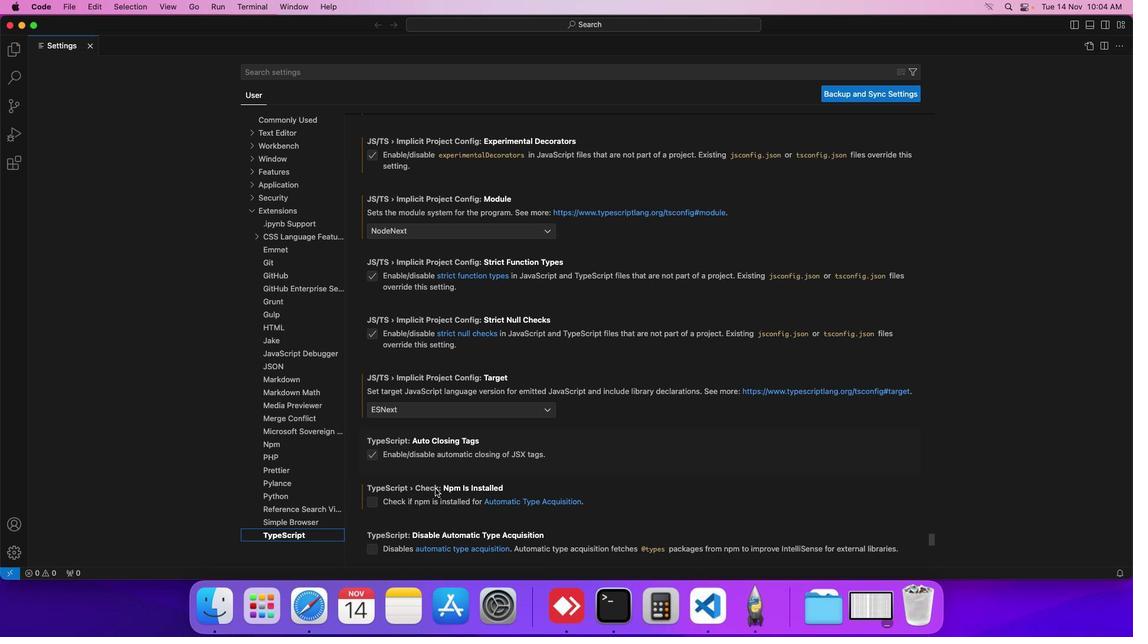 
Action: Mouse scrolled (435, 489) with delta (0, 0)
Screenshot: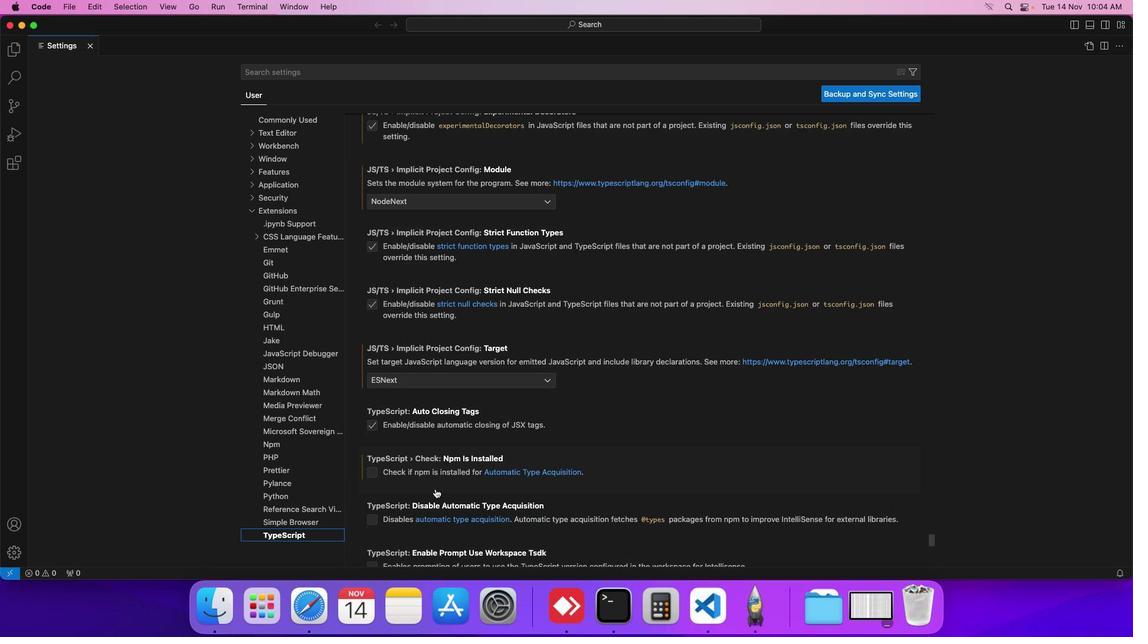 
Action: Mouse scrolled (435, 489) with delta (0, 0)
Screenshot: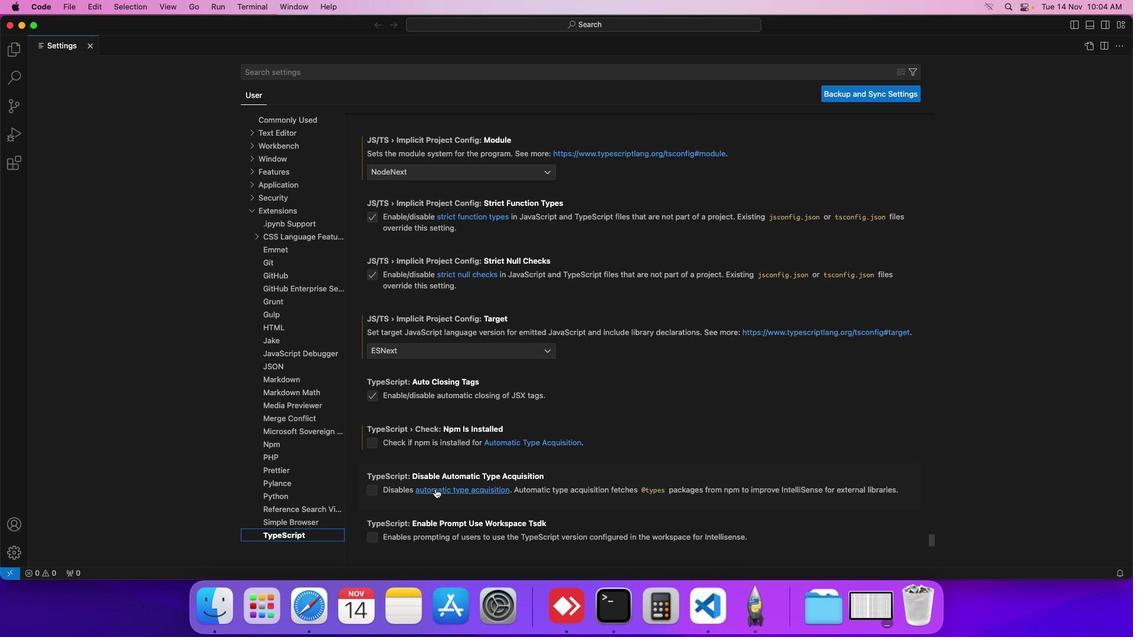 
Action: Mouse scrolled (435, 489) with delta (0, 0)
Screenshot: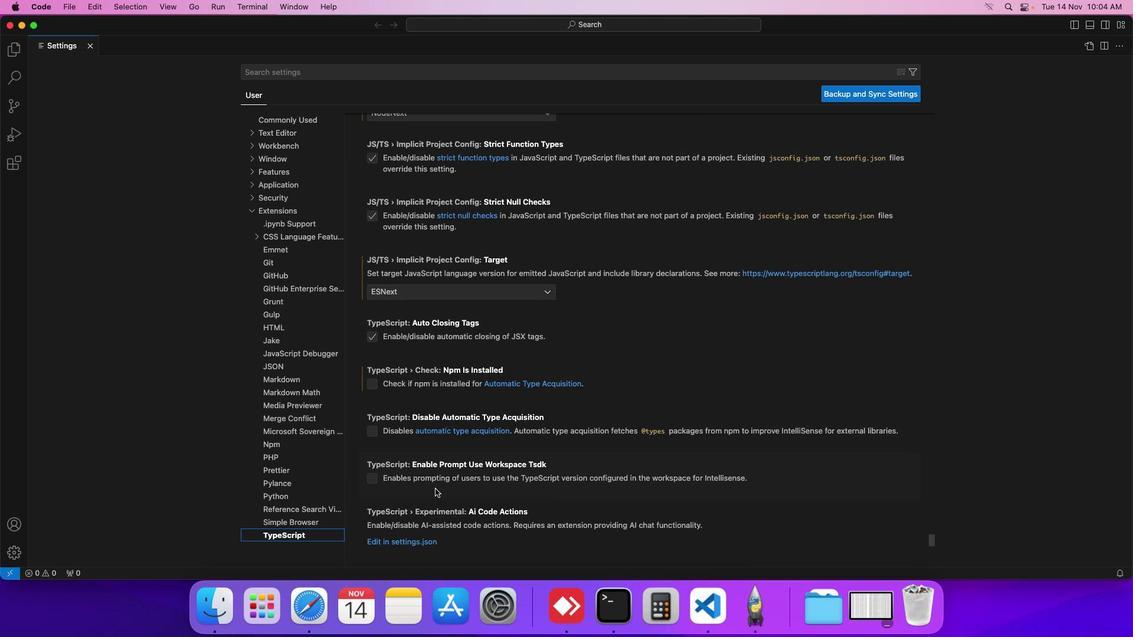 
Action: Mouse scrolled (435, 489) with delta (0, 0)
Screenshot: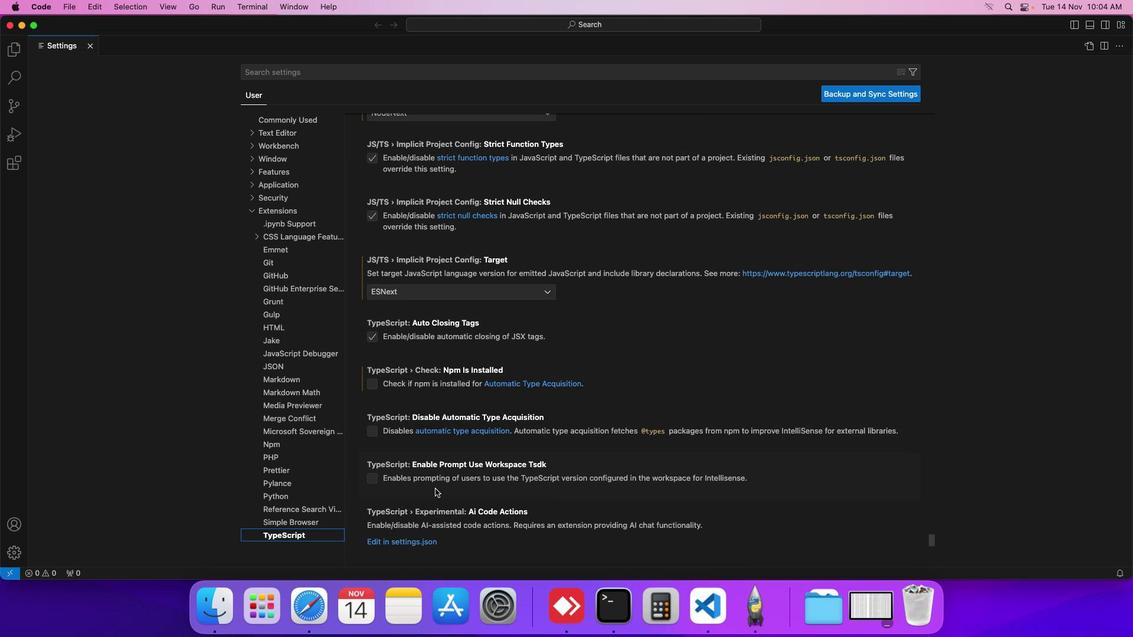 
Action: Mouse scrolled (435, 489) with delta (0, 0)
Screenshot: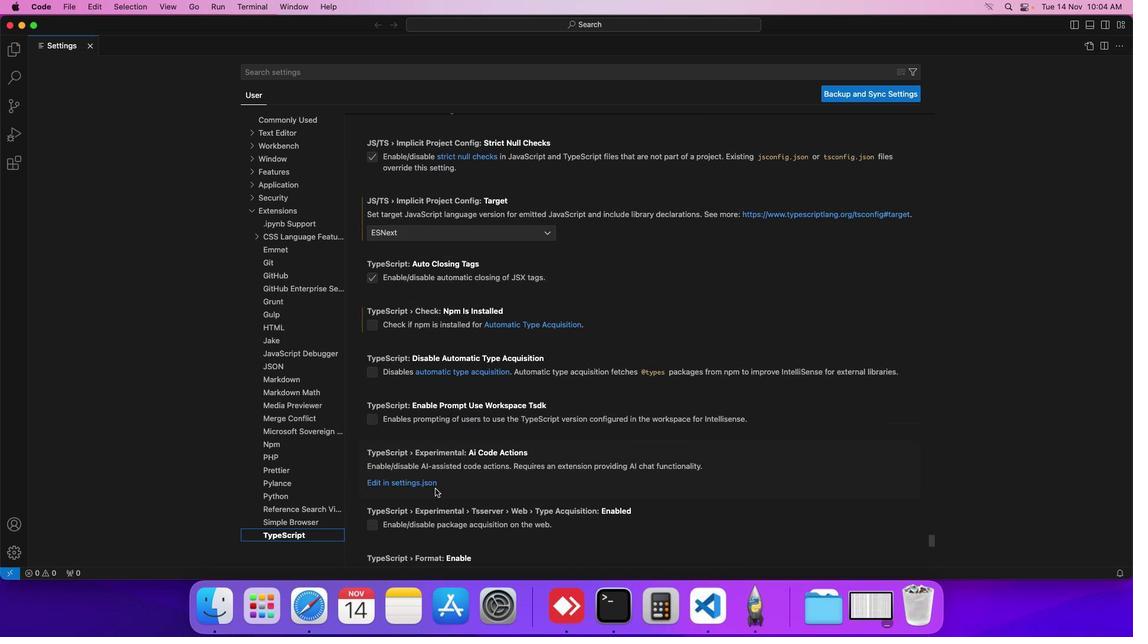
Action: Mouse scrolled (435, 489) with delta (0, 0)
Screenshot: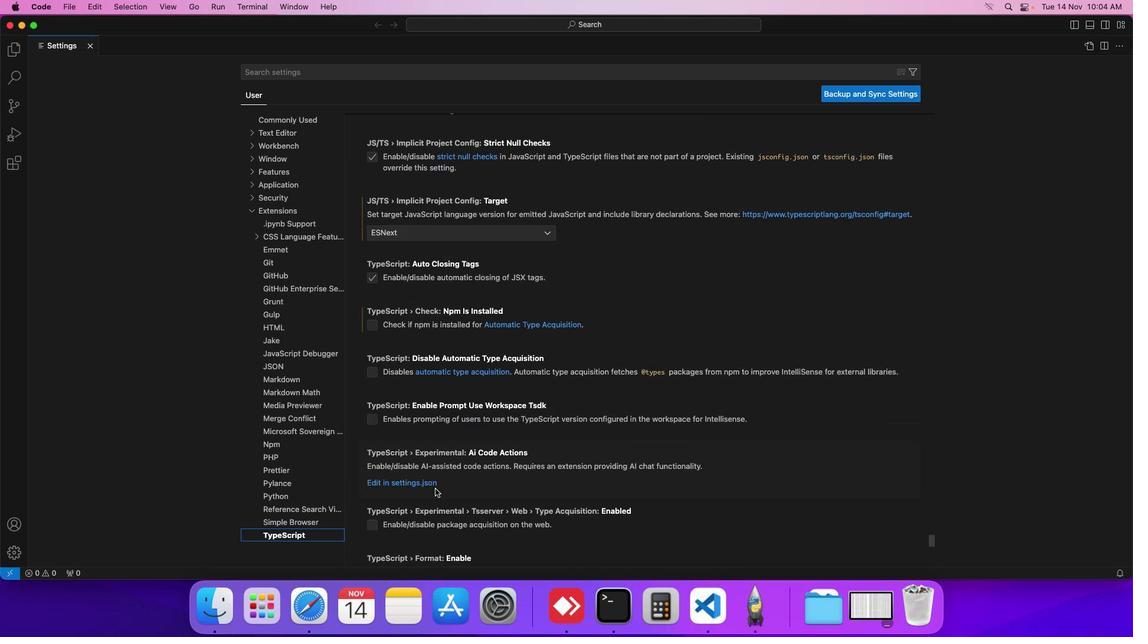 
Action: Mouse scrolled (435, 489) with delta (0, 0)
Screenshot: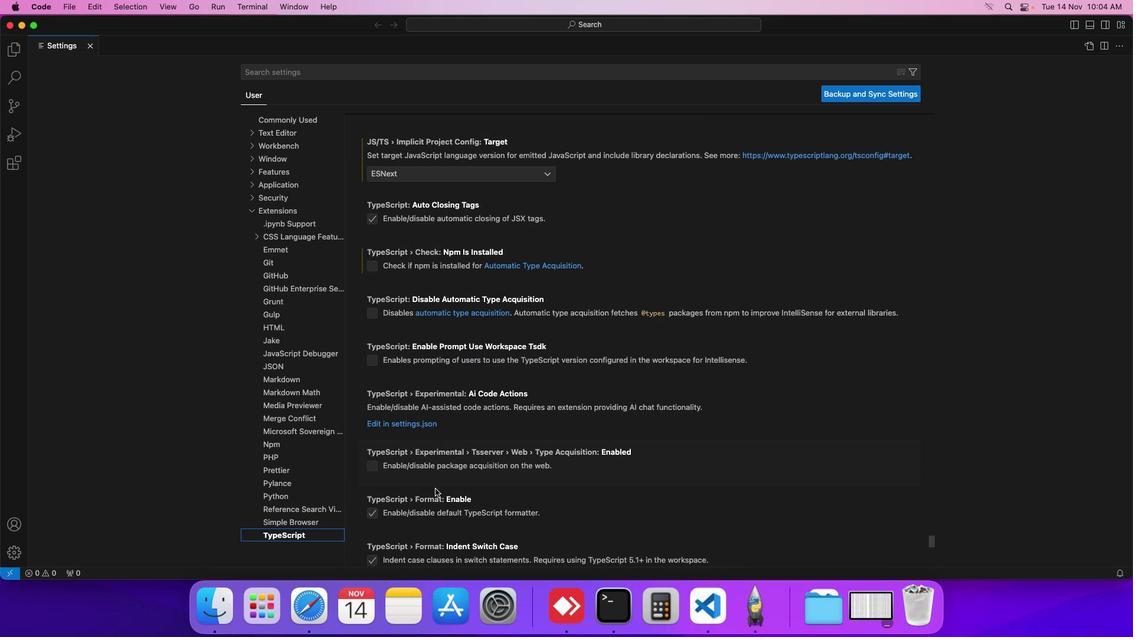 
Action: Mouse scrolled (435, 489) with delta (0, 0)
Screenshot: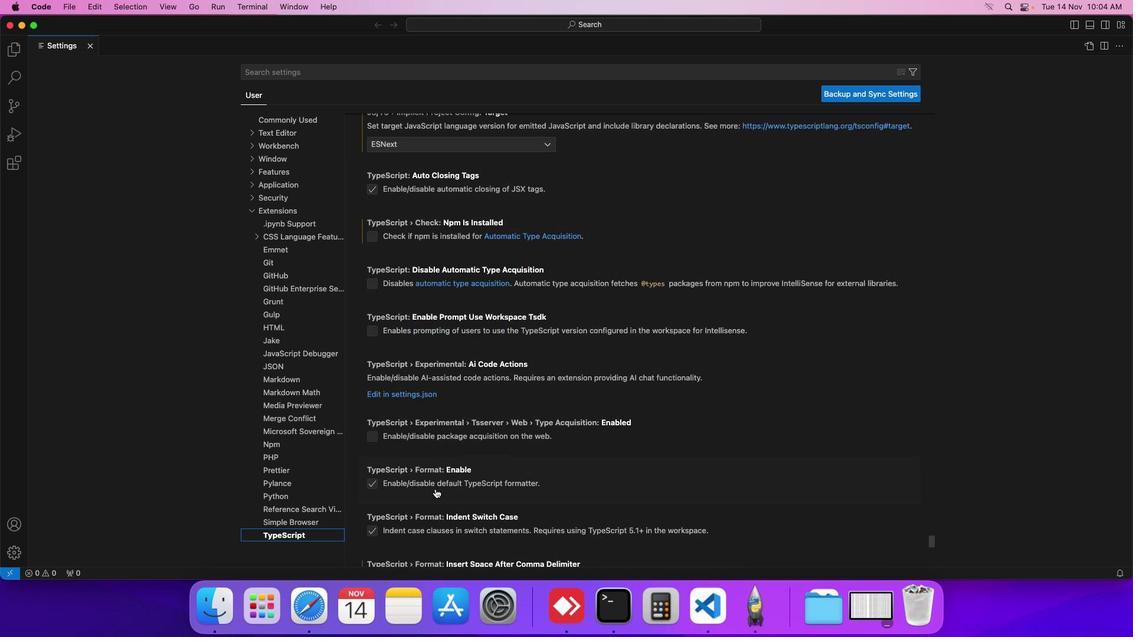 
Action: Mouse scrolled (435, 489) with delta (0, 0)
Screenshot: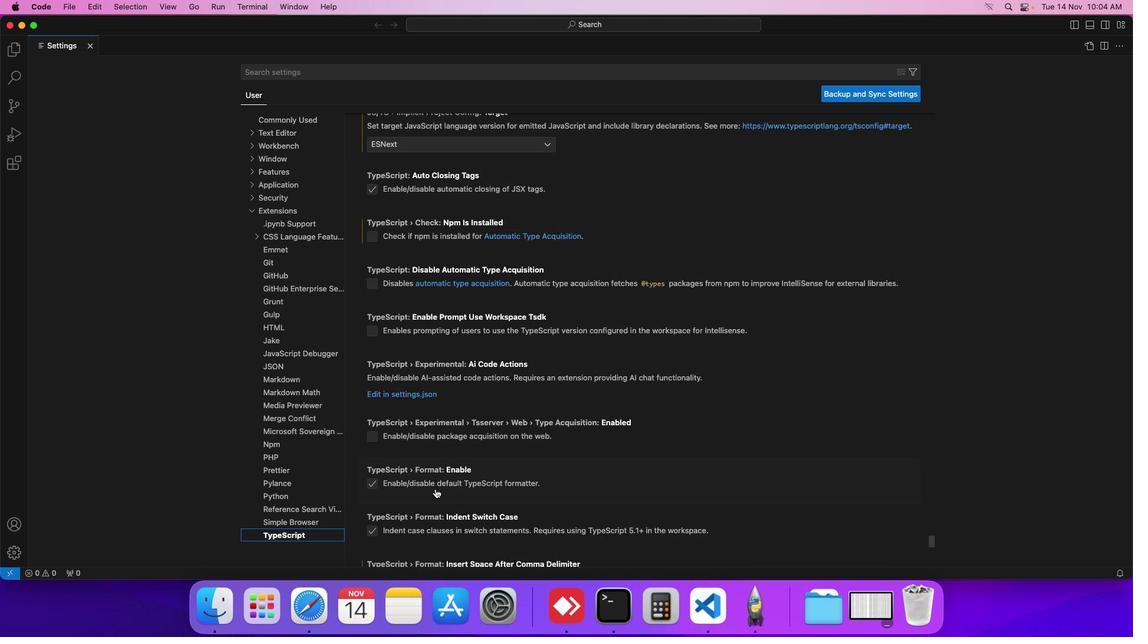 
Action: Mouse scrolled (435, 489) with delta (0, 0)
Screenshot: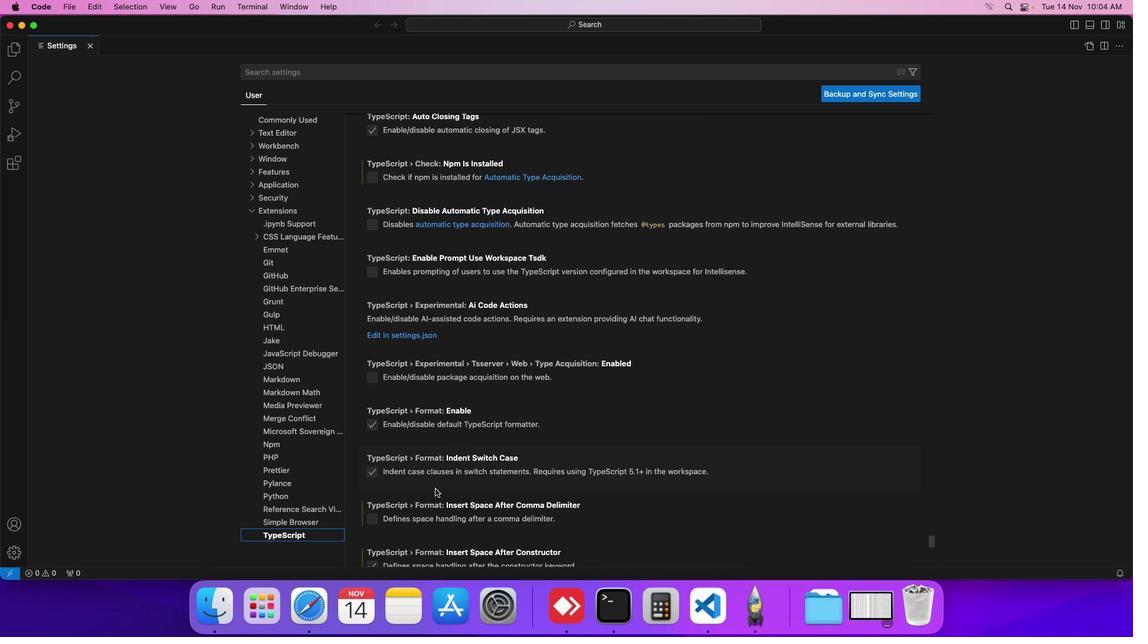 
Action: Mouse scrolled (435, 489) with delta (0, 0)
Screenshot: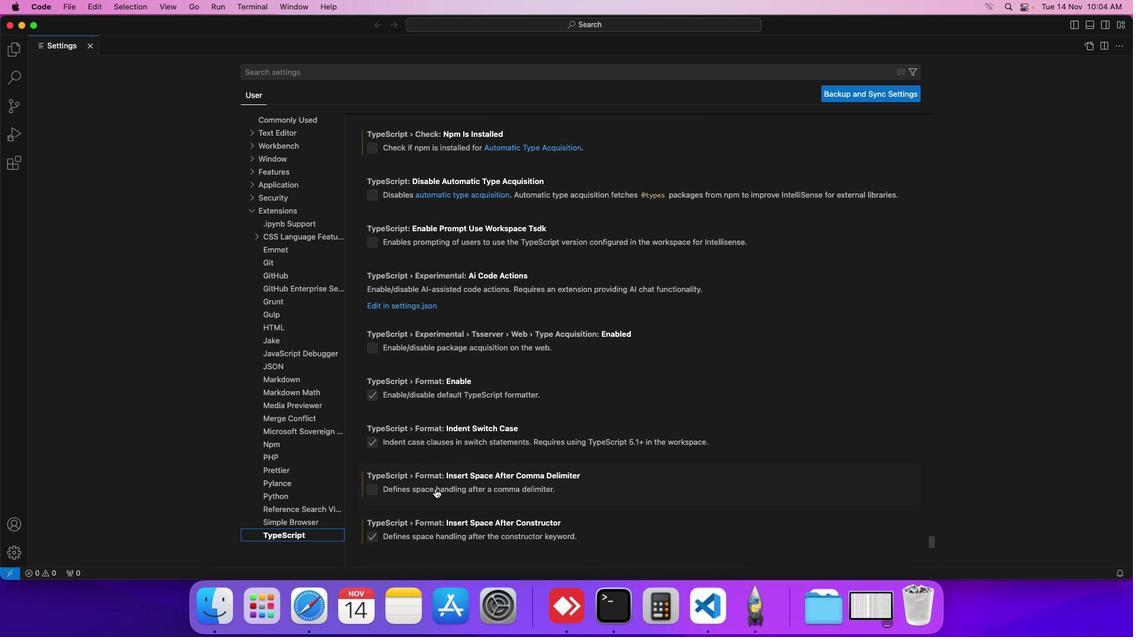 
Action: Mouse scrolled (435, 489) with delta (0, 0)
Screenshot: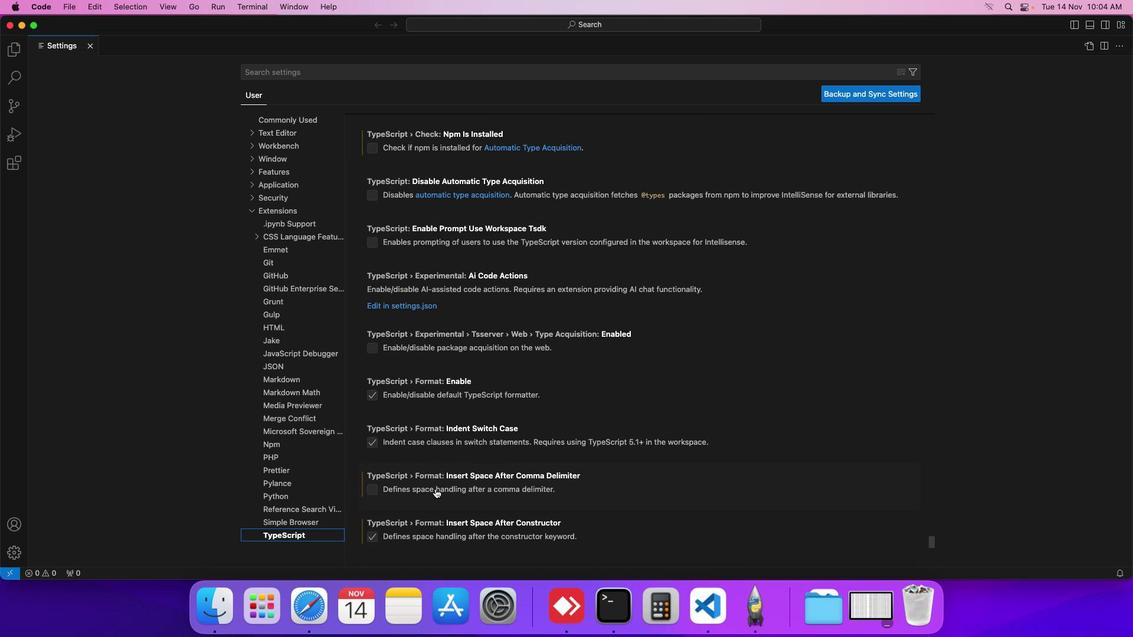
Action: Mouse scrolled (435, 489) with delta (0, 0)
Screenshot: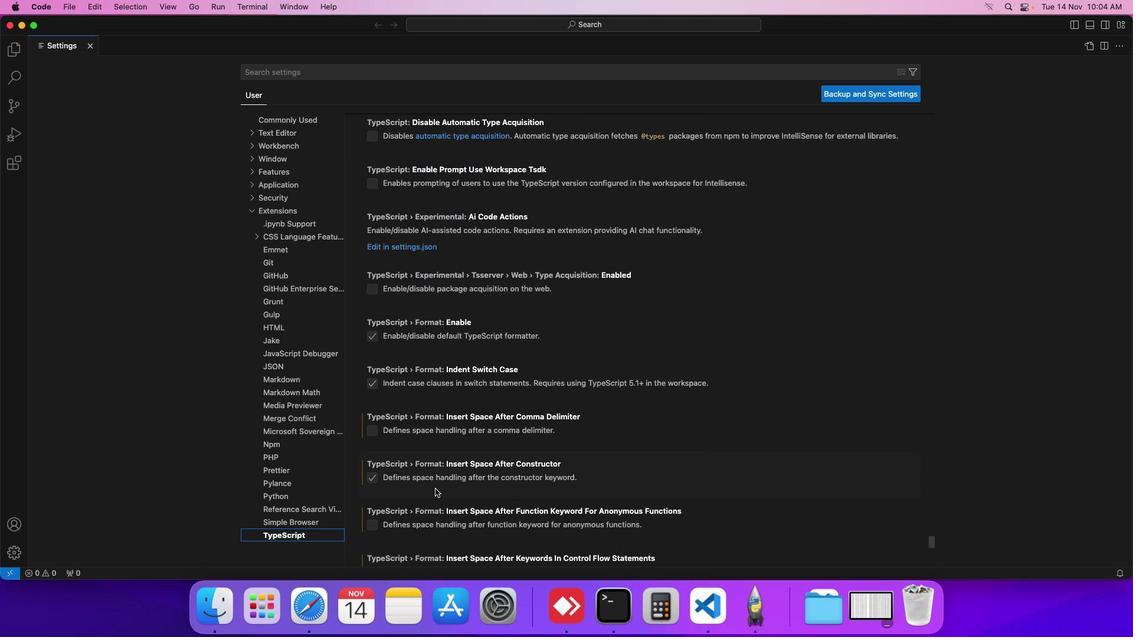 
Action: Mouse scrolled (435, 489) with delta (0, 0)
Screenshot: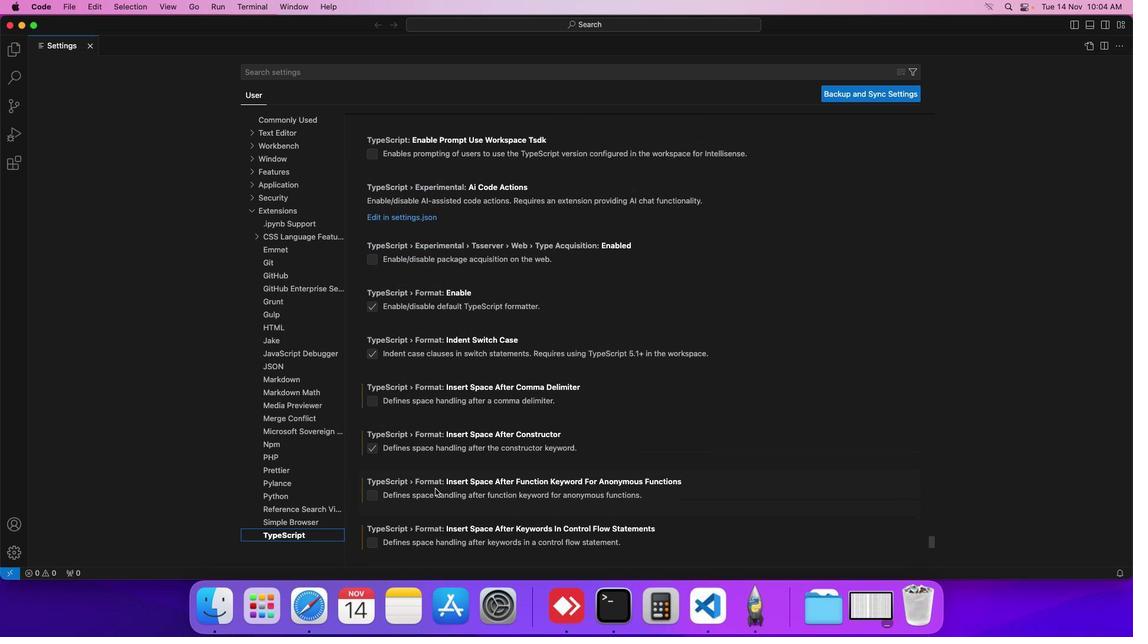 
Action: Mouse scrolled (435, 489) with delta (0, 0)
Screenshot: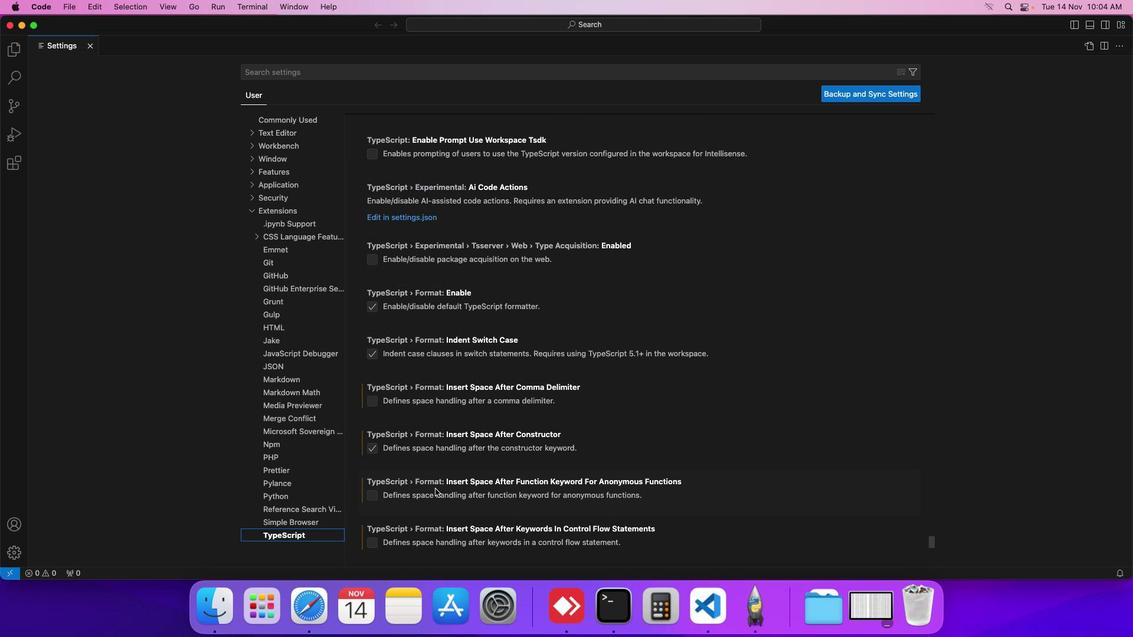 
Action: Mouse scrolled (435, 489) with delta (0, 0)
Screenshot: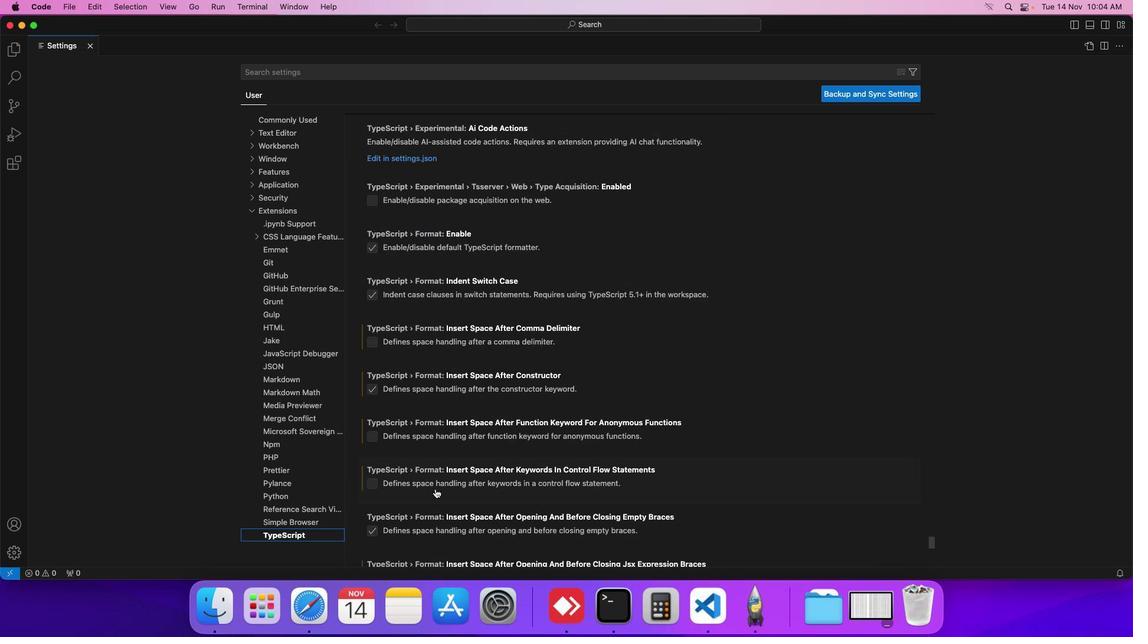 
Action: Mouse scrolled (435, 489) with delta (0, 0)
Screenshot: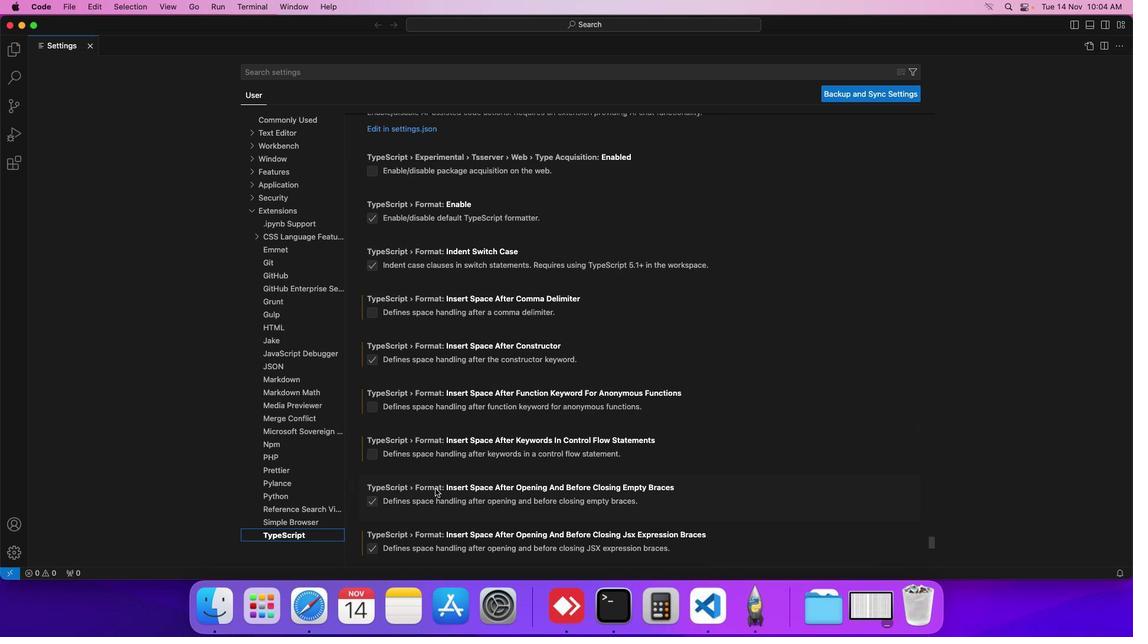 
Action: Mouse scrolled (435, 489) with delta (0, 0)
Screenshot: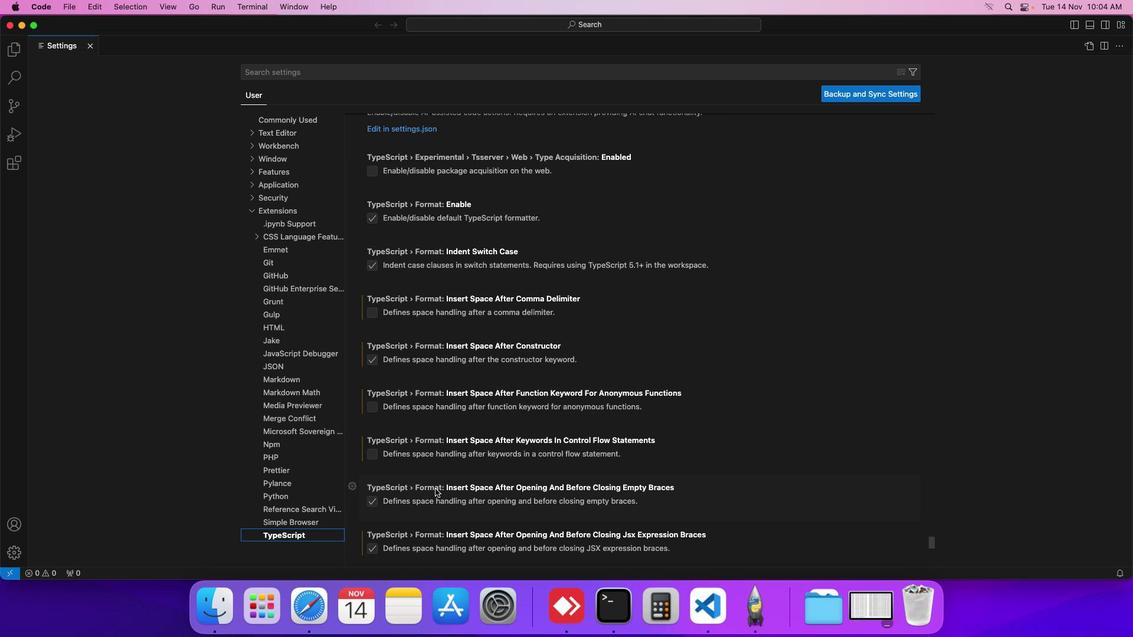 
Action: Mouse scrolled (435, 489) with delta (0, 0)
Screenshot: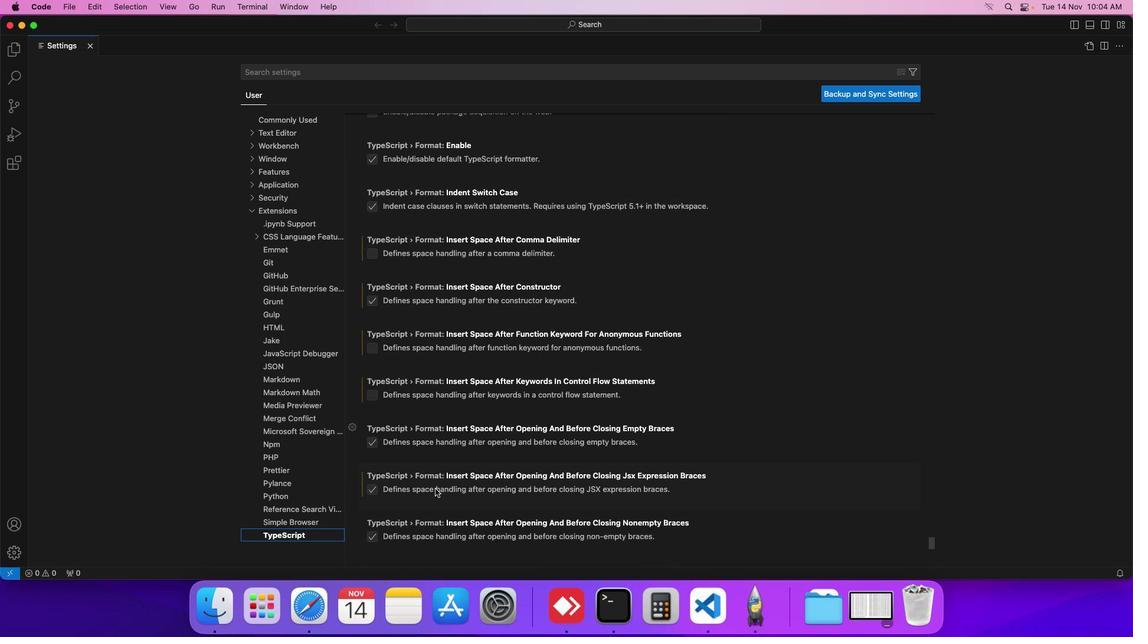 
Action: Mouse scrolled (435, 489) with delta (0, 0)
Screenshot: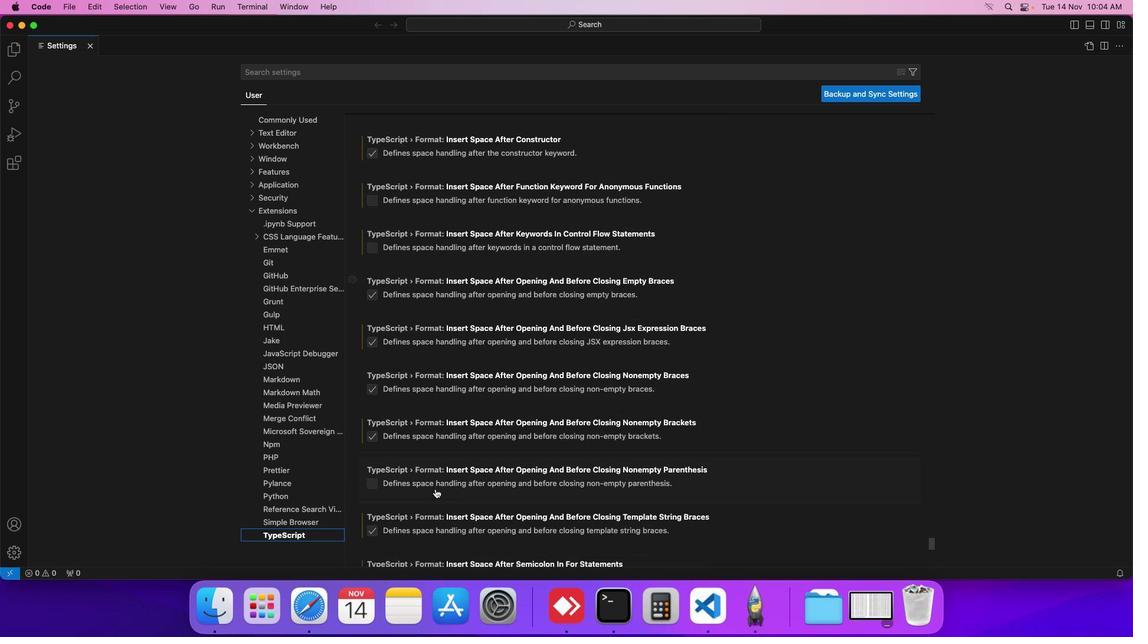 
Action: Mouse scrolled (435, 489) with delta (0, -1)
Screenshot: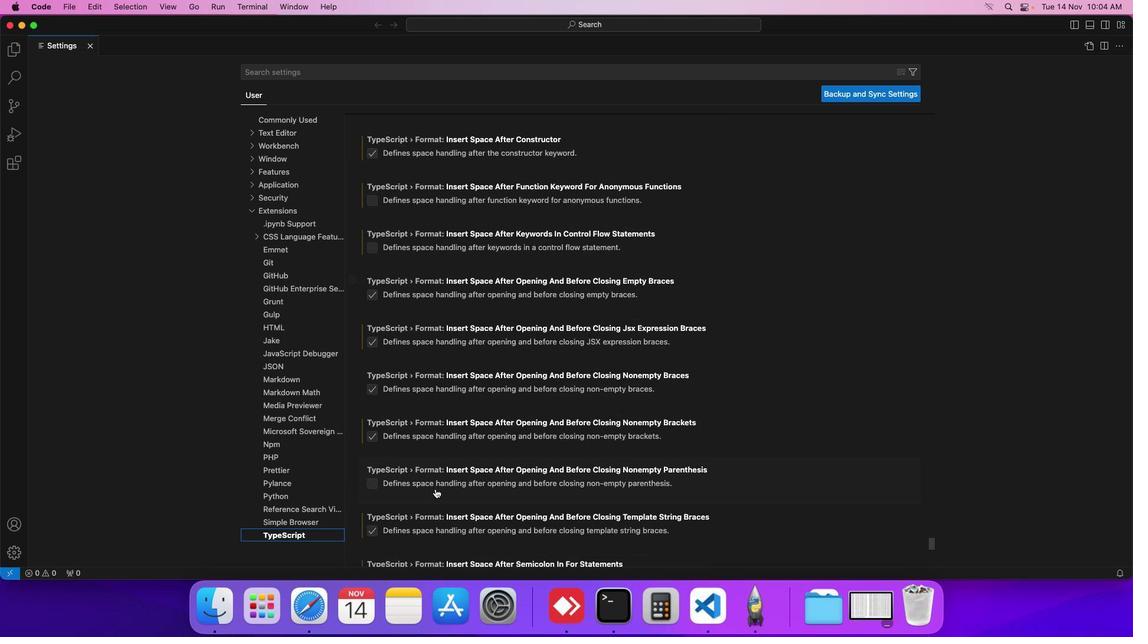 
Action: Mouse scrolled (435, 489) with delta (0, -1)
Screenshot: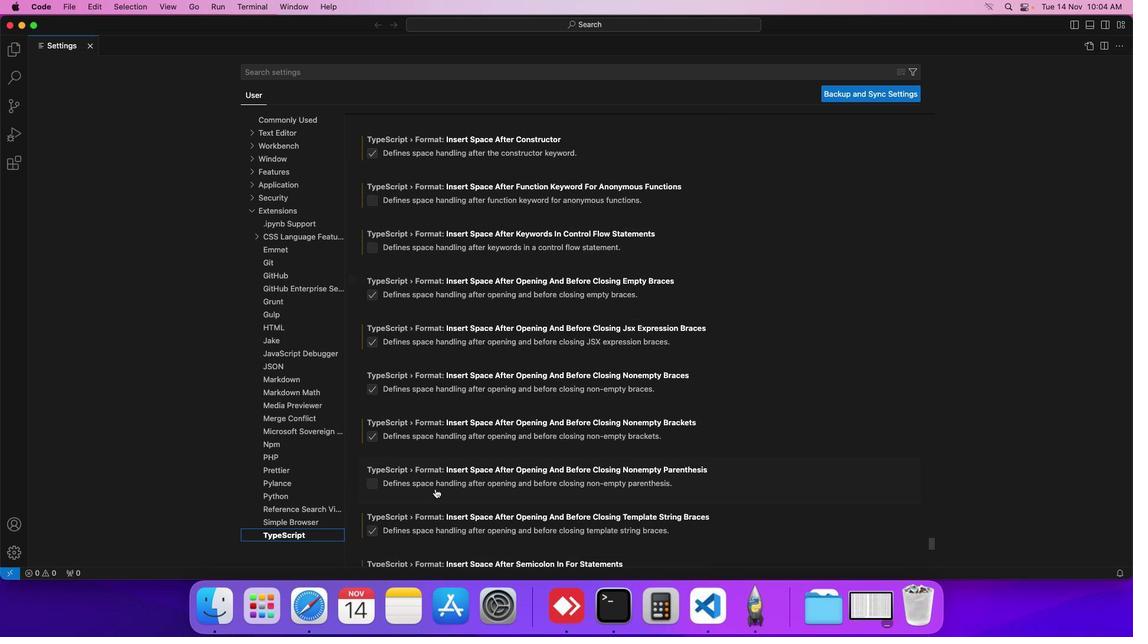 
Action: Mouse scrolled (435, 489) with delta (0, -1)
Screenshot: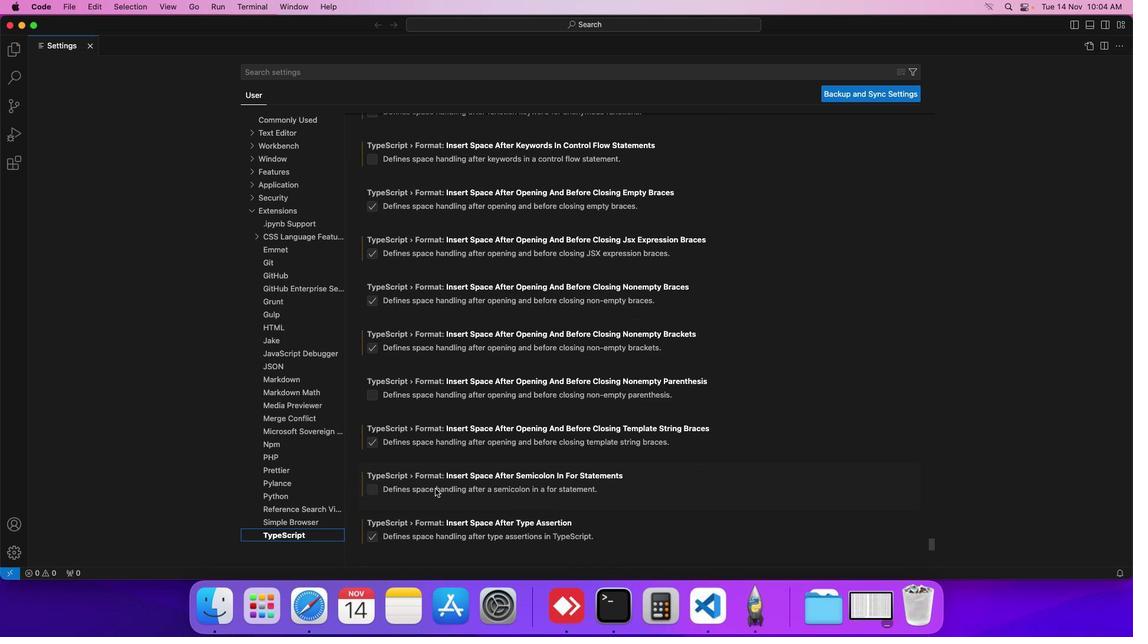 
Action: Mouse scrolled (435, 489) with delta (0, -1)
Screenshot: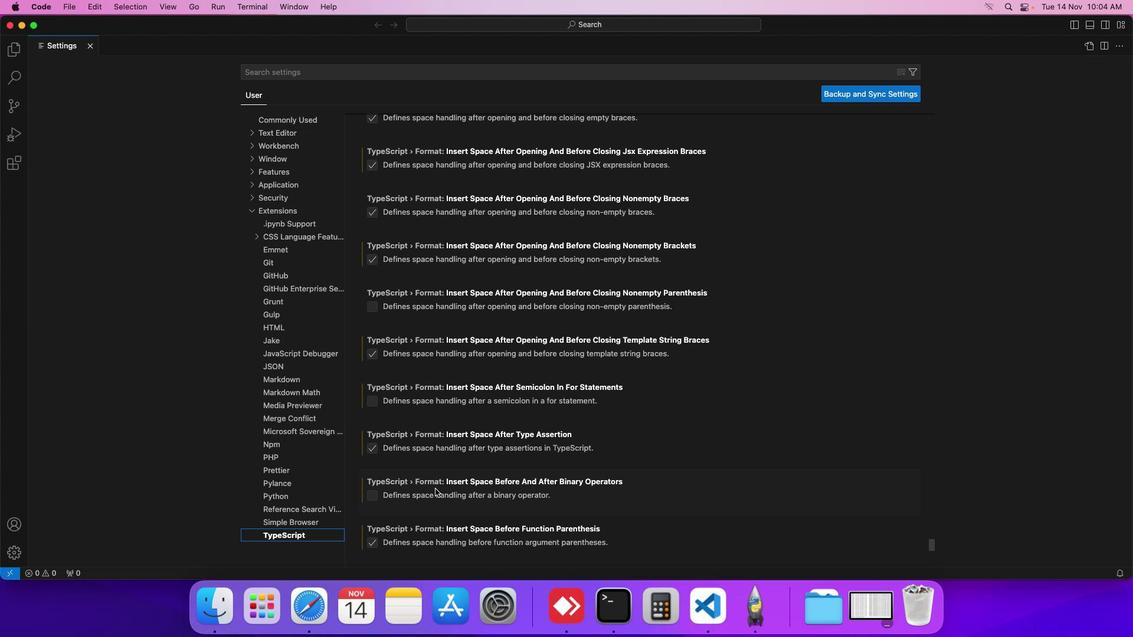 
Action: Mouse moved to (434, 488)
Screenshot: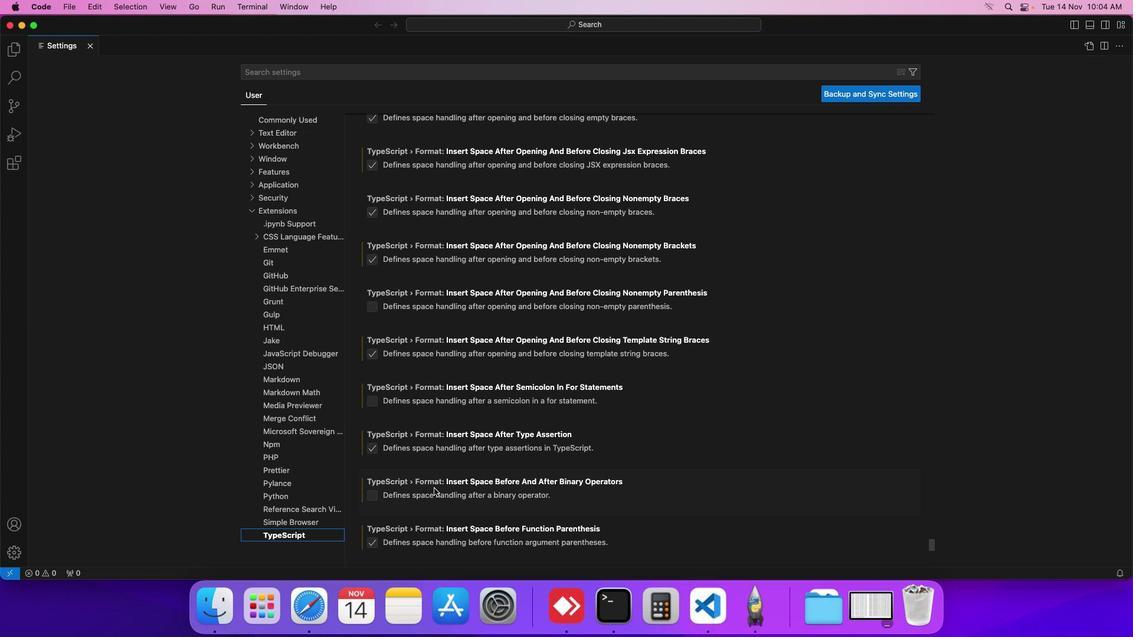
Action: Mouse scrolled (434, 488) with delta (0, 0)
Screenshot: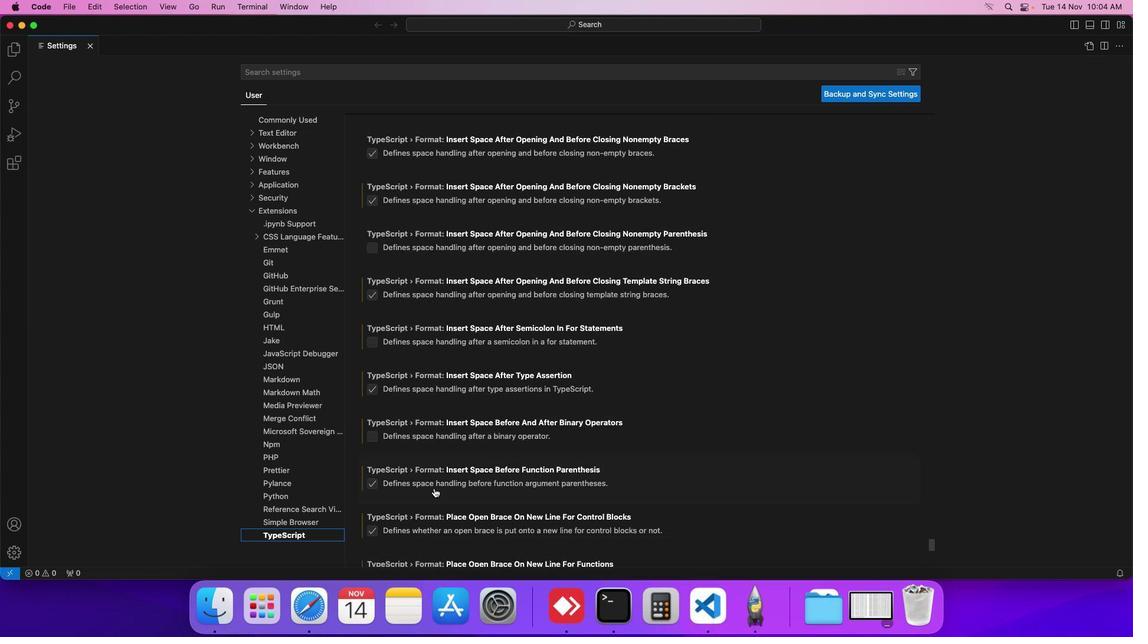 
Action: Mouse scrolled (434, 488) with delta (0, 0)
Screenshot: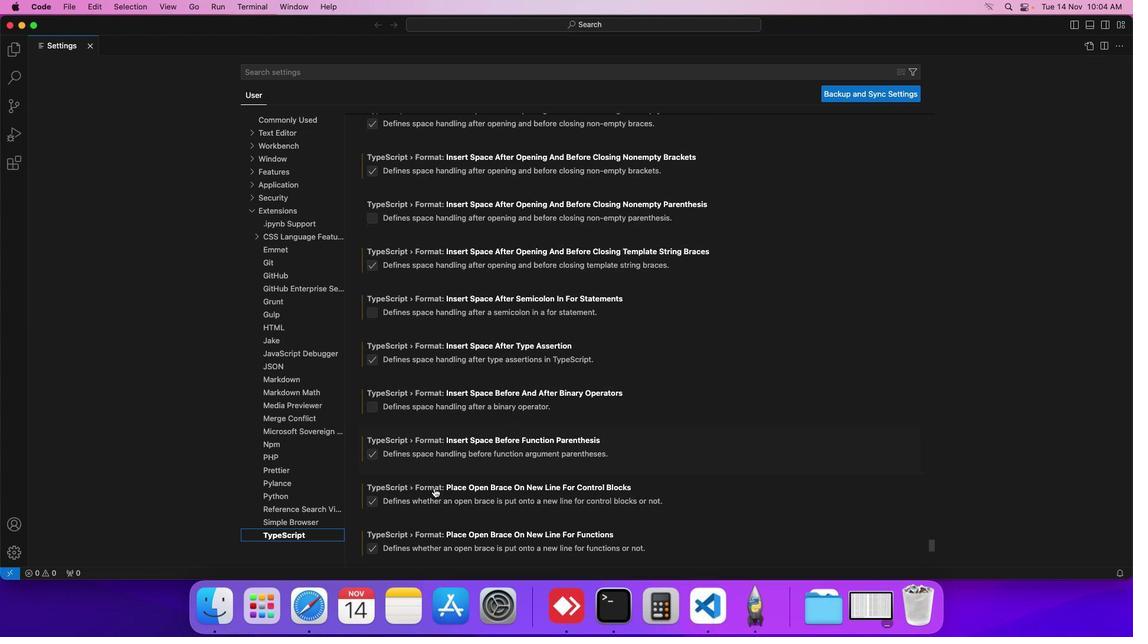 
Action: Mouse scrolled (434, 488) with delta (0, 0)
Screenshot: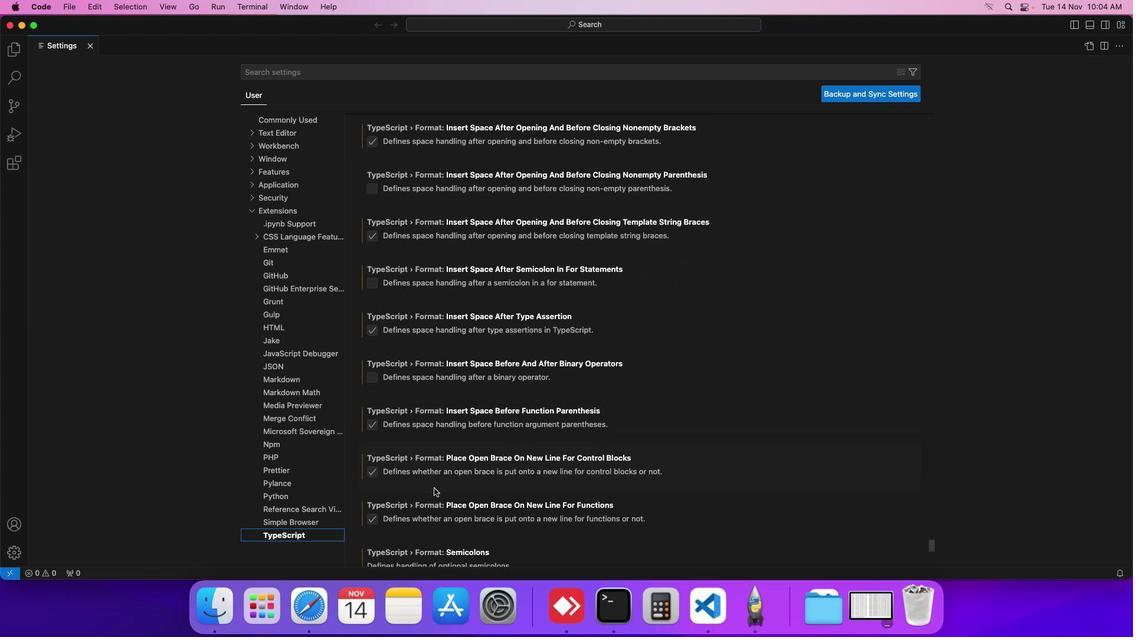 
Action: Mouse scrolled (434, 488) with delta (0, 0)
Screenshot: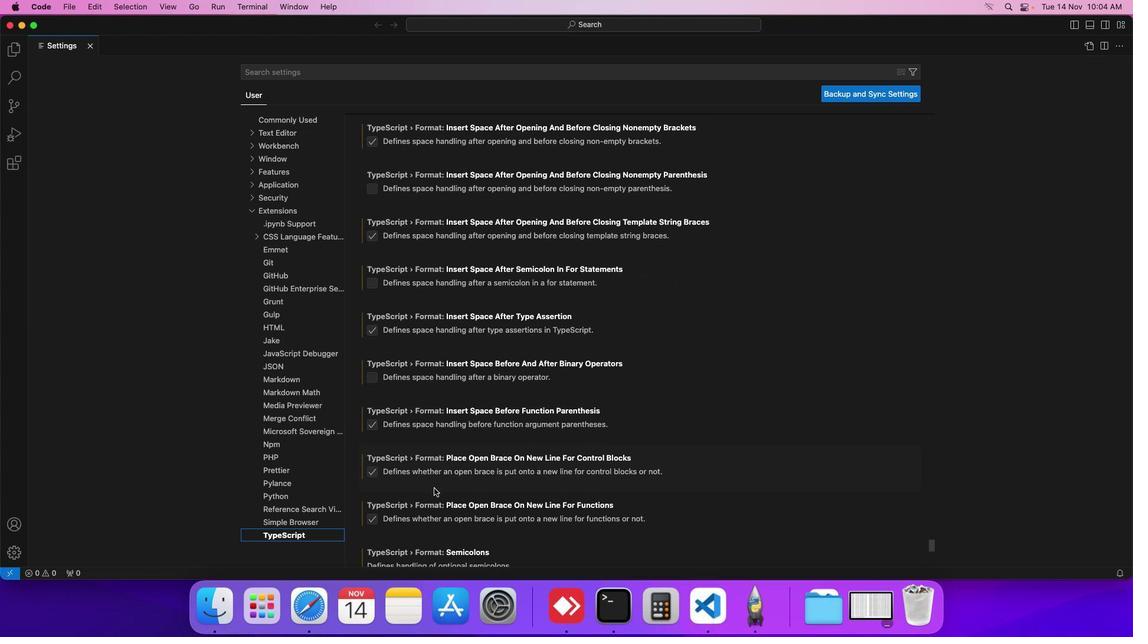 
Action: Mouse scrolled (434, 488) with delta (0, 0)
Screenshot: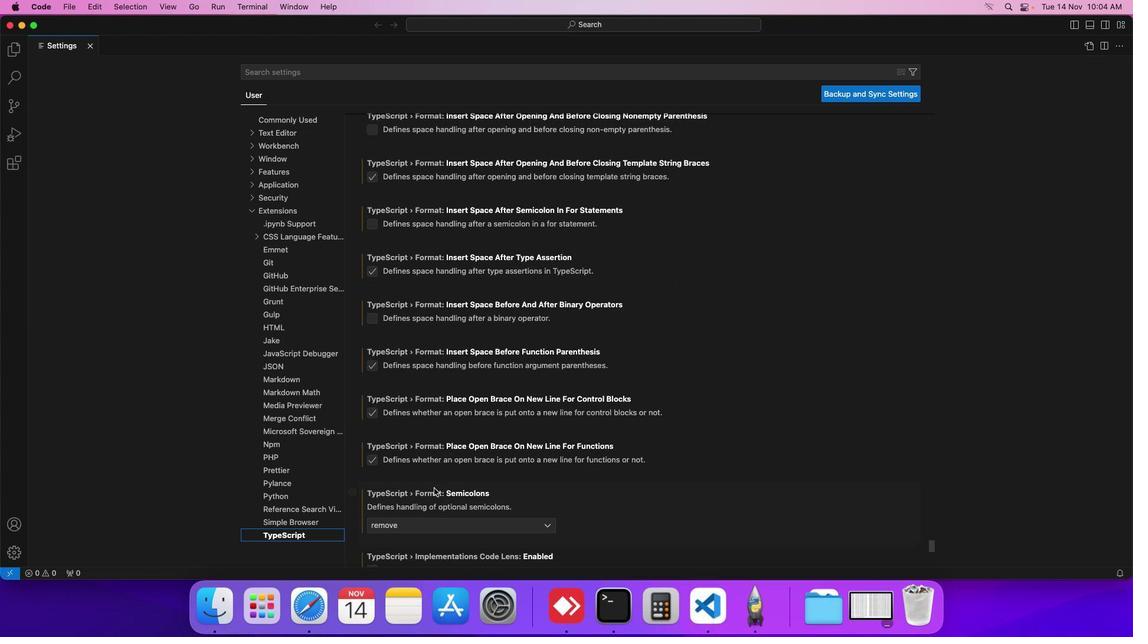 
Action: Mouse scrolled (434, 488) with delta (0, 0)
Screenshot: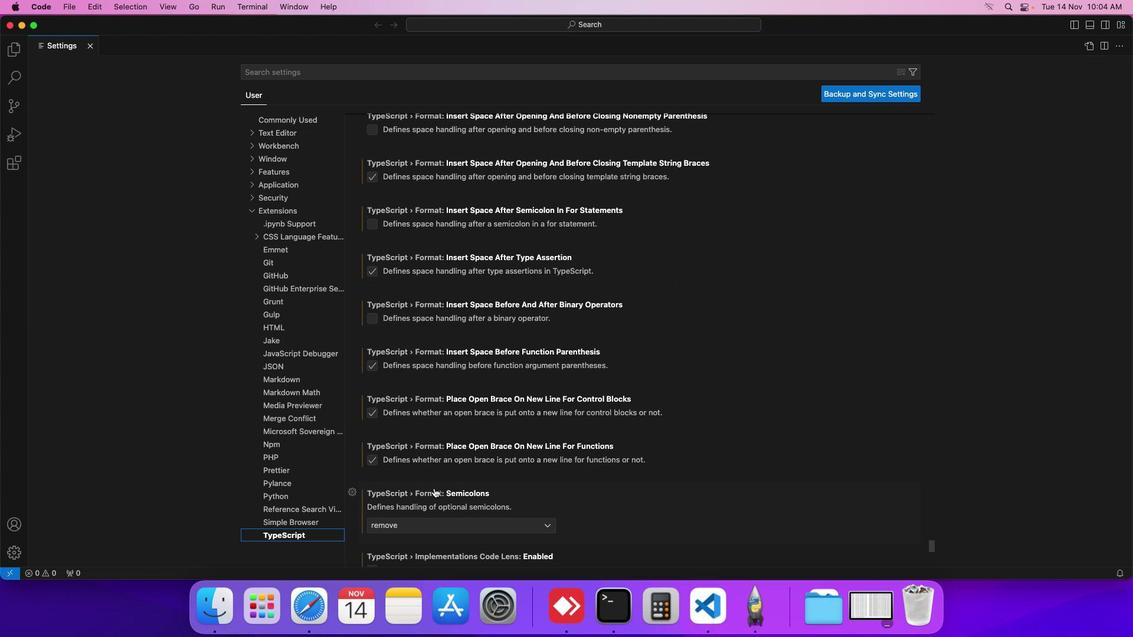 
Action: Mouse scrolled (434, 488) with delta (0, 0)
Screenshot: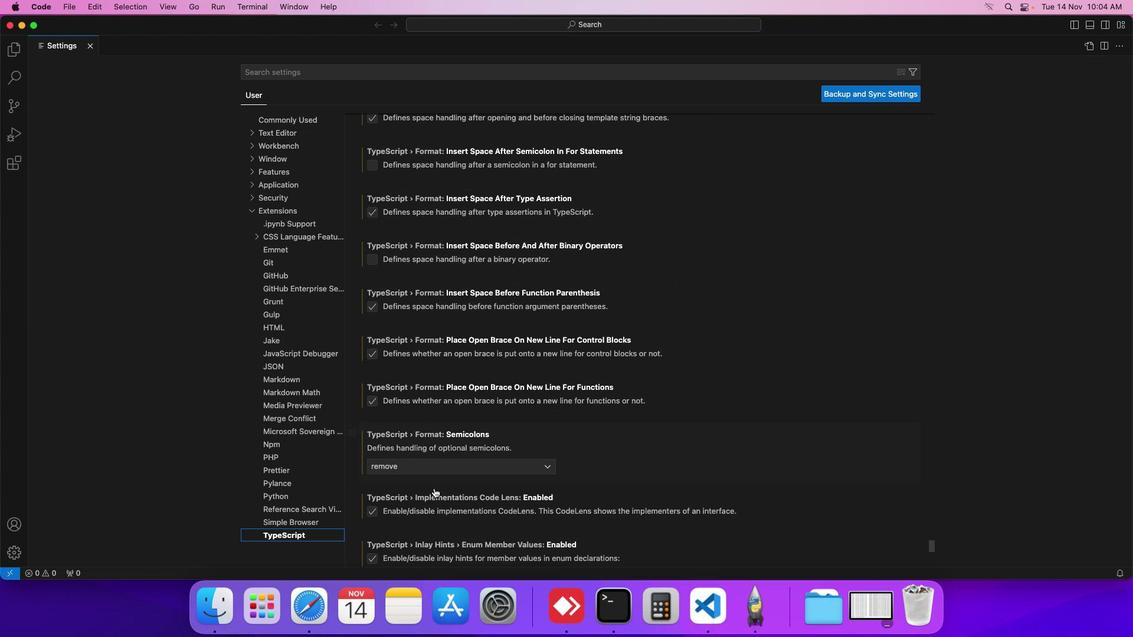 
Action: Mouse scrolled (434, 488) with delta (0, 0)
Screenshot: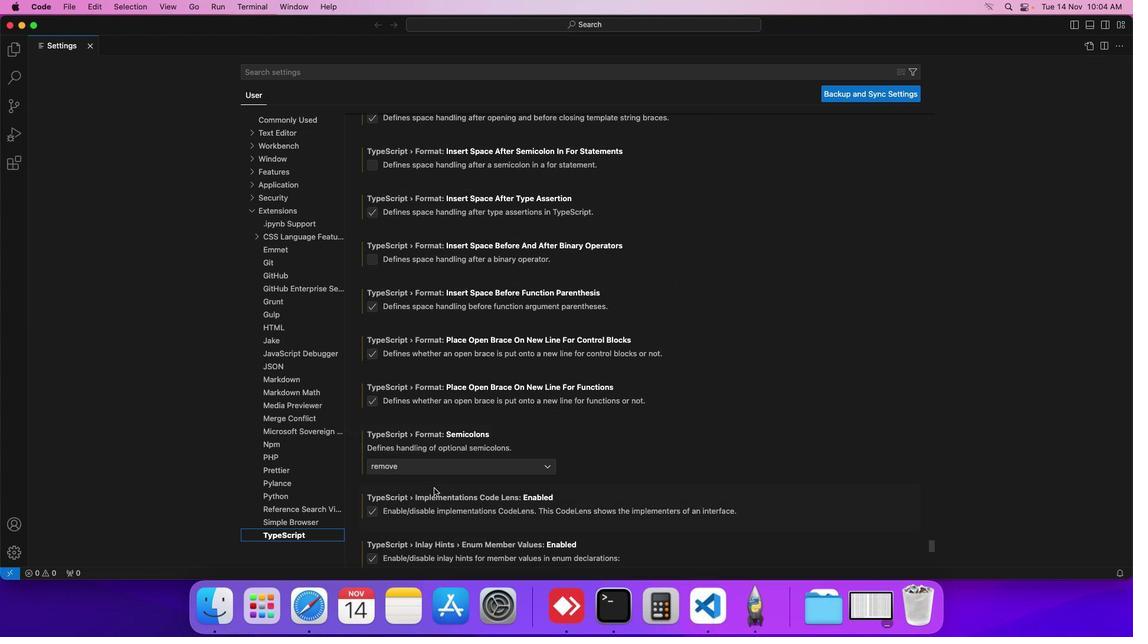 
Action: Mouse scrolled (434, 488) with delta (0, 0)
Screenshot: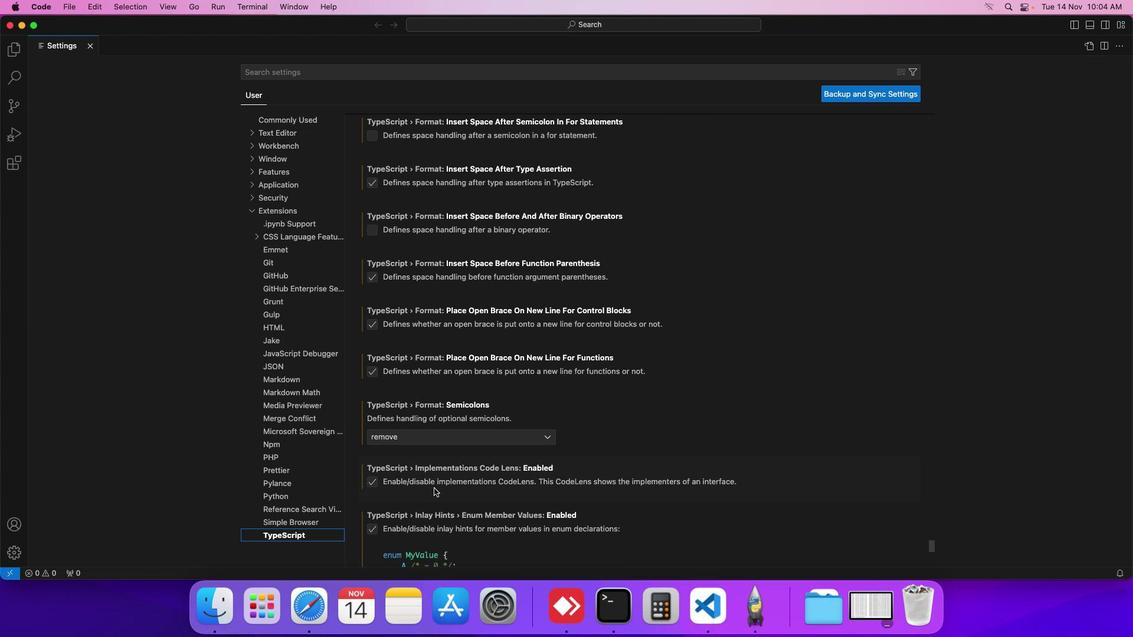 
Action: Mouse scrolled (434, 488) with delta (0, 0)
Screenshot: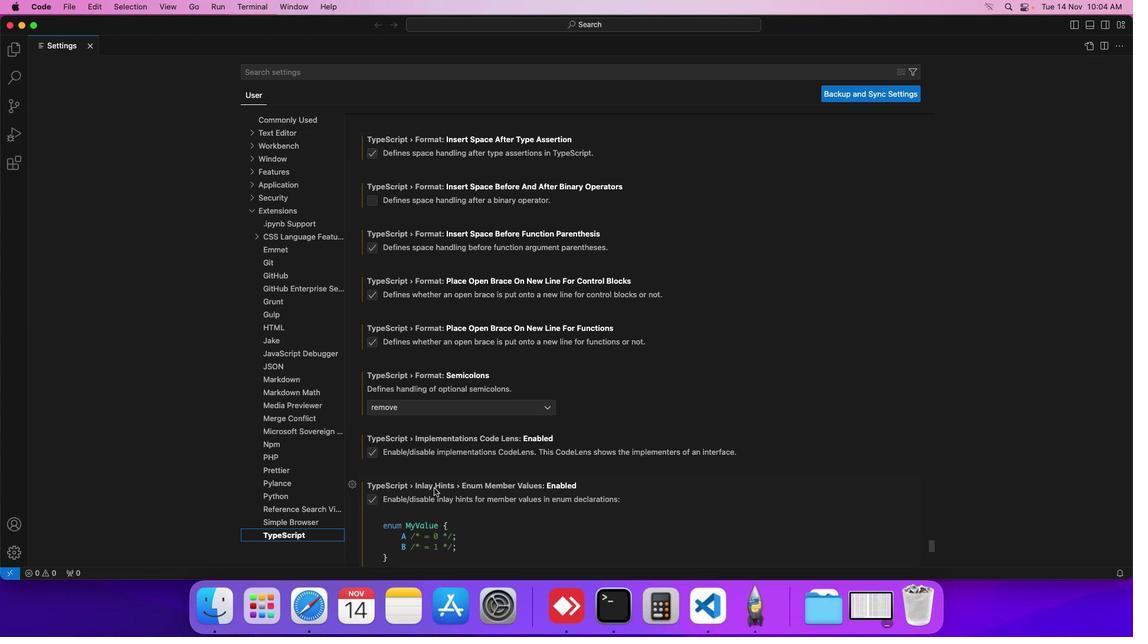 
Action: Mouse scrolled (434, 488) with delta (0, 0)
Screenshot: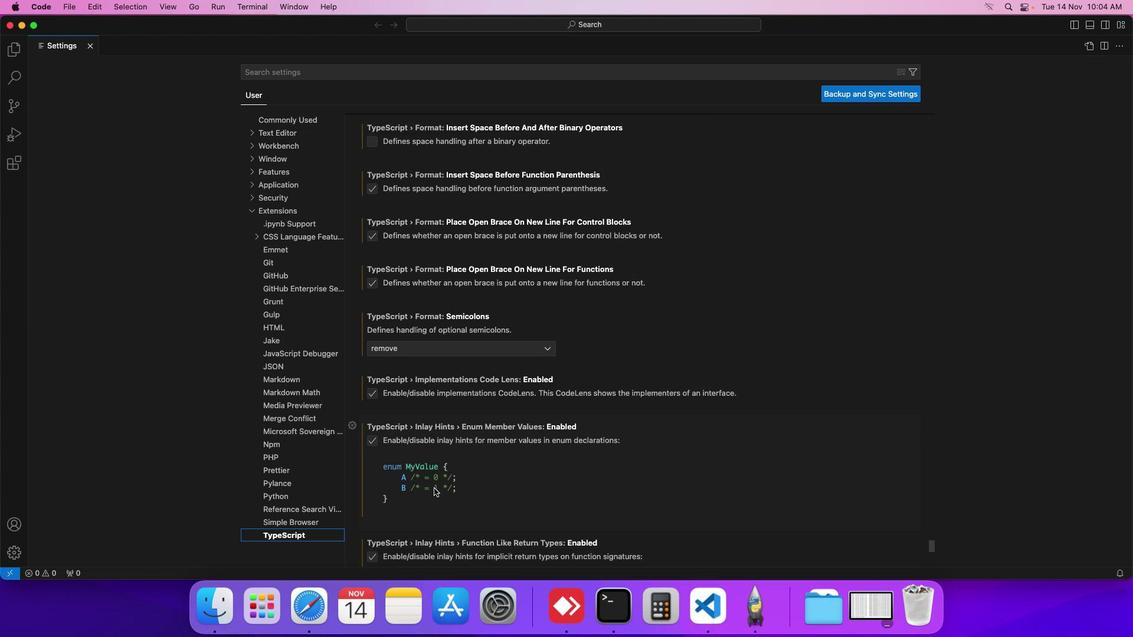 
Action: Mouse scrolled (434, 488) with delta (0, 0)
Screenshot: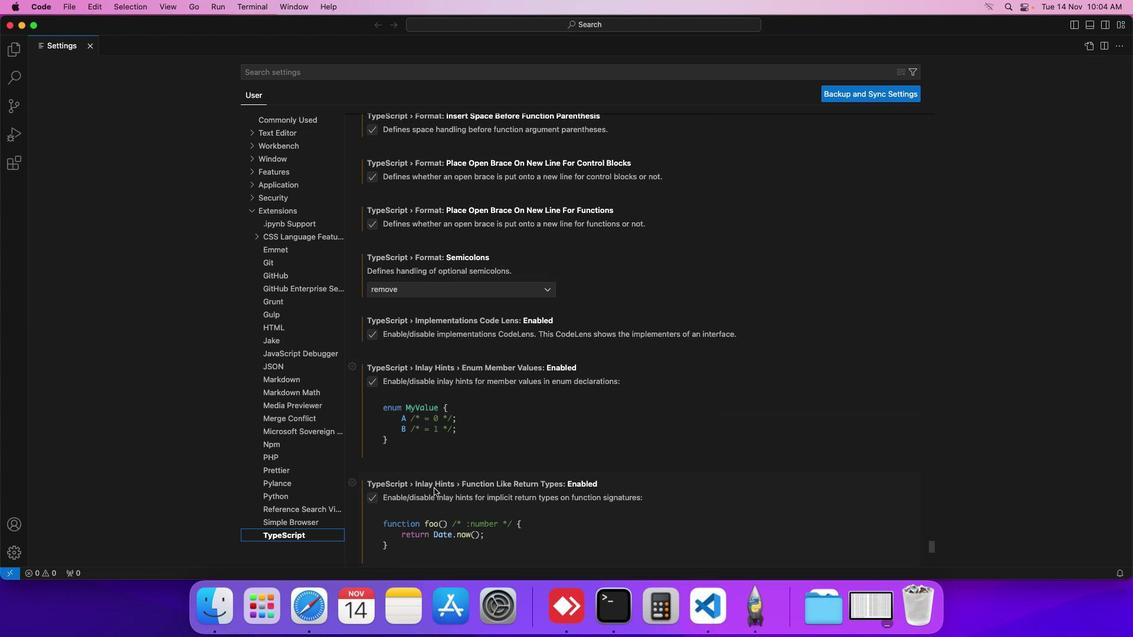 
Action: Mouse scrolled (434, 488) with delta (0, -1)
Screenshot: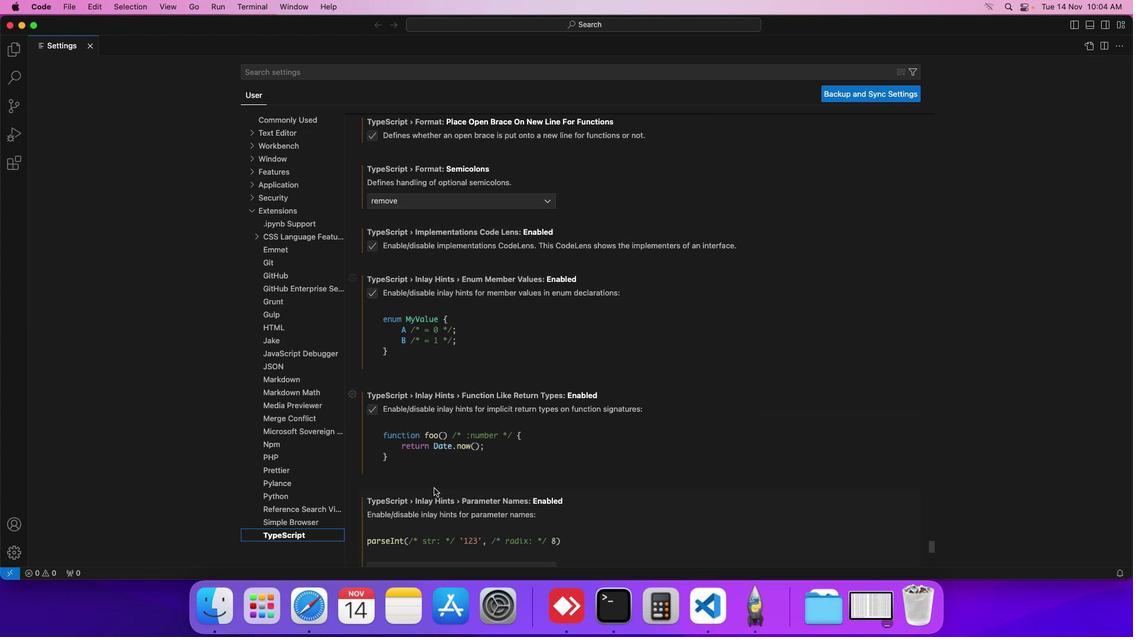 
Action: Mouse scrolled (434, 488) with delta (0, -1)
Screenshot: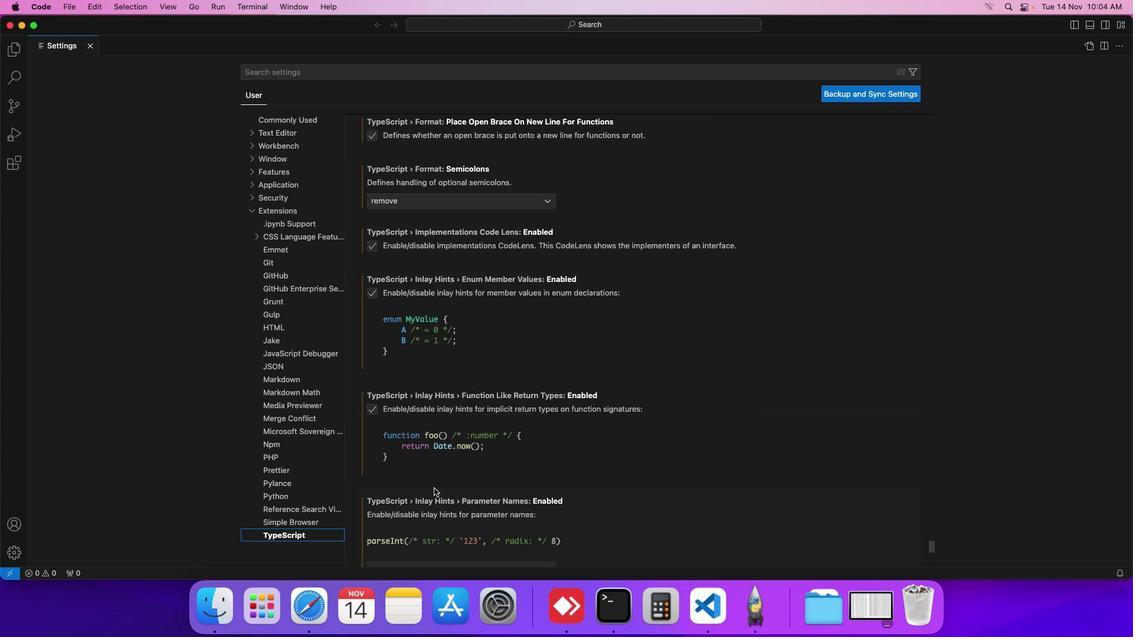 
Action: Mouse scrolled (434, 488) with delta (0, 0)
Screenshot: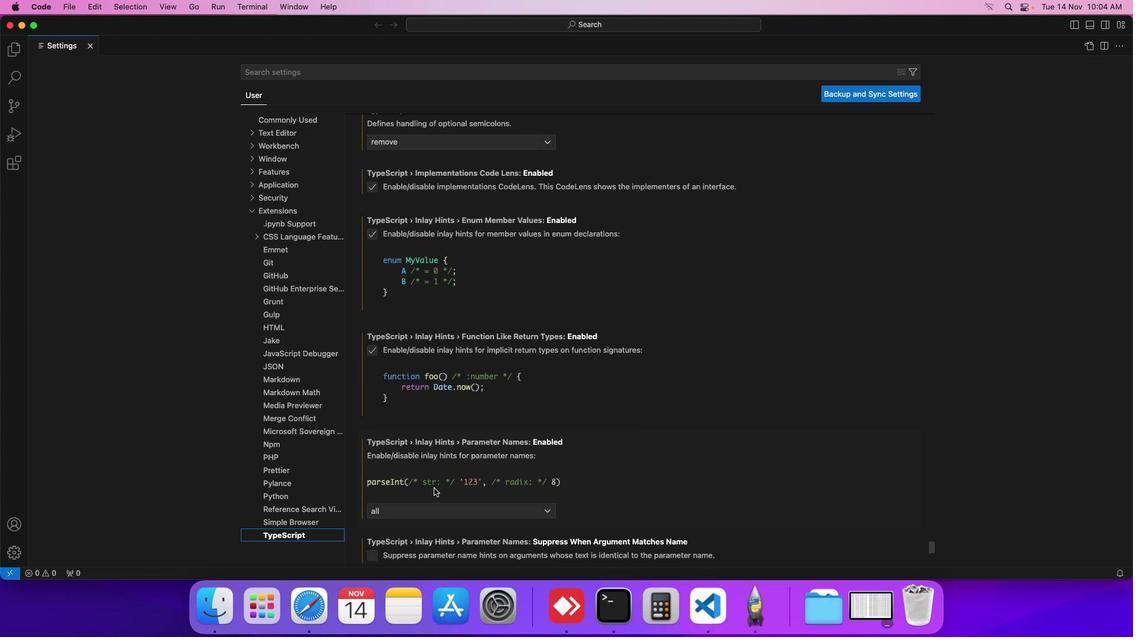 
Action: Mouse scrolled (434, 488) with delta (0, 0)
Screenshot: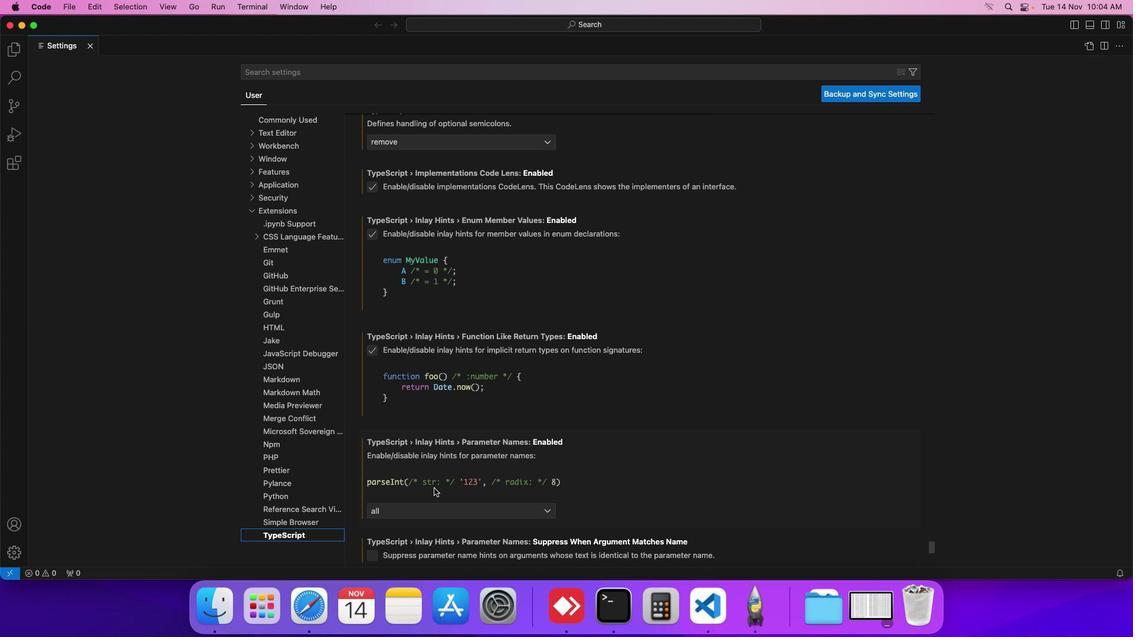 
Action: Mouse scrolled (434, 488) with delta (0, 0)
Screenshot: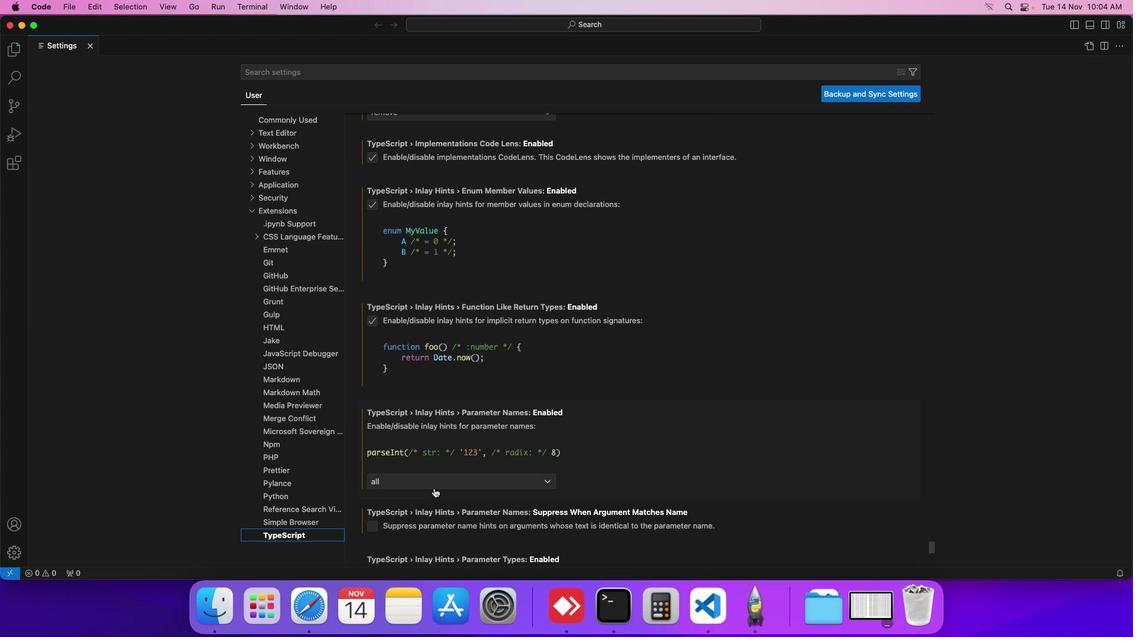 
Action: Mouse scrolled (434, 488) with delta (0, 0)
Screenshot: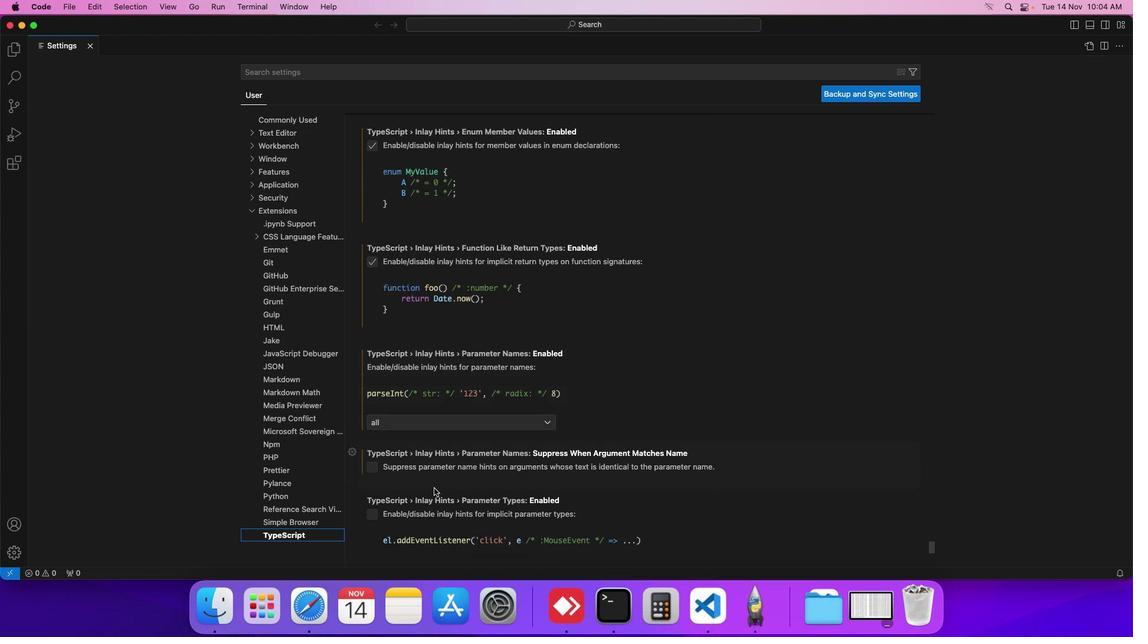 
Action: Mouse scrolled (434, 488) with delta (0, 0)
Screenshot: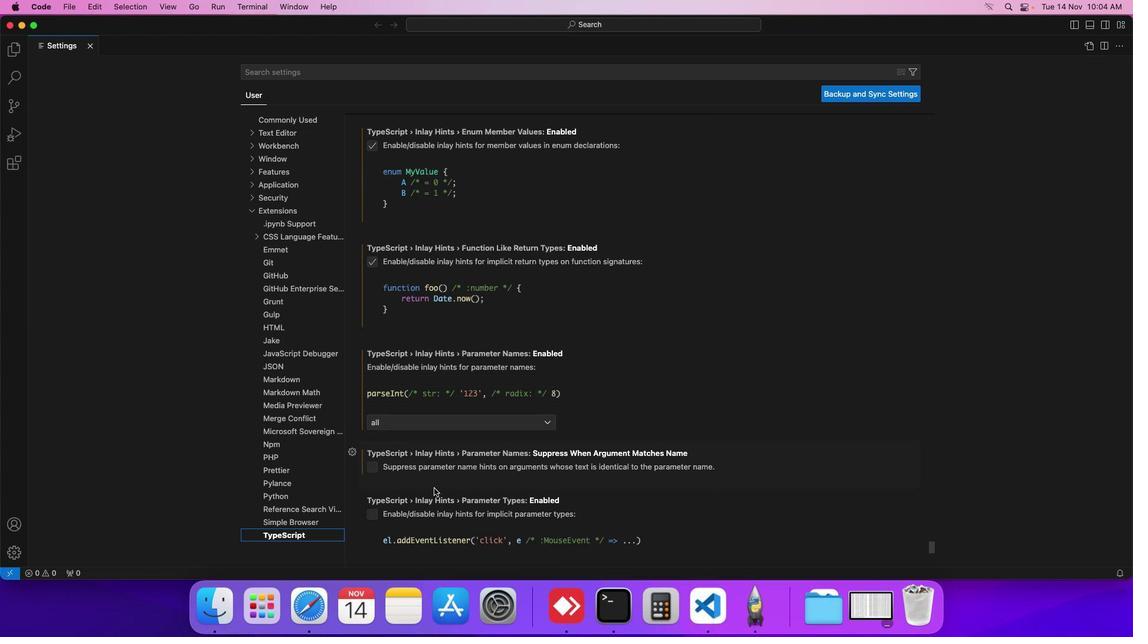 
Action: Mouse scrolled (434, 488) with delta (0, 0)
Screenshot: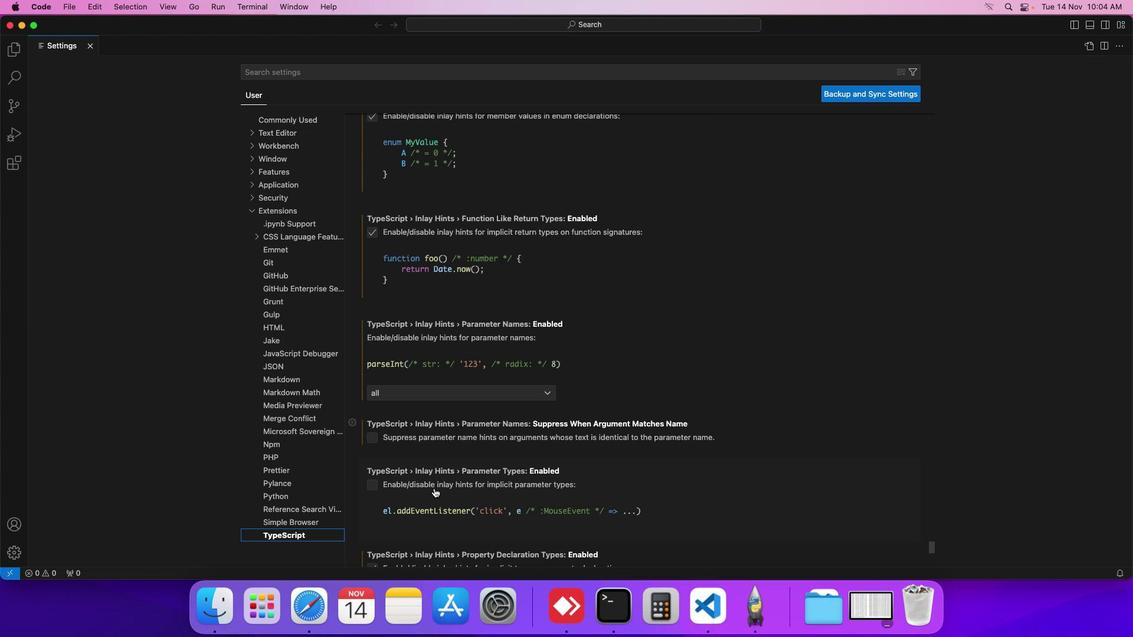
Action: Mouse scrolled (434, 488) with delta (0, 0)
Screenshot: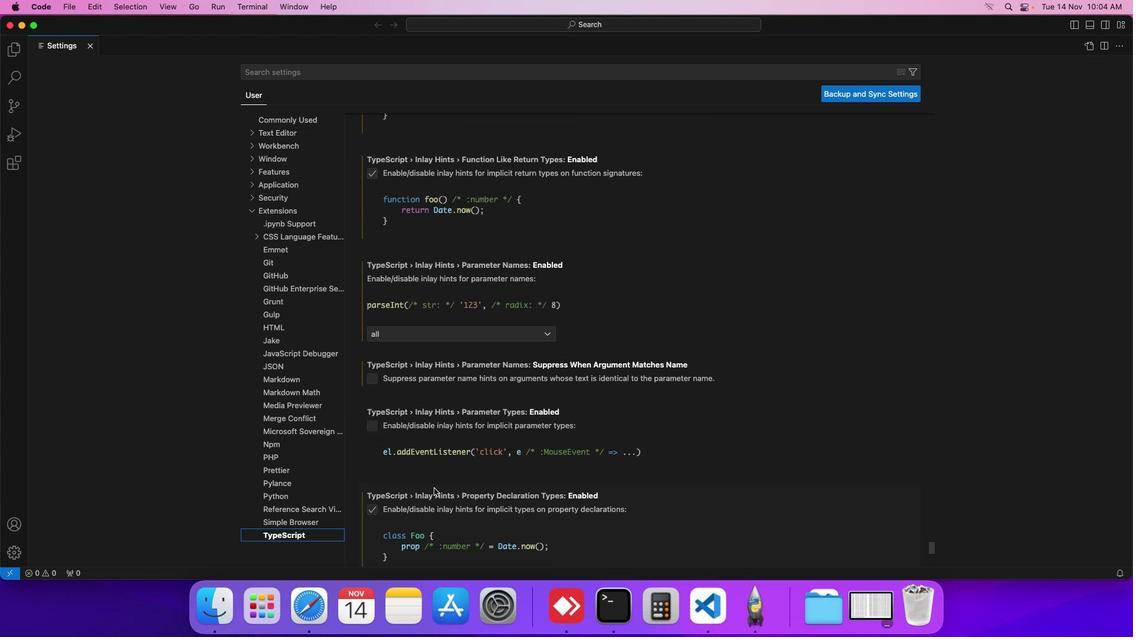 
Action: Mouse scrolled (434, 488) with delta (0, 0)
Screenshot: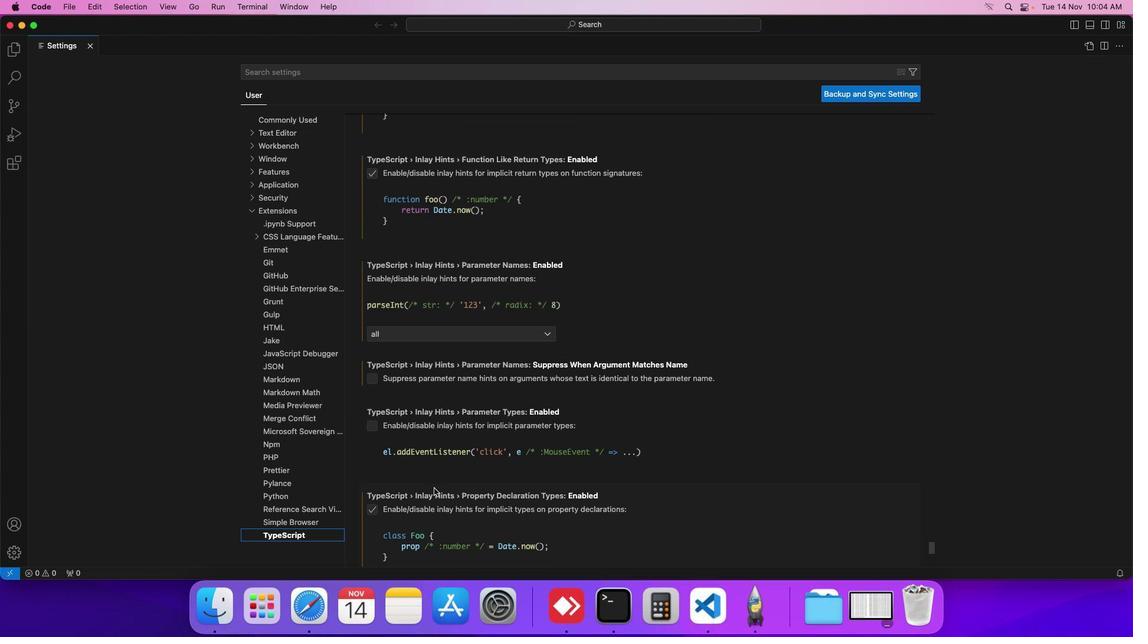 
Action: Mouse scrolled (434, 488) with delta (0, 0)
Screenshot: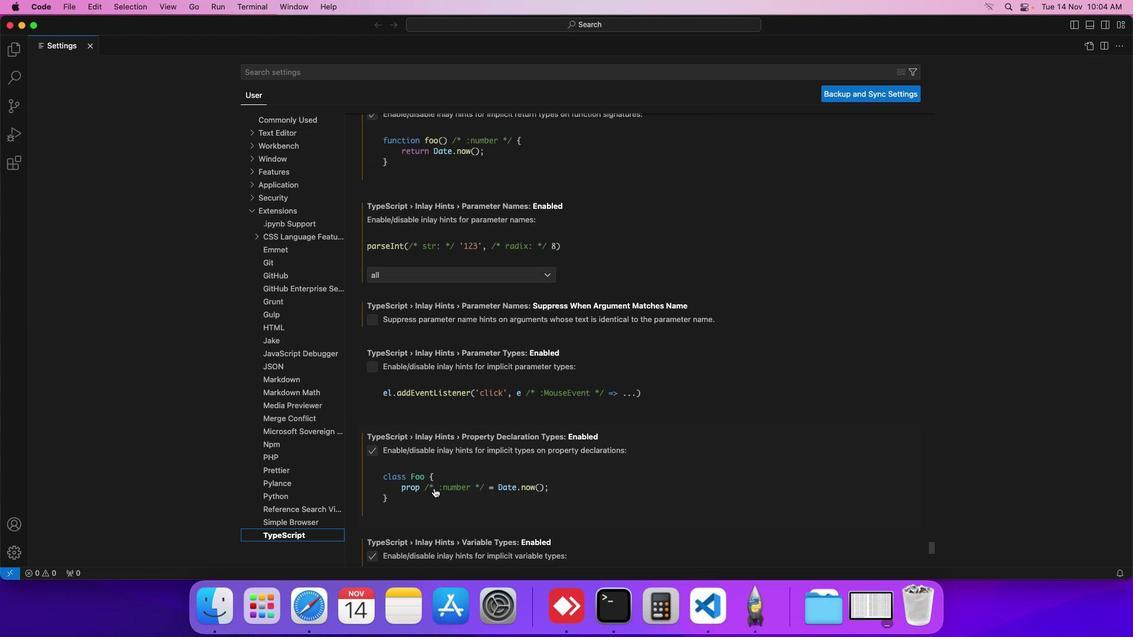 
Action: Mouse scrolled (434, 488) with delta (0, 0)
Screenshot: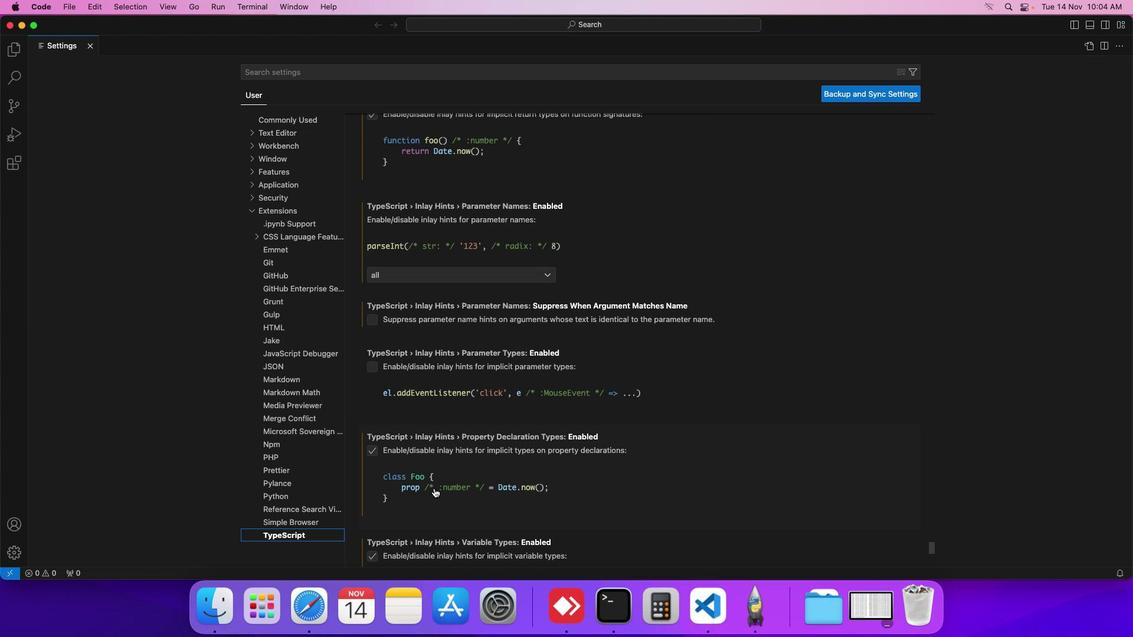 
Action: Mouse scrolled (434, 488) with delta (0, 0)
Screenshot: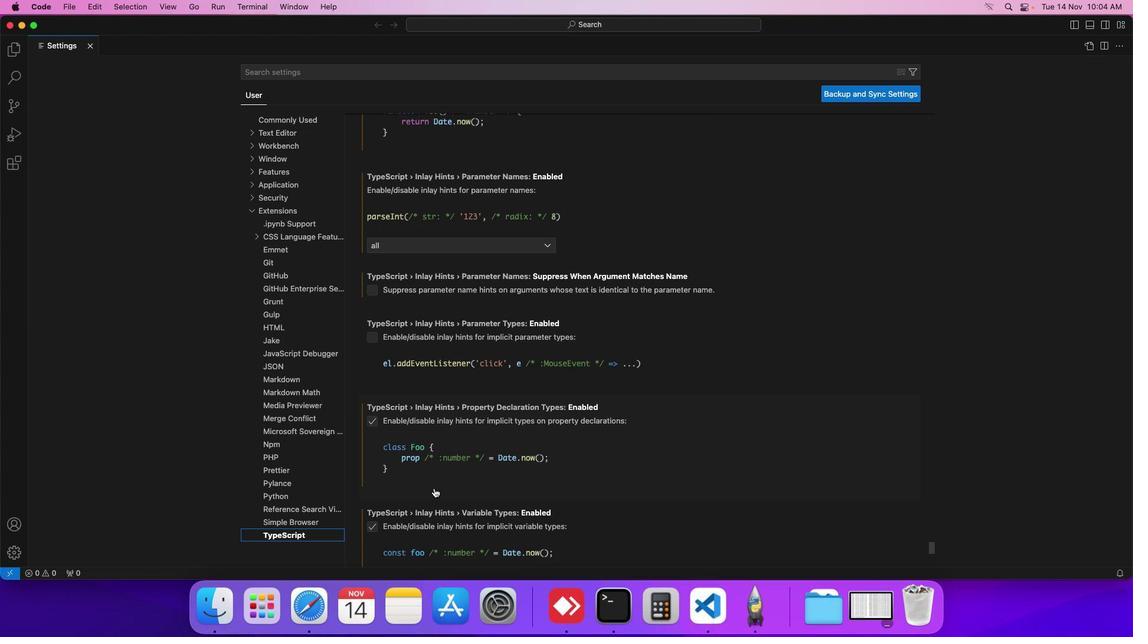 
Action: Mouse scrolled (434, 488) with delta (0, 0)
Screenshot: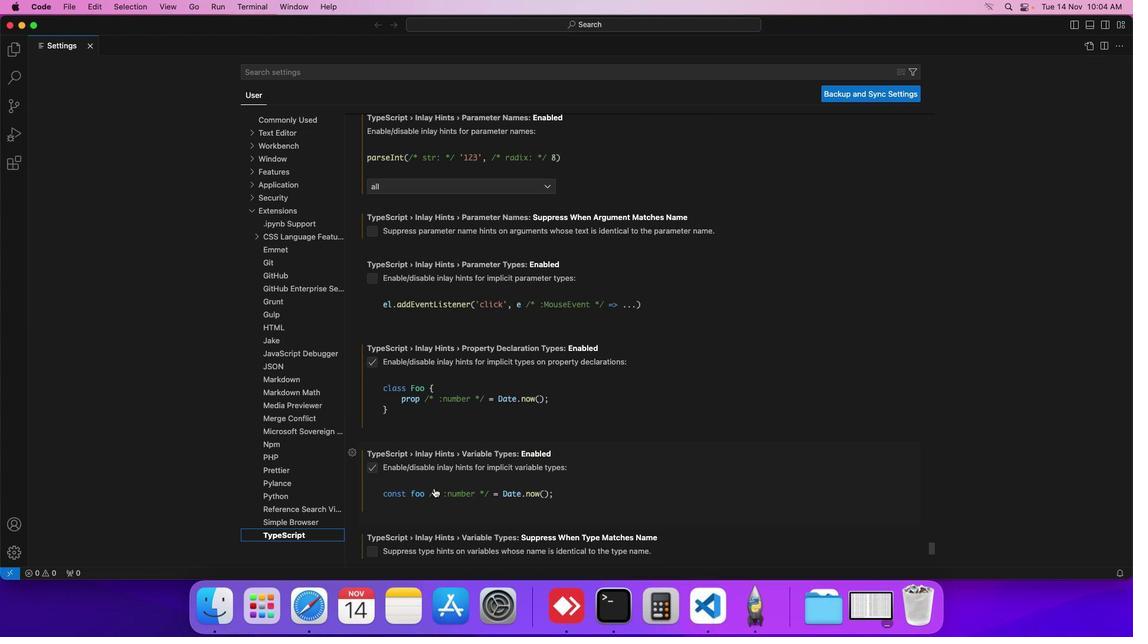 
Action: Mouse scrolled (434, 488) with delta (0, 0)
Screenshot: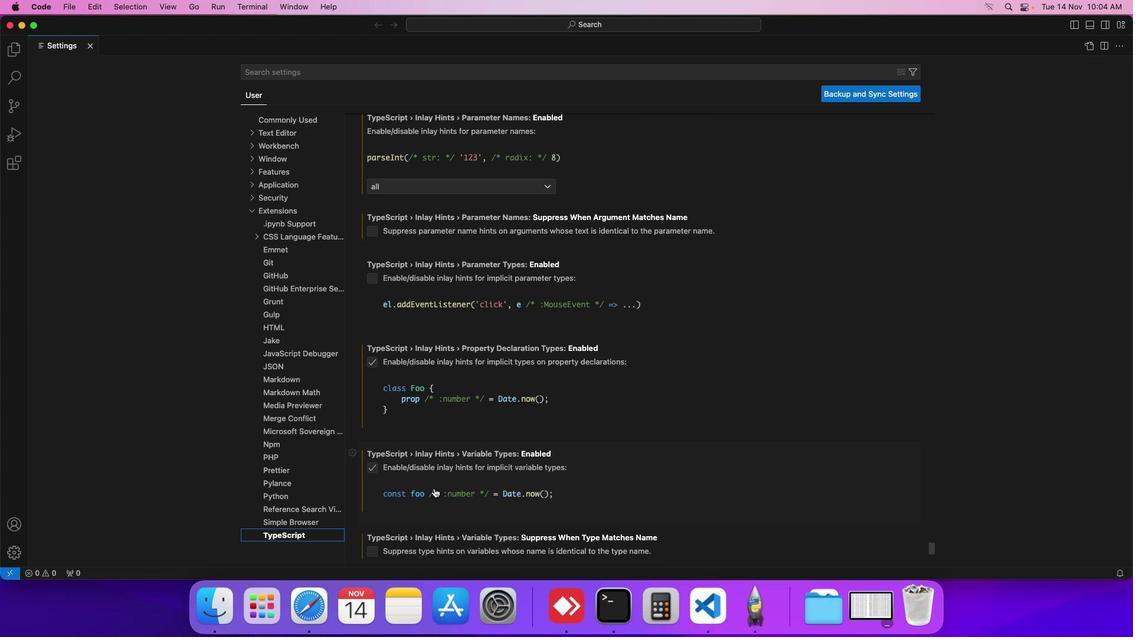 
Action: Mouse scrolled (434, 488) with delta (0, 0)
Screenshot: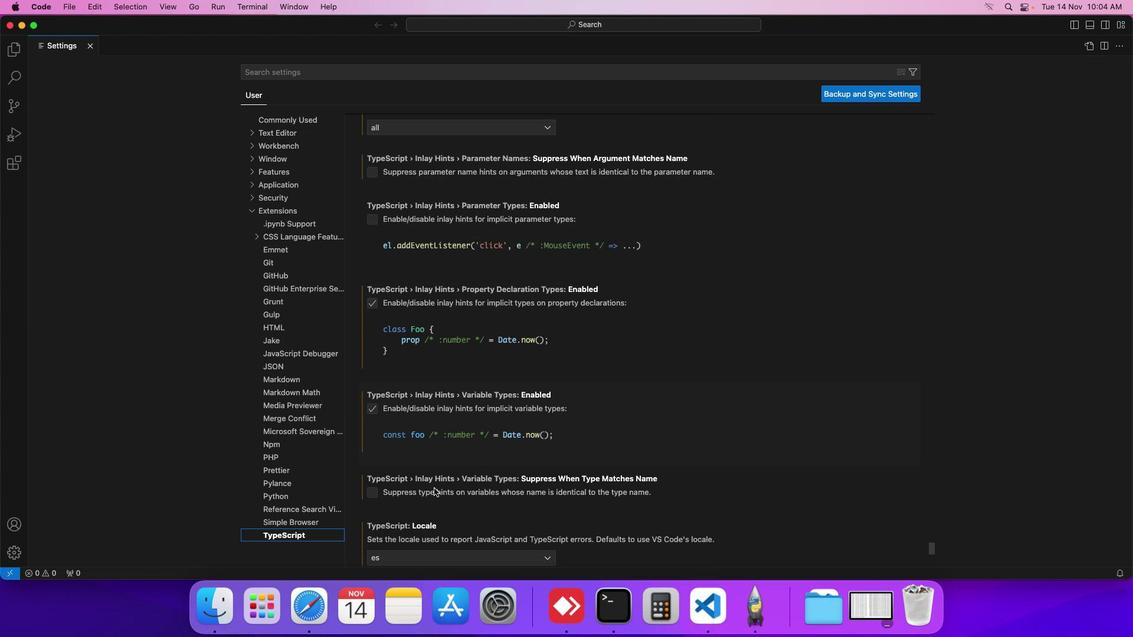 
Action: Mouse scrolled (434, 488) with delta (0, 0)
Screenshot: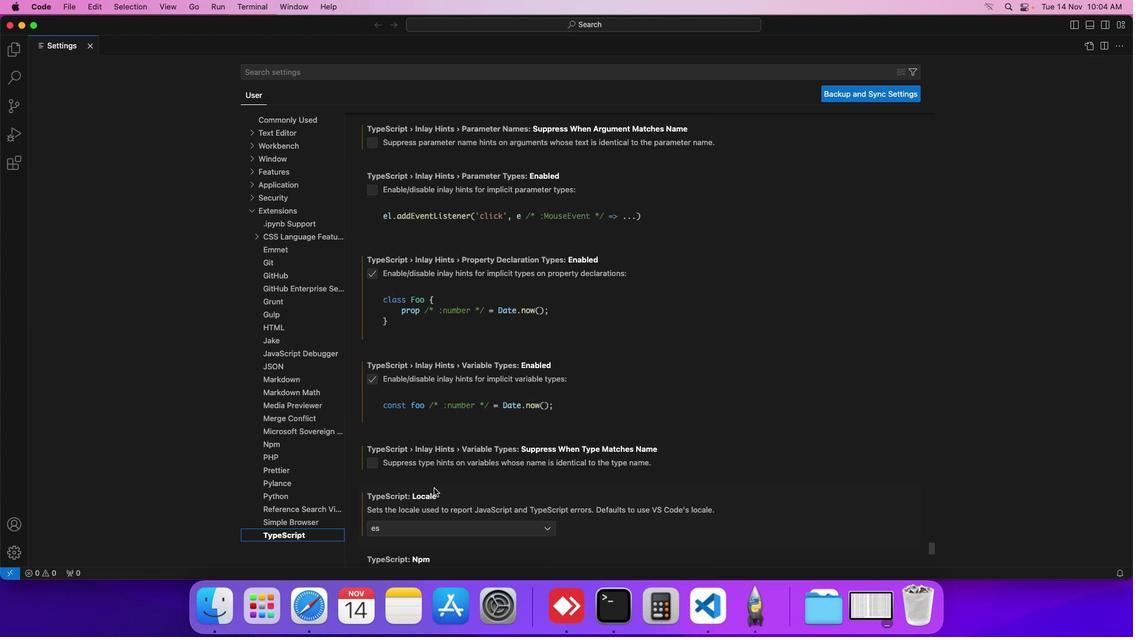 
Action: Mouse scrolled (434, 488) with delta (0, 0)
Screenshot: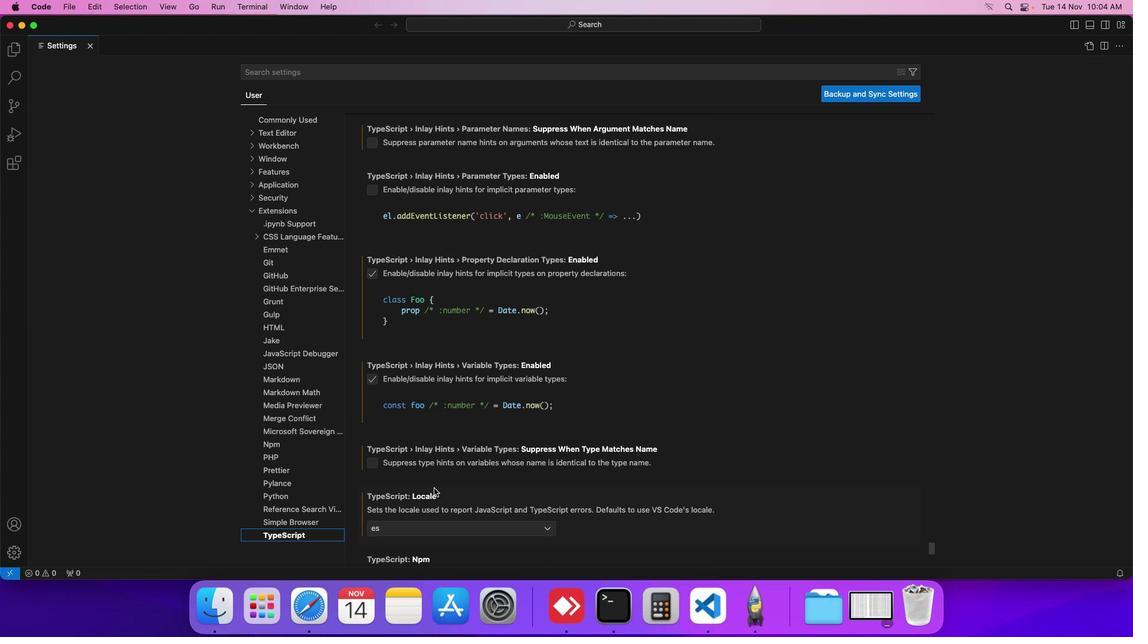
Action: Mouse scrolled (434, 488) with delta (0, 0)
Screenshot: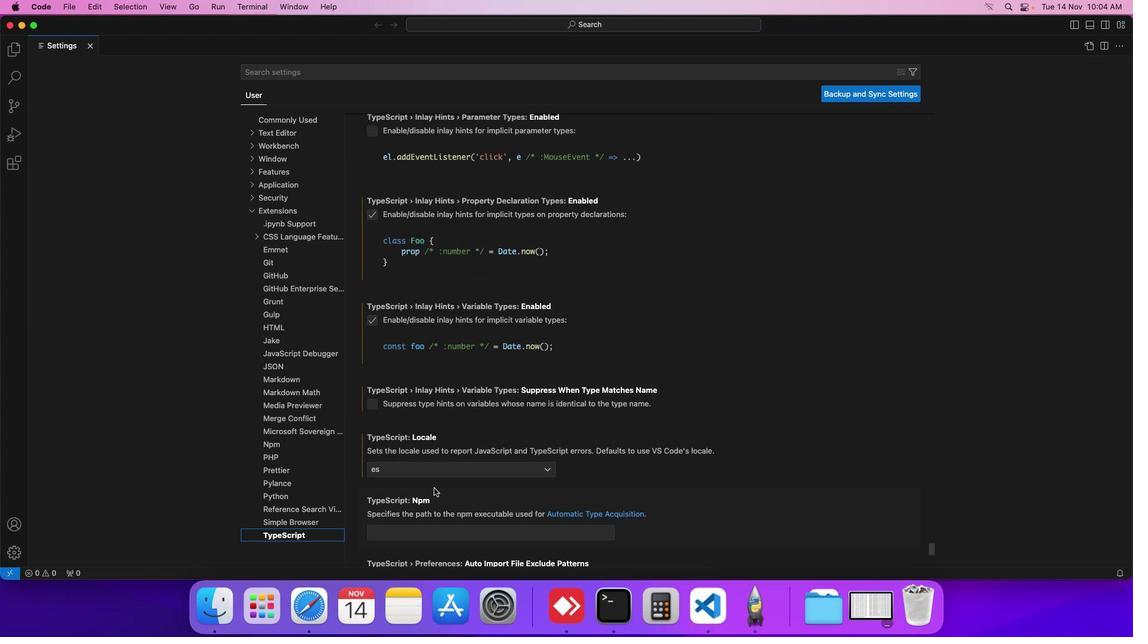 
Action: Mouse scrolled (434, 488) with delta (0, 0)
Screenshot: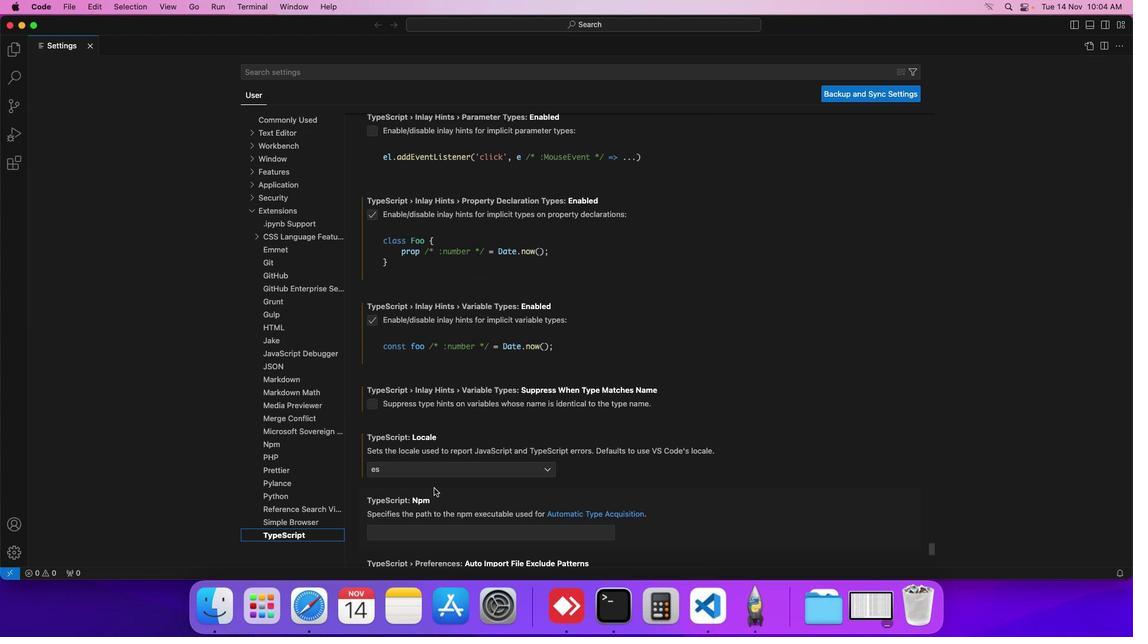 
Action: Mouse moved to (434, 466)
Screenshot: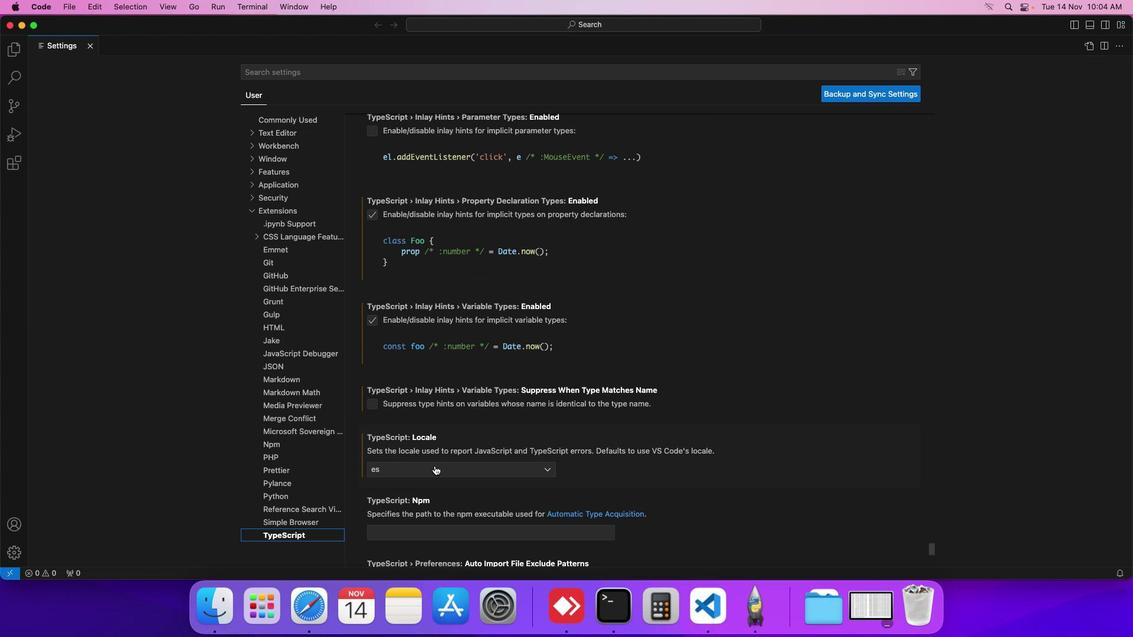 
Action: Mouse pressed left at (434, 466)
Screenshot: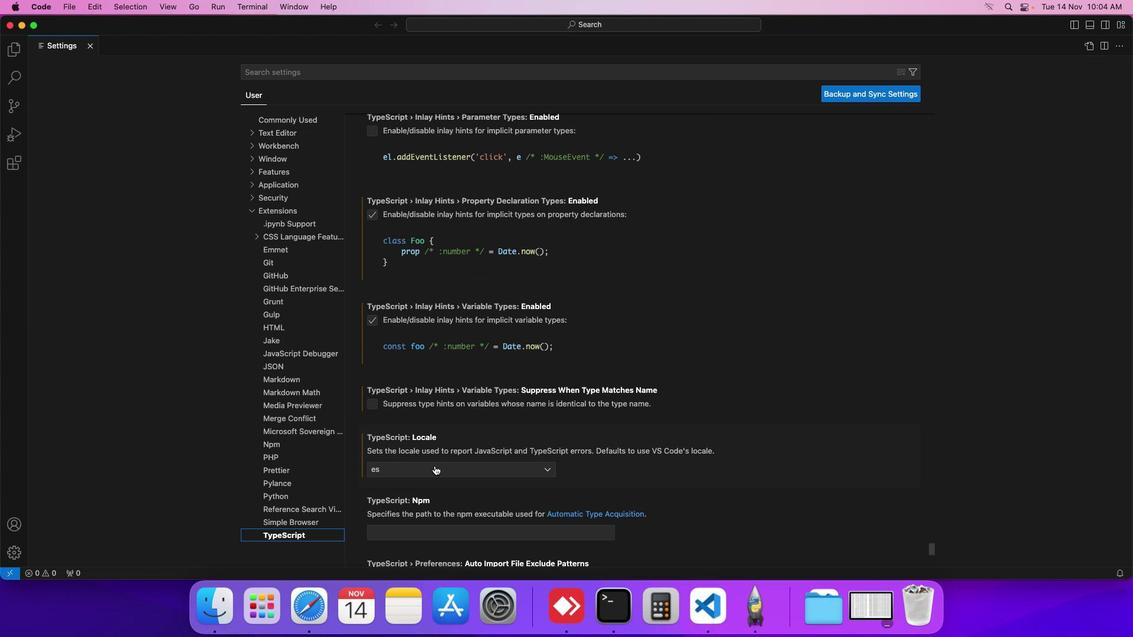 
Action: Mouse moved to (407, 523)
Screenshot: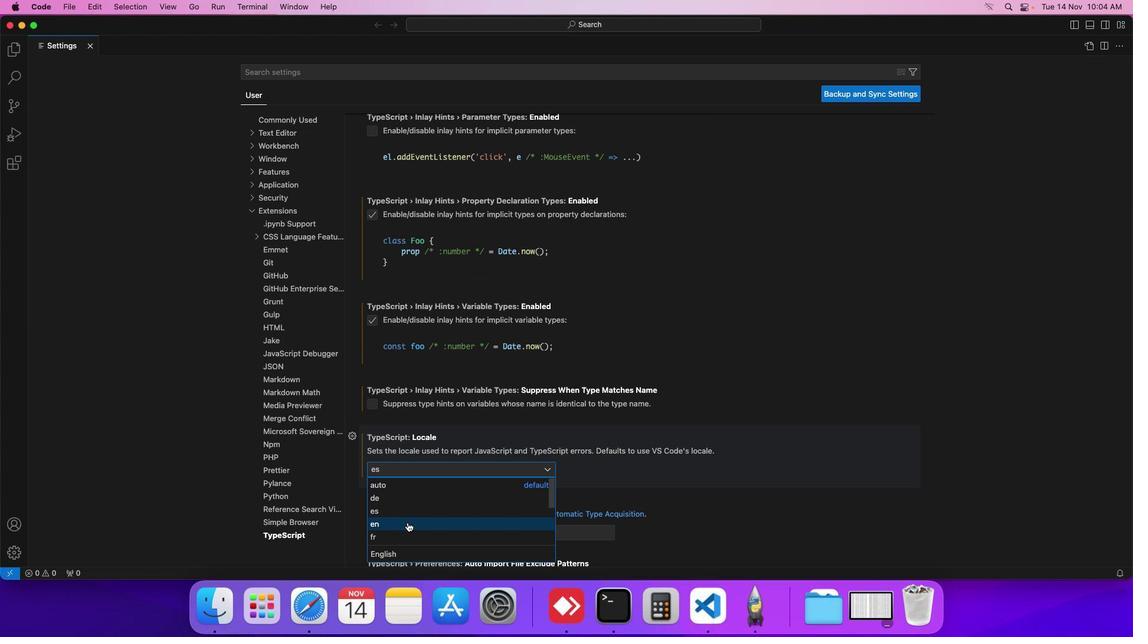 
Action: Mouse pressed left at (407, 523)
Screenshot: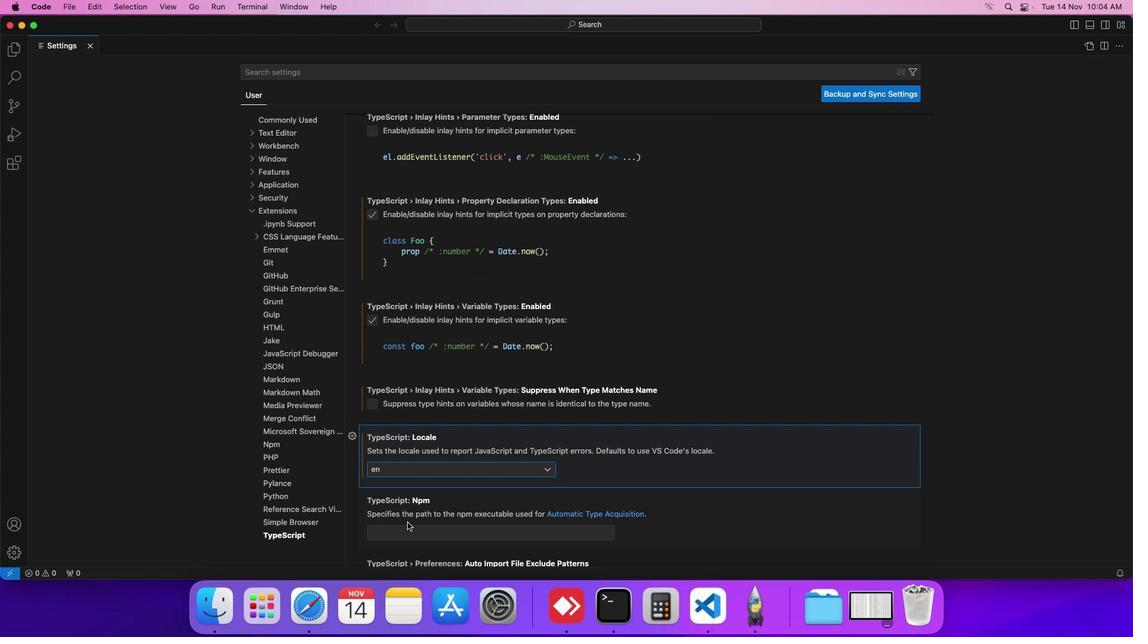 
